 Task: Check the results of the 2023 Victory Lane Racing NASCAR Cup Series for the race "All-Star Race*" on the track "N". Wilkesboro".
Action: Mouse moved to (193, 346)
Screenshot: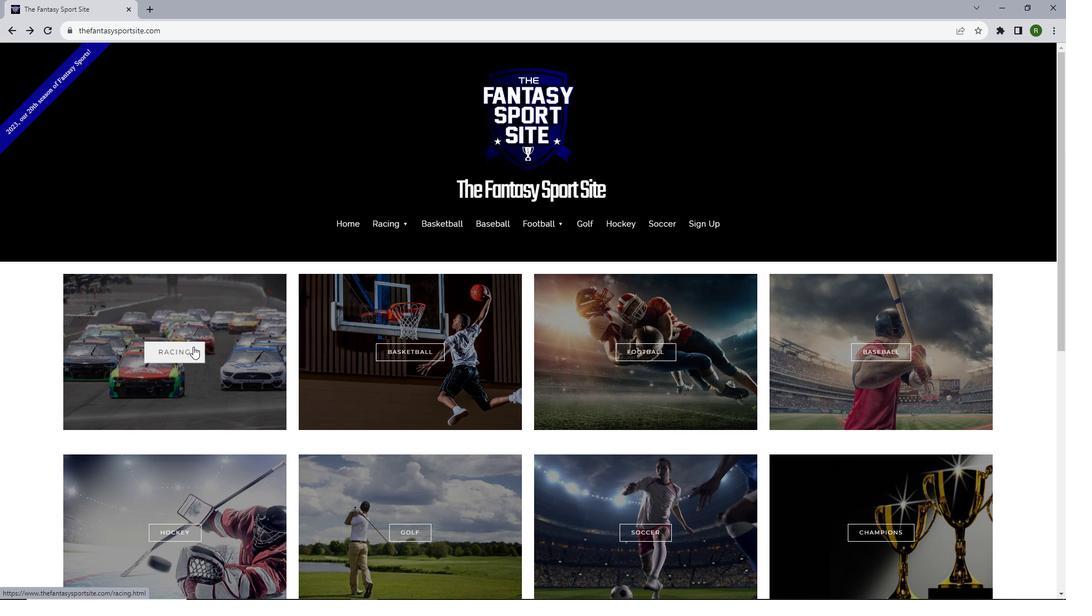 
Action: Mouse pressed left at (193, 346)
Screenshot: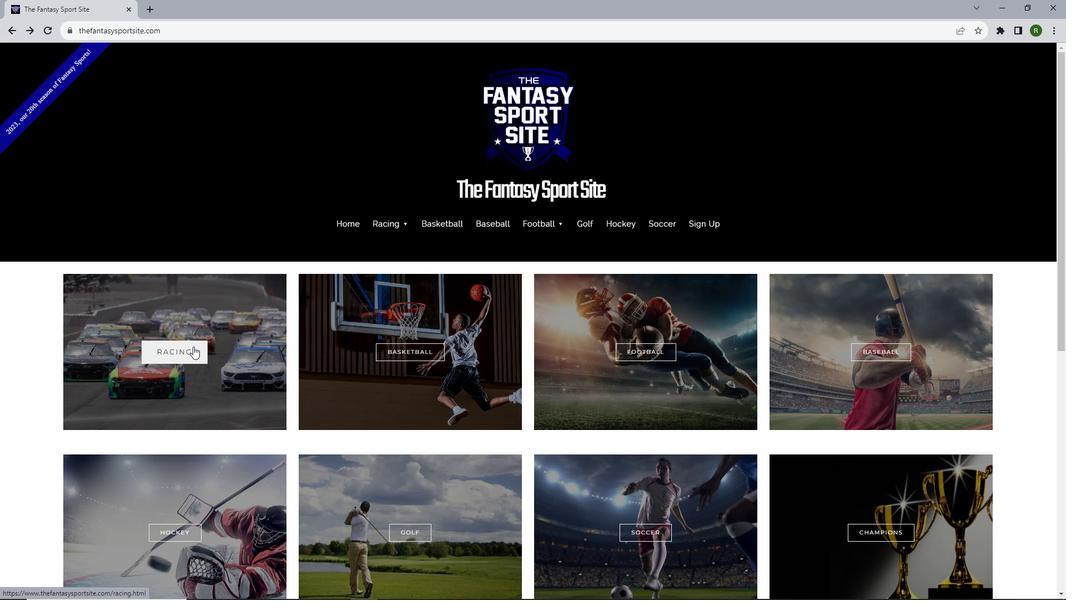 
Action: Mouse moved to (479, 309)
Screenshot: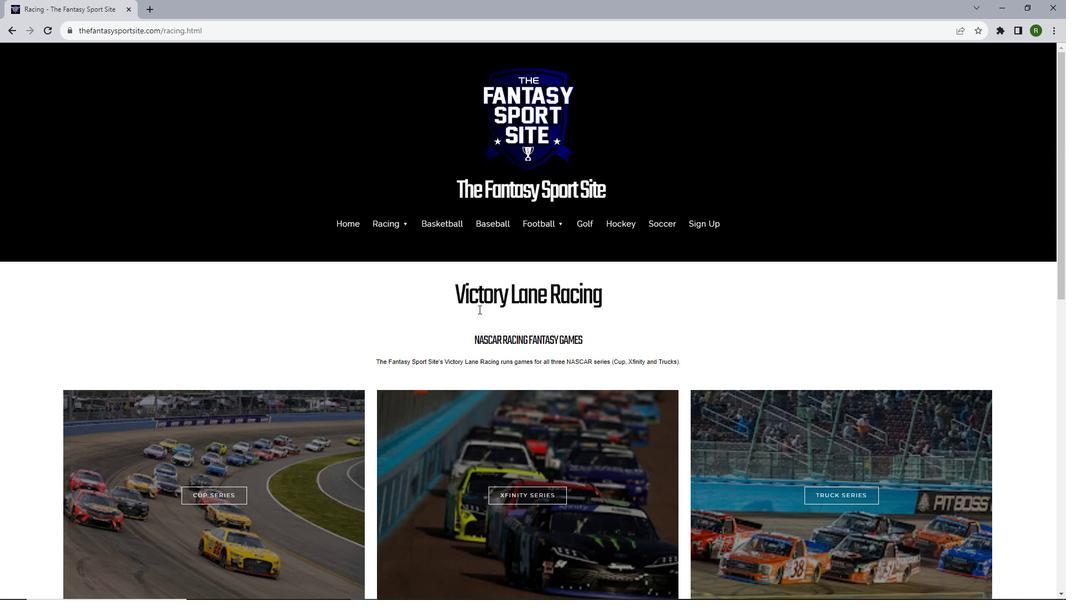 
Action: Mouse scrolled (479, 308) with delta (0, 0)
Screenshot: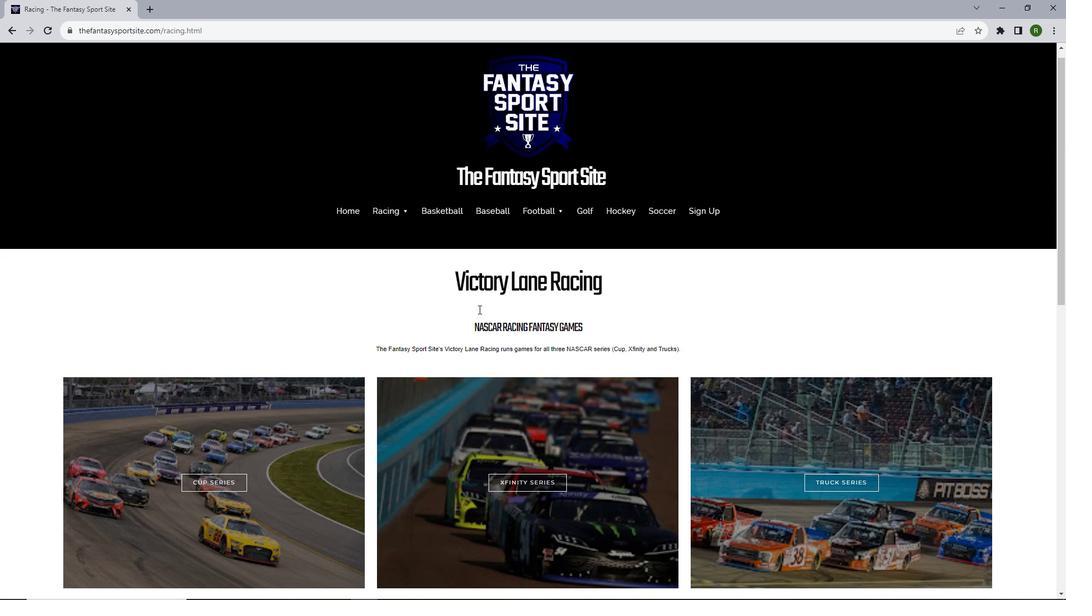 
Action: Mouse scrolled (479, 308) with delta (0, 0)
Screenshot: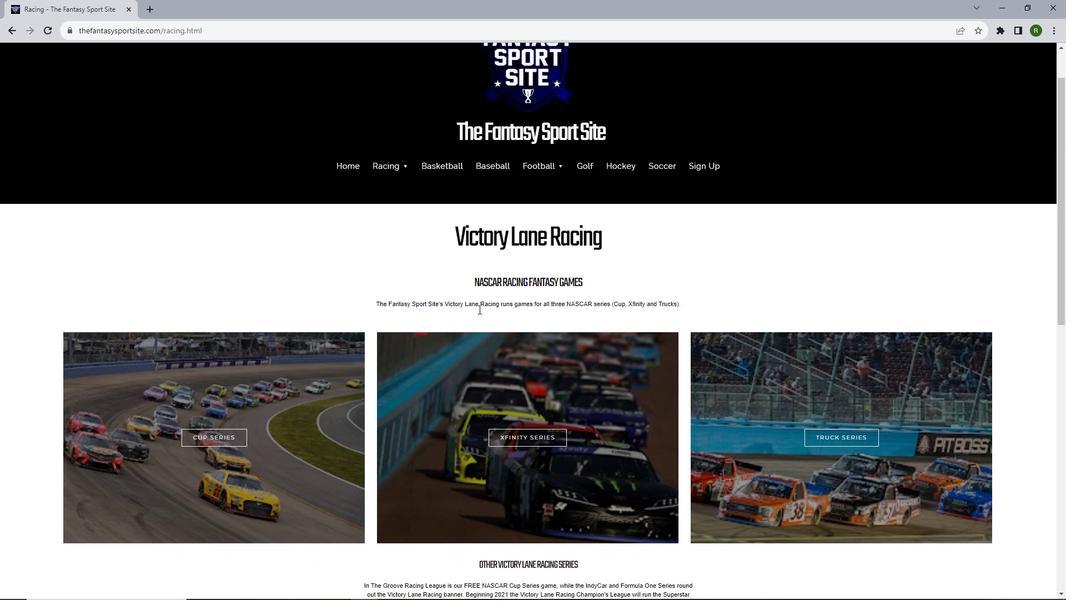 
Action: Mouse scrolled (479, 308) with delta (0, 0)
Screenshot: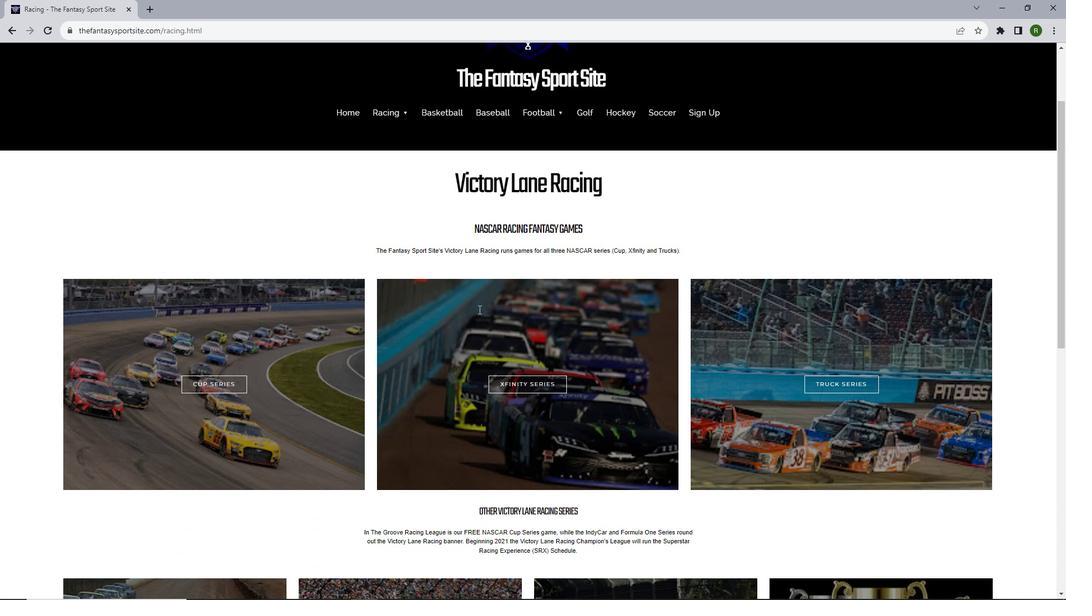 
Action: Mouse moved to (465, 307)
Screenshot: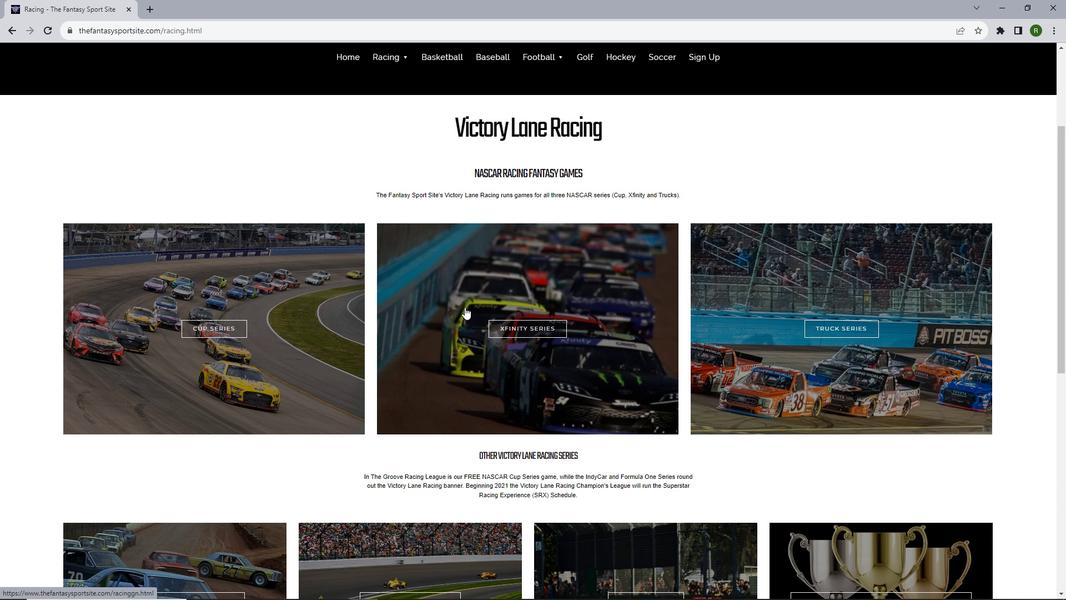 
Action: Mouse scrolled (465, 306) with delta (0, 0)
Screenshot: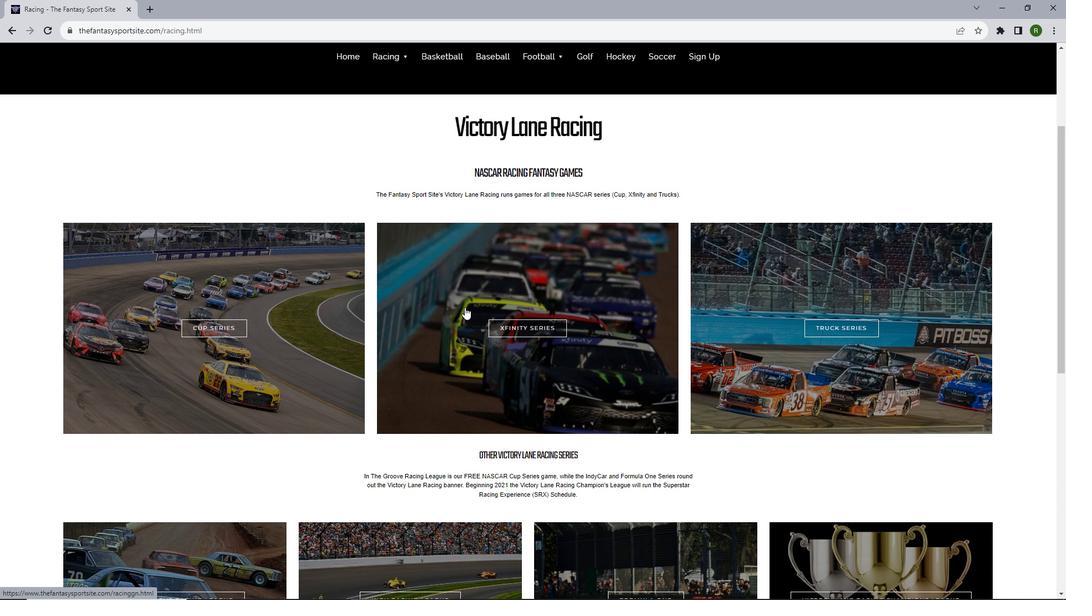 
Action: Mouse moved to (220, 273)
Screenshot: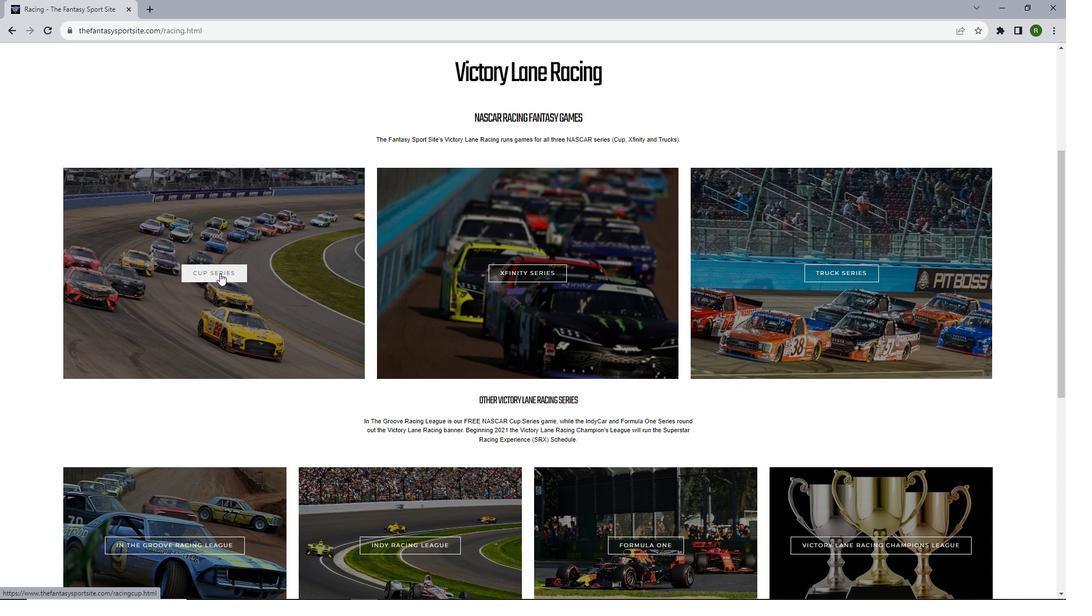 
Action: Mouse pressed left at (220, 273)
Screenshot: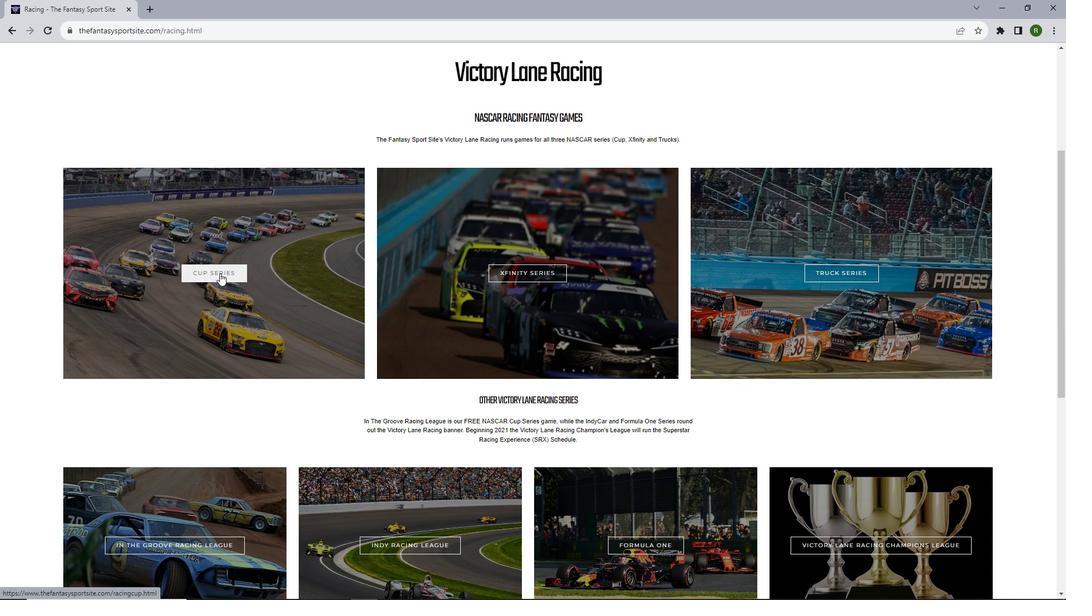 
Action: Mouse moved to (410, 350)
Screenshot: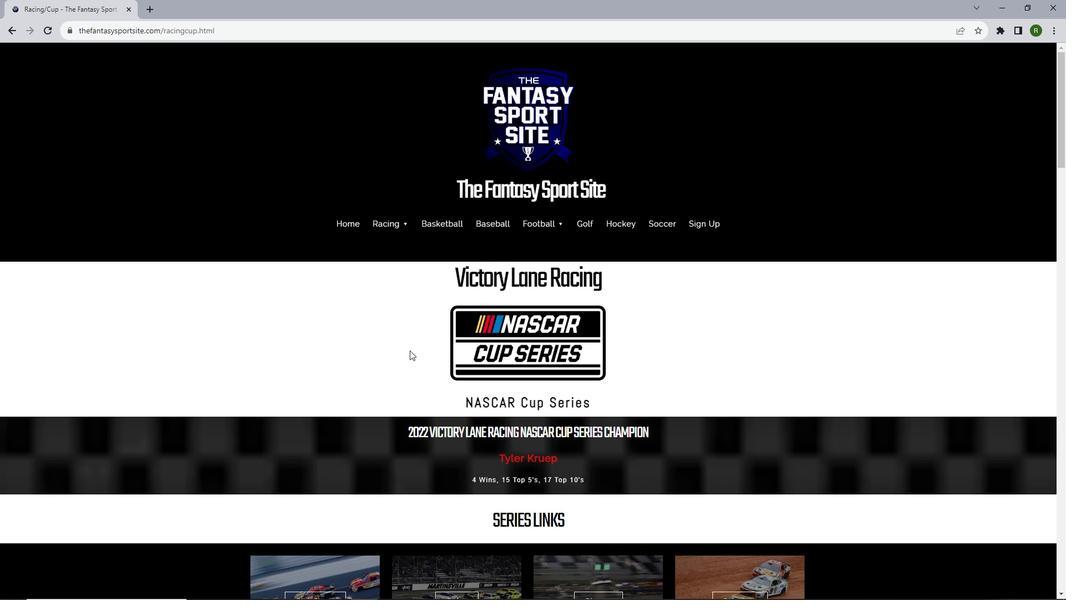 
Action: Mouse scrolled (410, 350) with delta (0, 0)
Screenshot: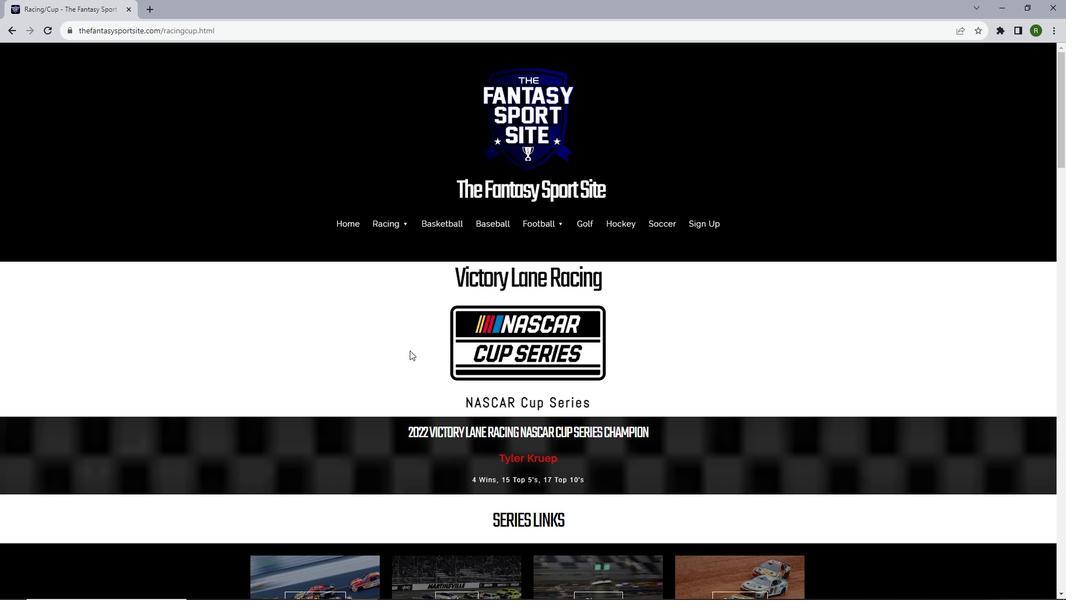 
Action: Mouse scrolled (410, 350) with delta (0, 0)
Screenshot: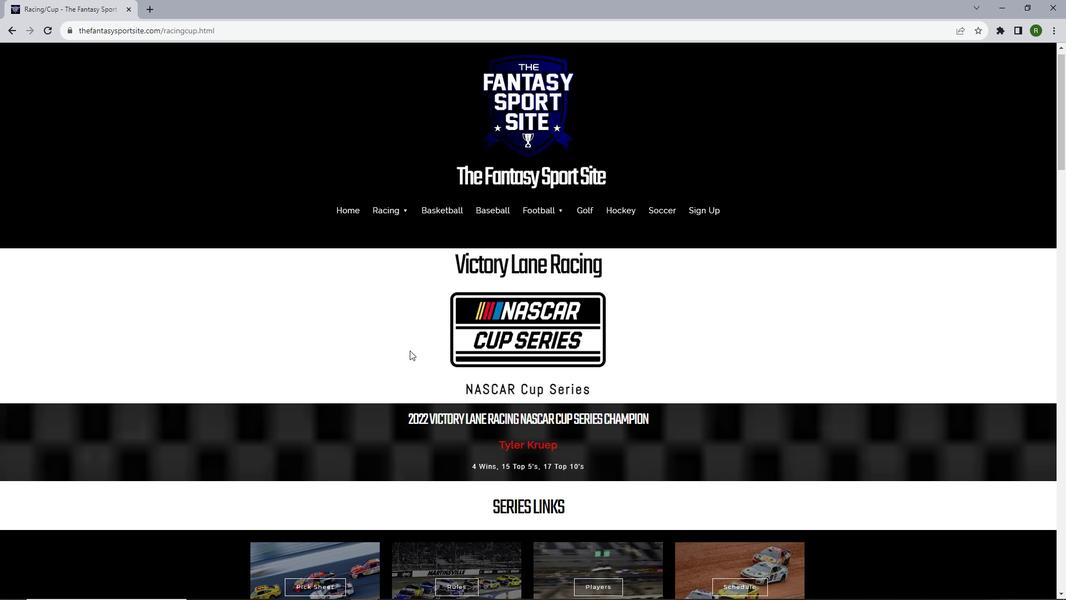 
Action: Mouse moved to (410, 350)
Screenshot: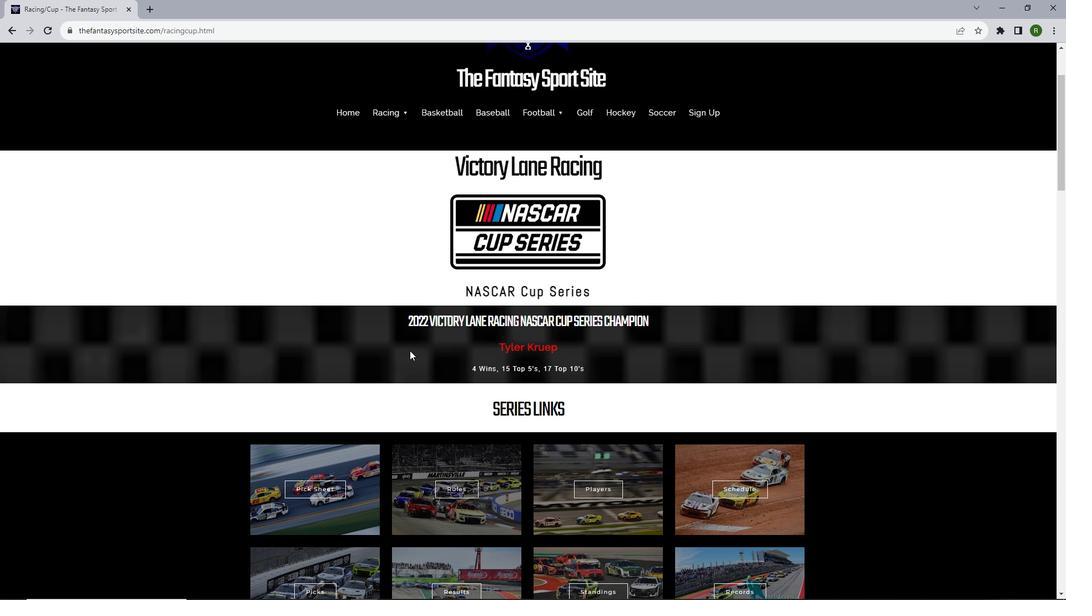 
Action: Mouse scrolled (410, 350) with delta (0, 0)
Screenshot: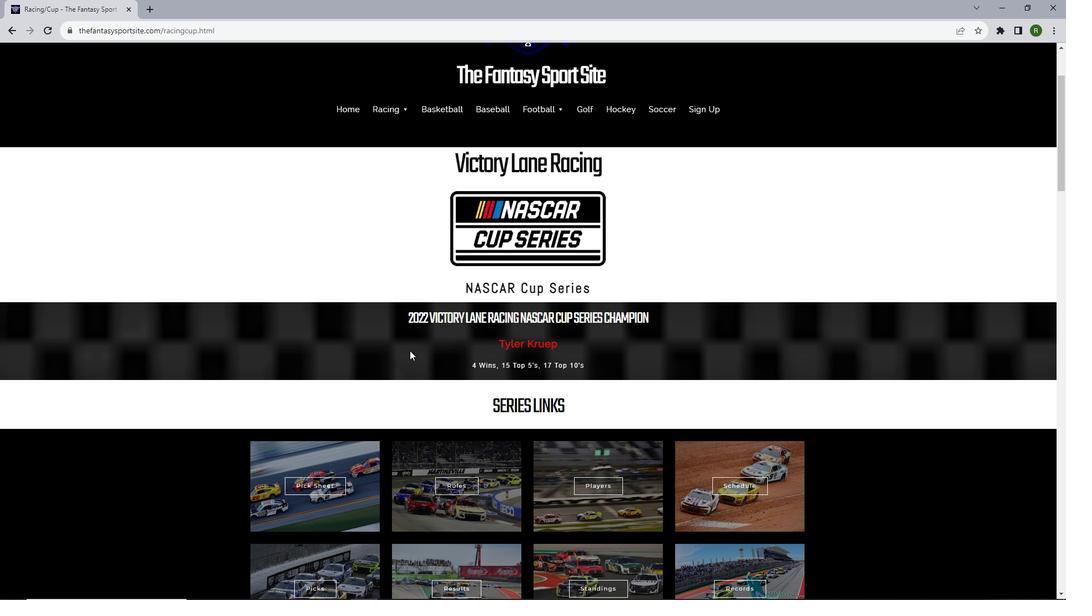 
Action: Mouse scrolled (410, 350) with delta (0, 0)
Screenshot: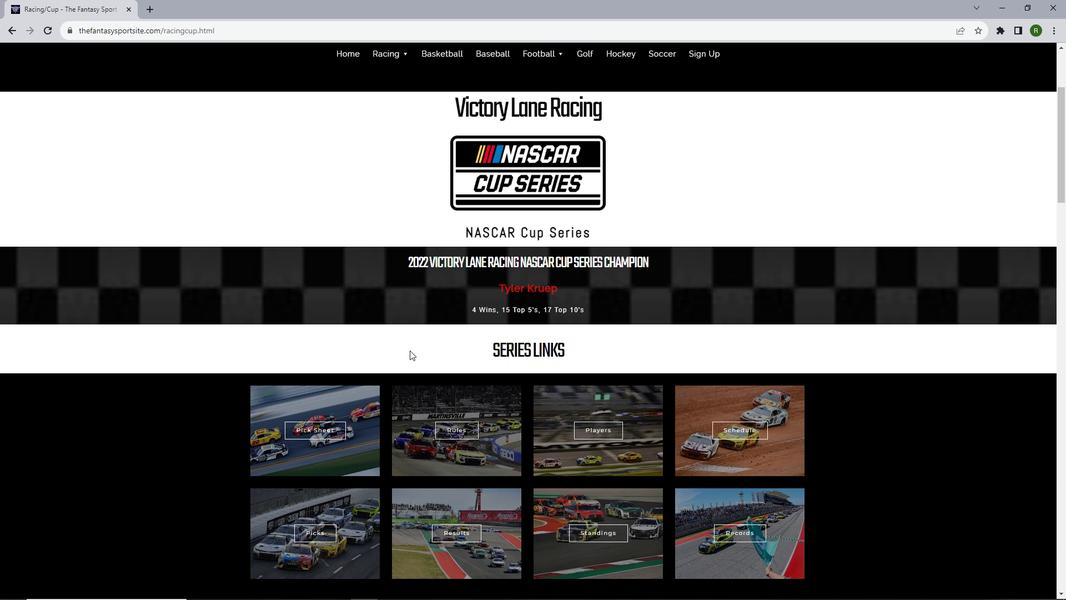 
Action: Mouse scrolled (410, 350) with delta (0, 0)
Screenshot: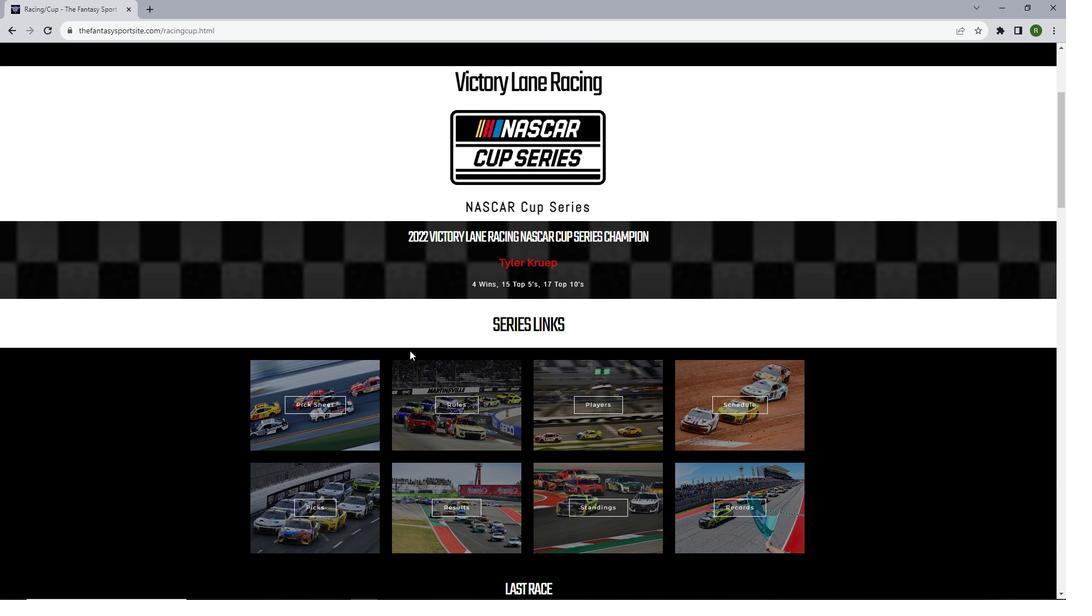 
Action: Mouse scrolled (410, 350) with delta (0, 0)
Screenshot: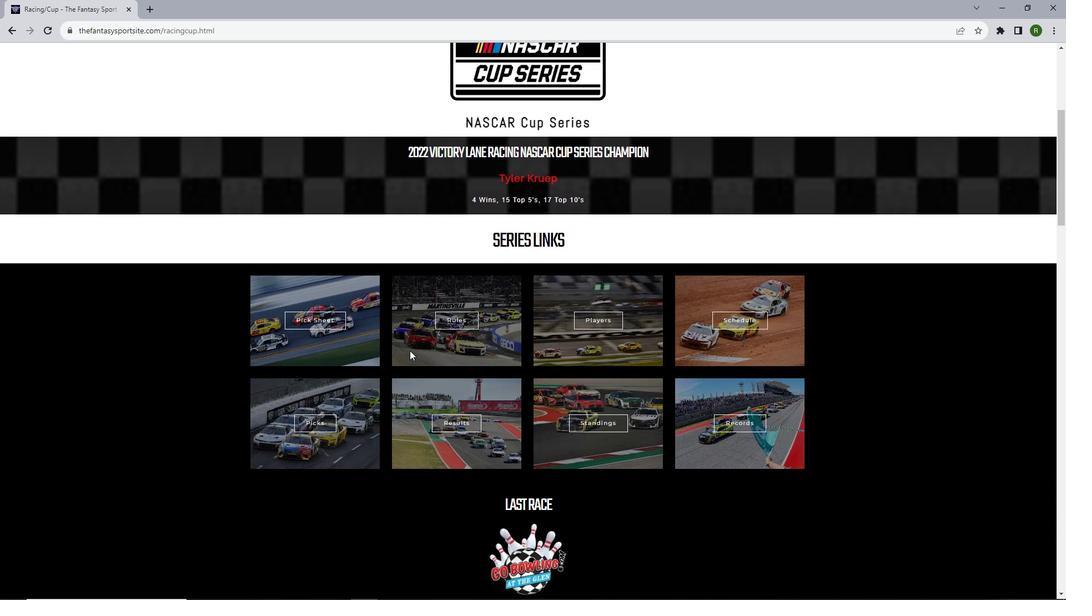 
Action: Mouse moved to (462, 372)
Screenshot: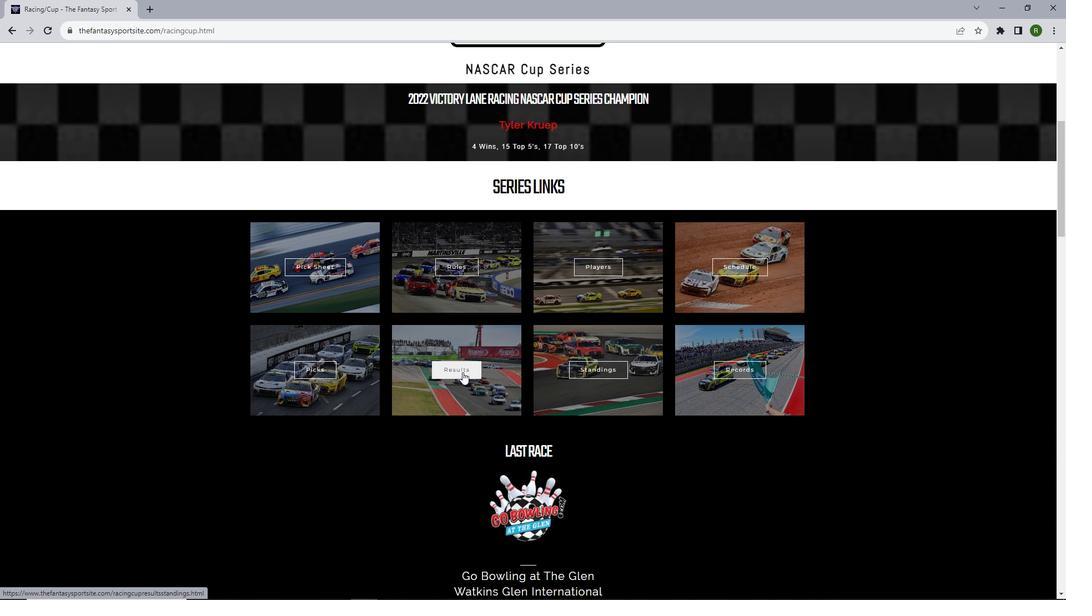 
Action: Mouse pressed left at (462, 372)
Screenshot: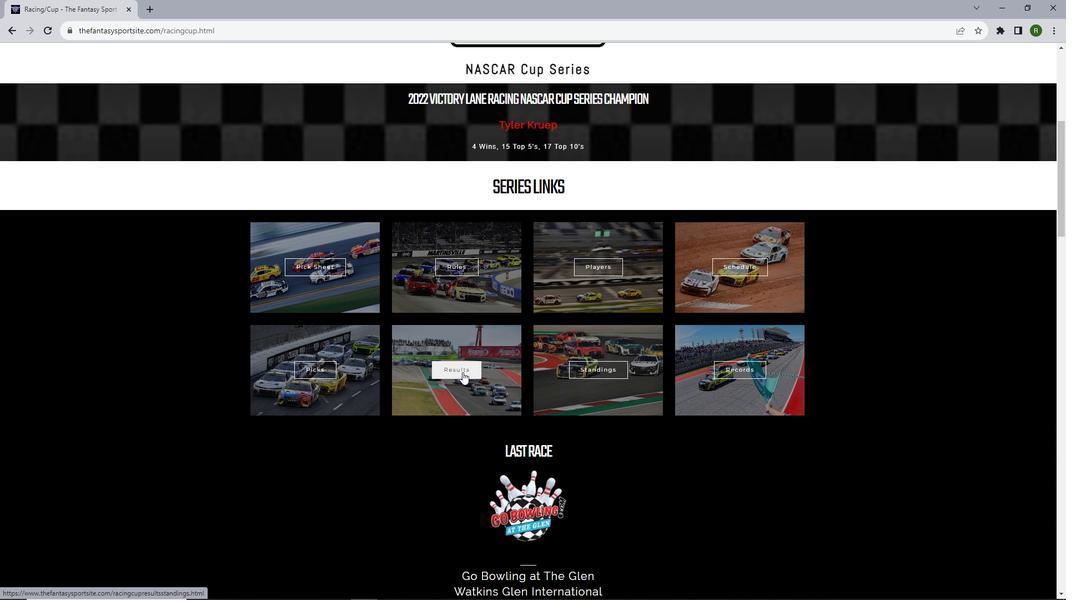 
Action: Mouse moved to (462, 372)
Screenshot: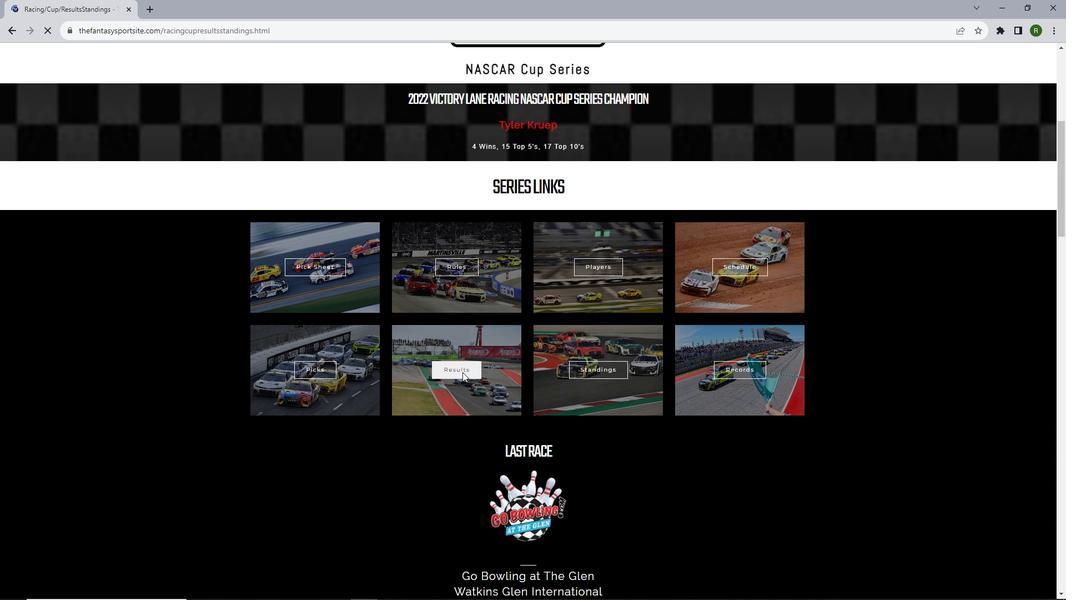 
Action: Mouse scrolled (462, 371) with delta (0, 0)
Screenshot: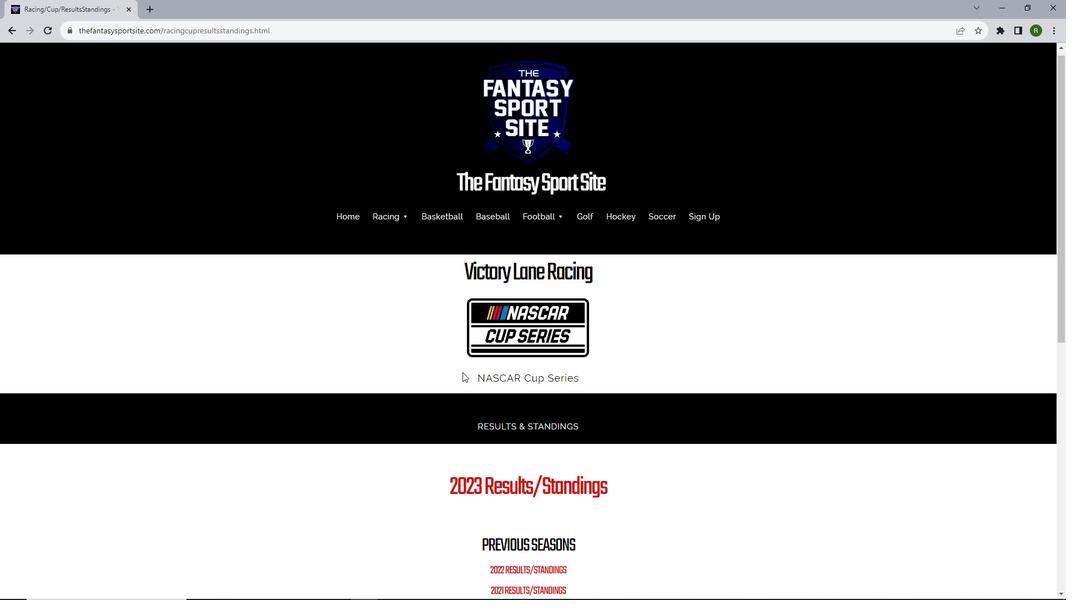 
Action: Mouse scrolled (462, 371) with delta (0, 0)
Screenshot: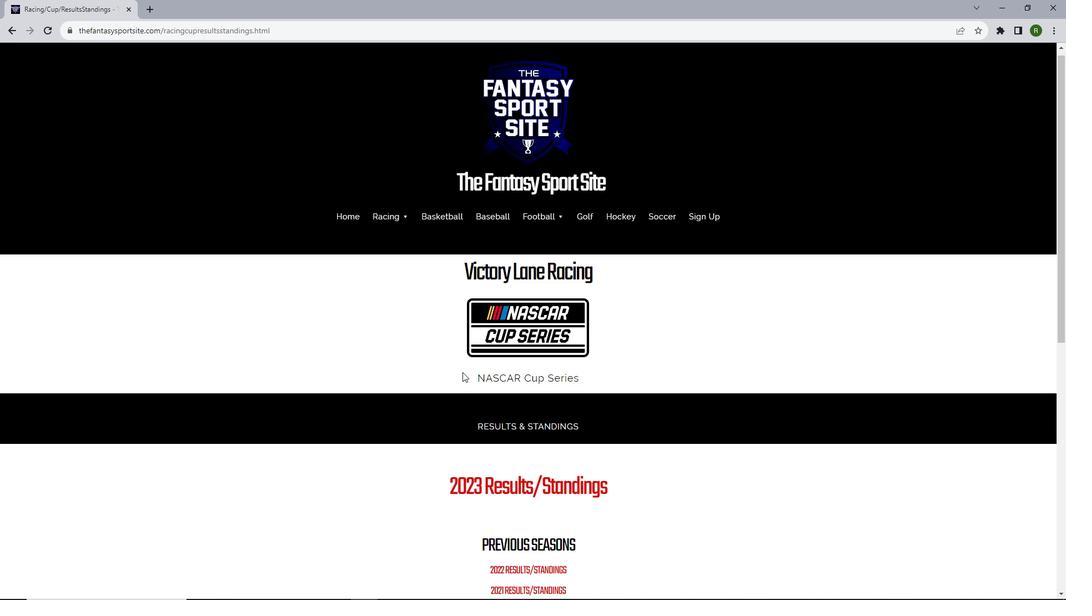 
Action: Mouse scrolled (462, 371) with delta (0, 0)
Screenshot: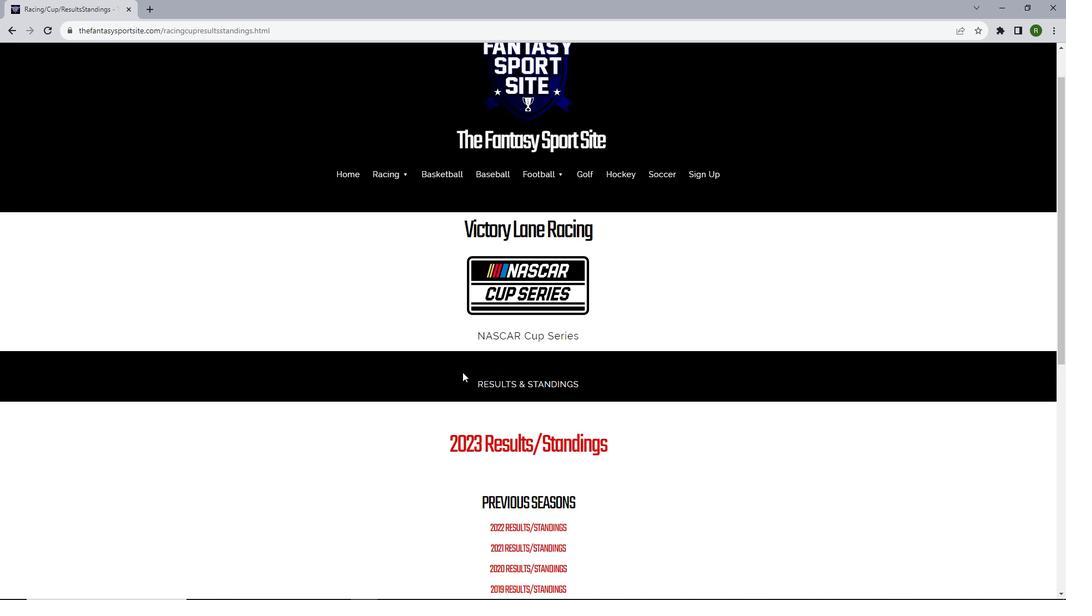 
Action: Mouse scrolled (462, 371) with delta (0, 0)
Screenshot: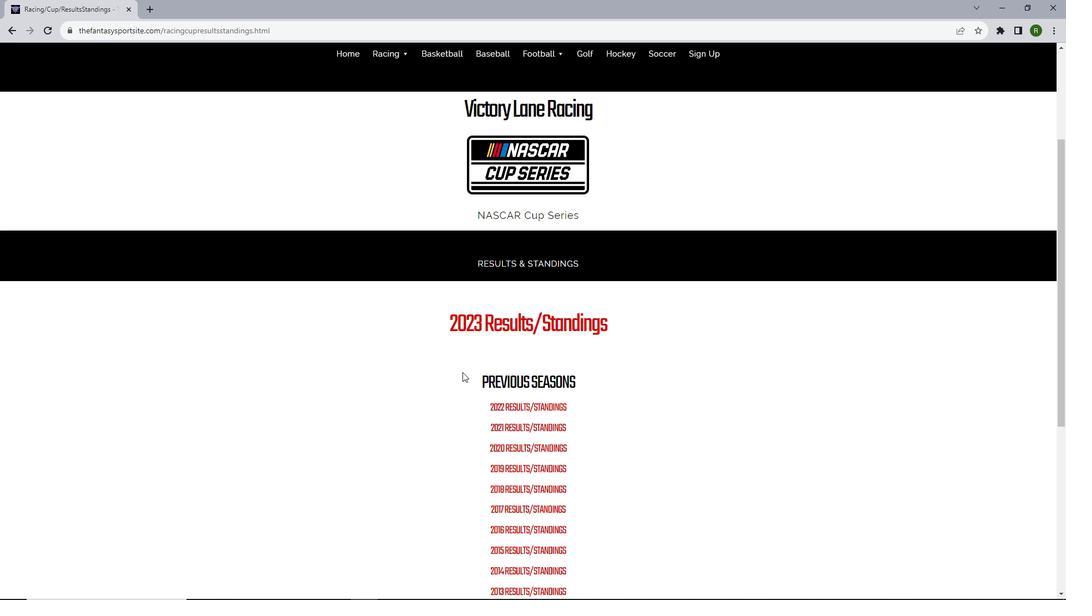
Action: Mouse scrolled (462, 371) with delta (0, 0)
Screenshot: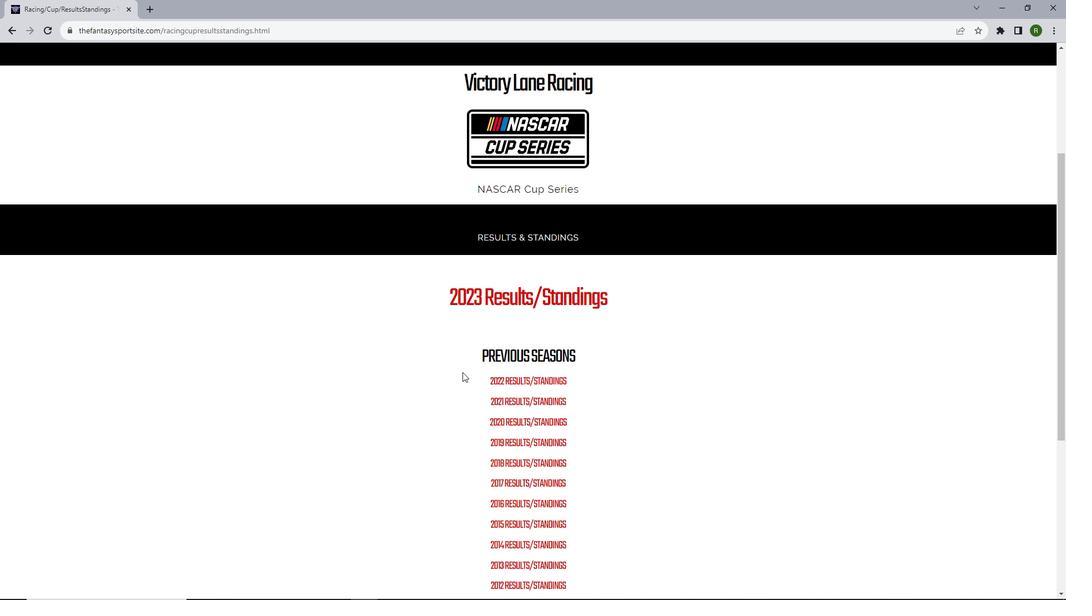 
Action: Mouse scrolled (462, 371) with delta (0, 0)
Screenshot: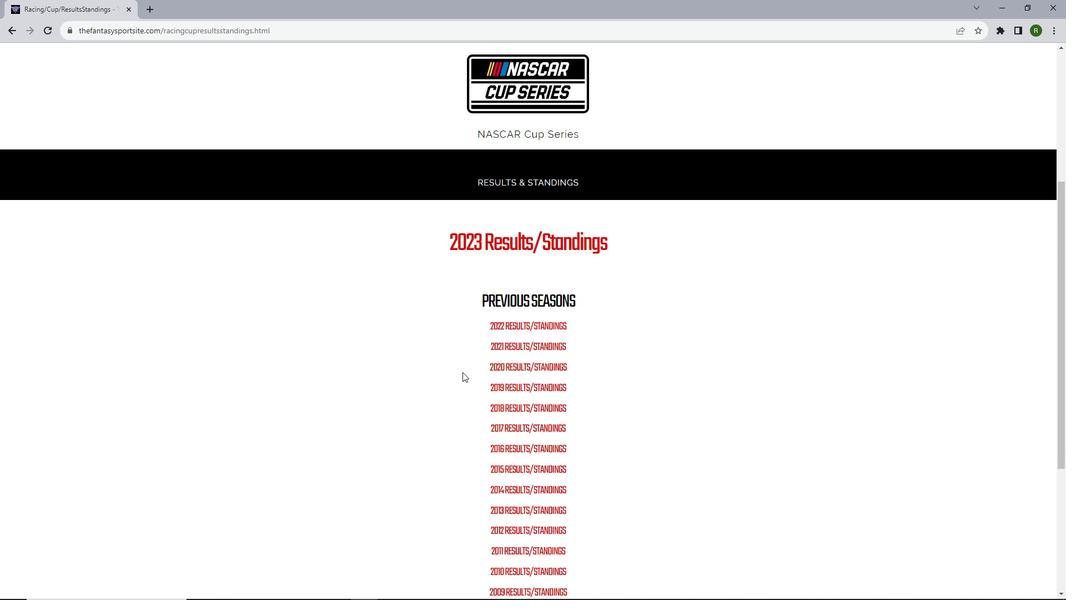 
Action: Mouse scrolled (462, 371) with delta (0, 0)
Screenshot: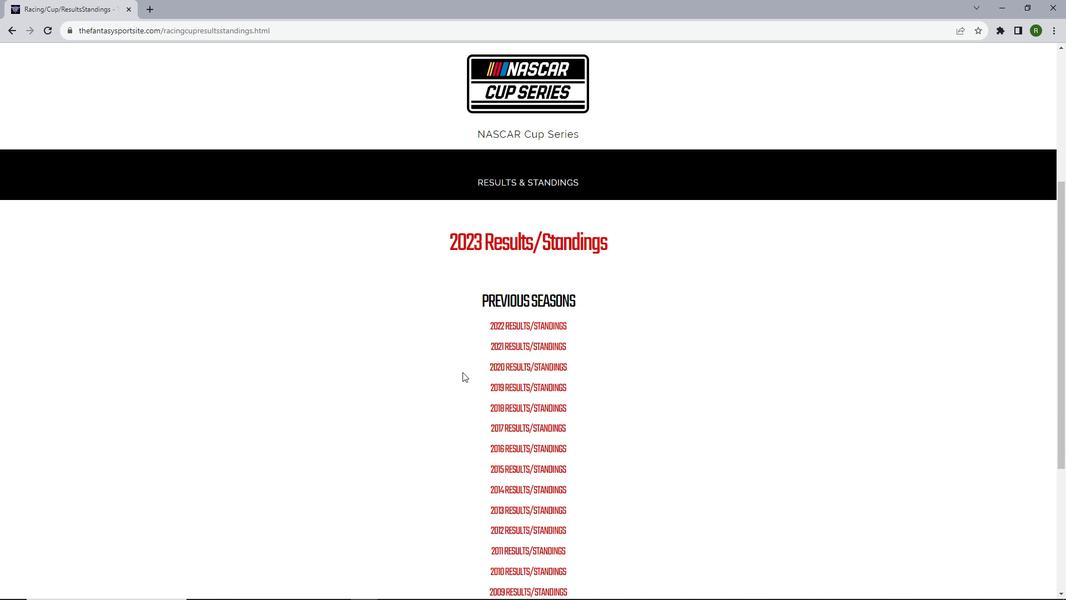 
Action: Mouse moved to (524, 107)
Screenshot: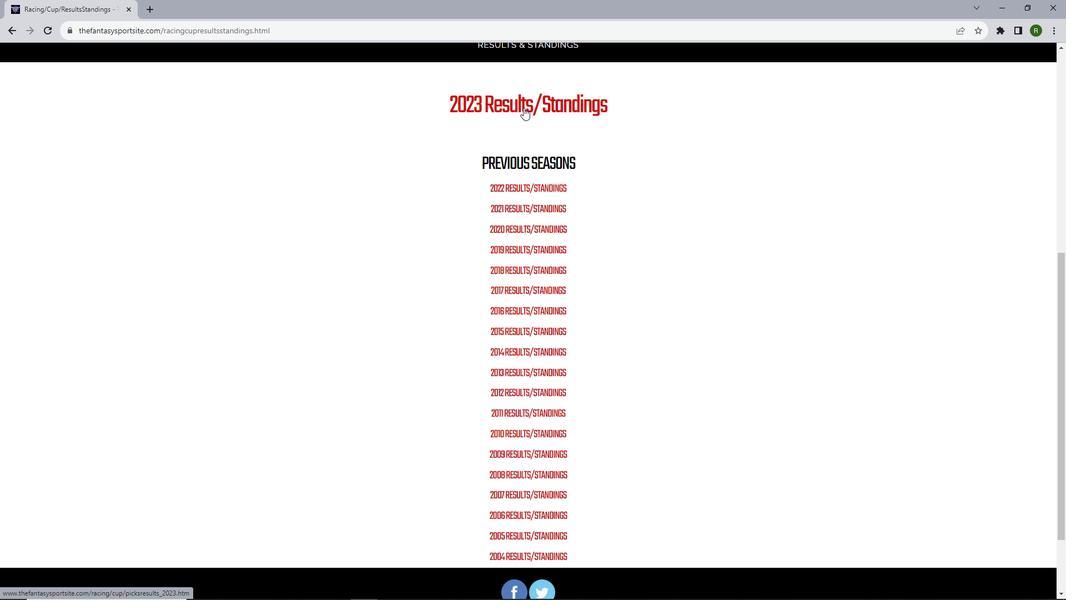 
Action: Mouse pressed left at (524, 107)
Screenshot: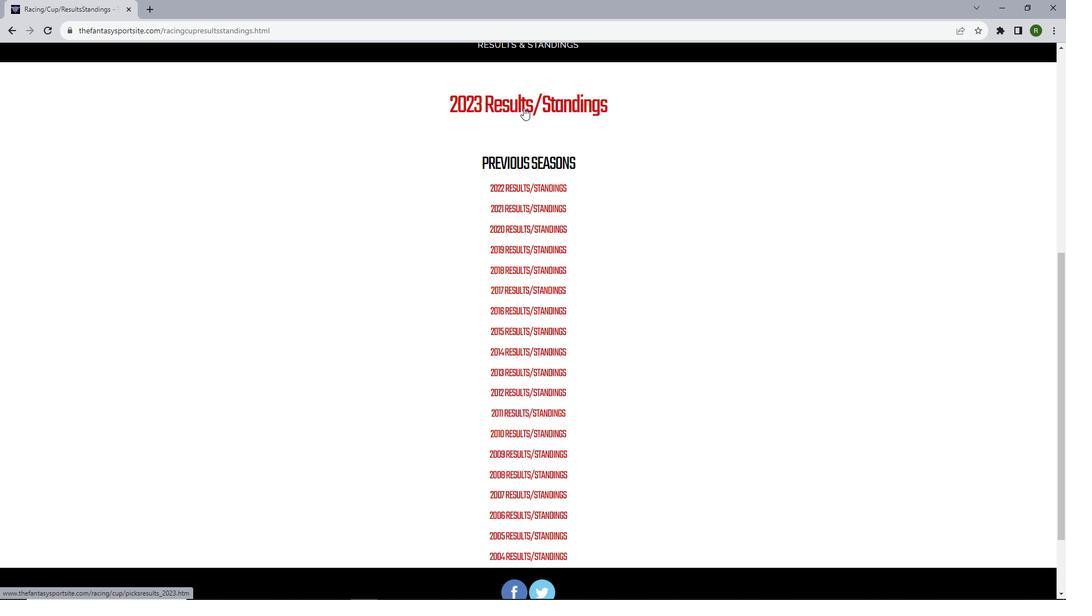 
Action: Mouse moved to (544, 141)
Screenshot: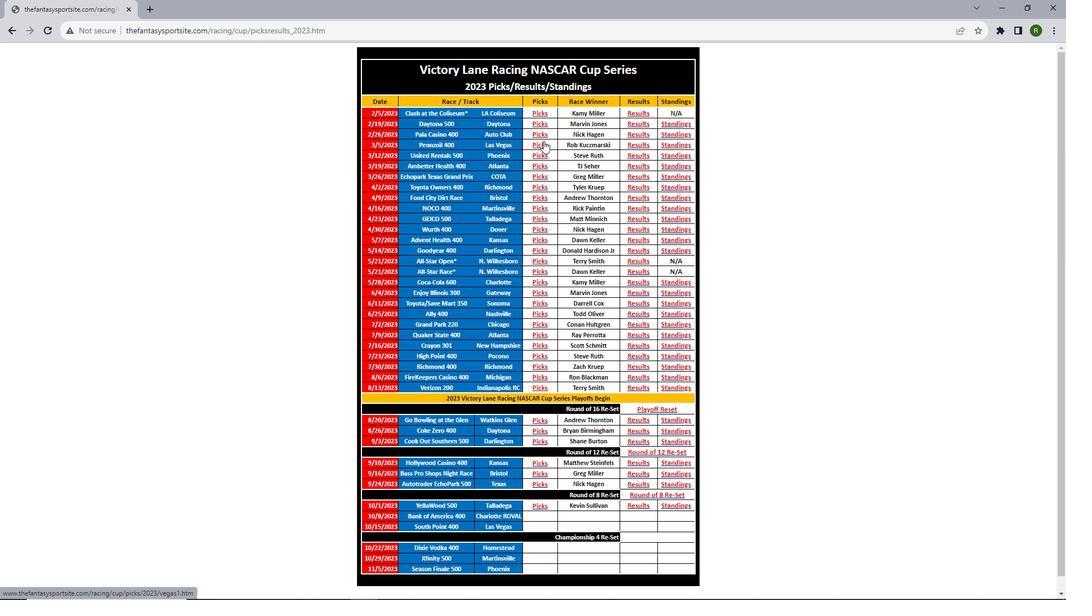 
Action: Mouse scrolled (544, 140) with delta (0, 0)
Screenshot: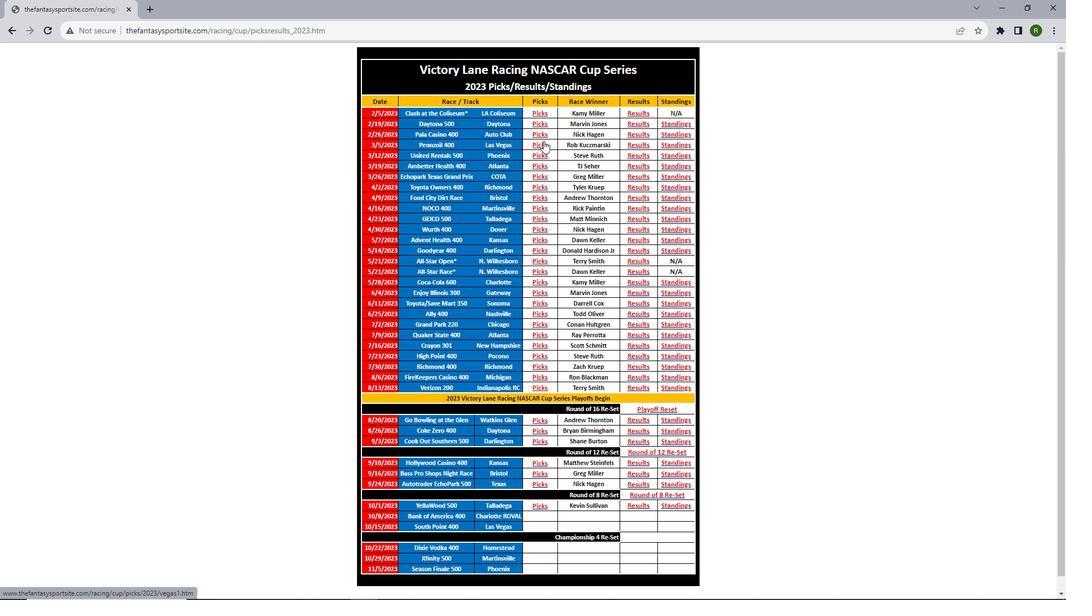 
Action: Mouse moved to (629, 257)
Screenshot: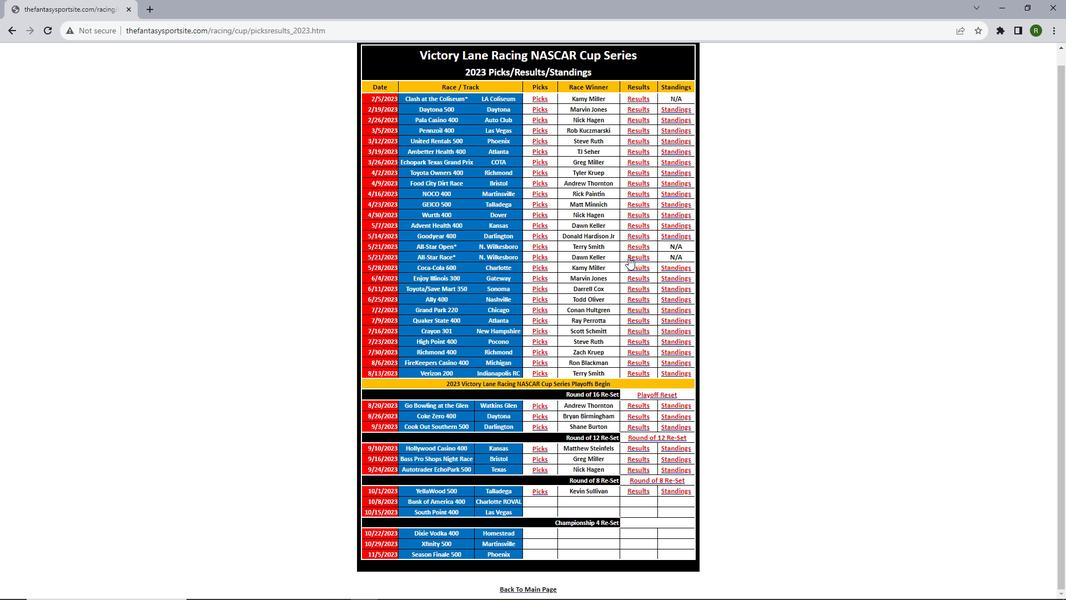 
Action: Mouse pressed left at (629, 257)
Screenshot: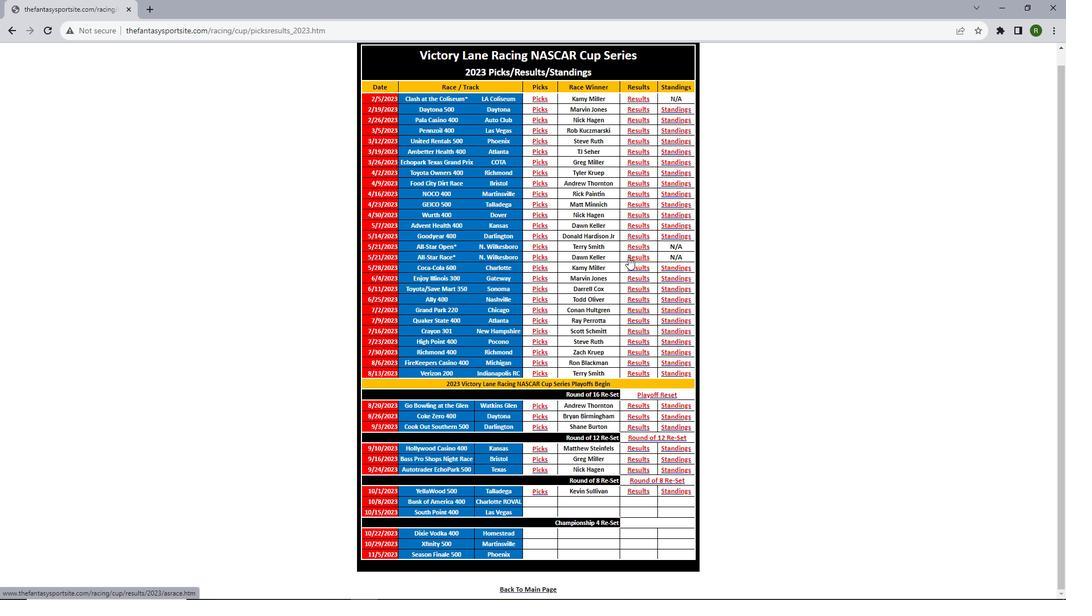 
Action: Mouse scrolled (629, 256) with delta (0, 0)
Screenshot: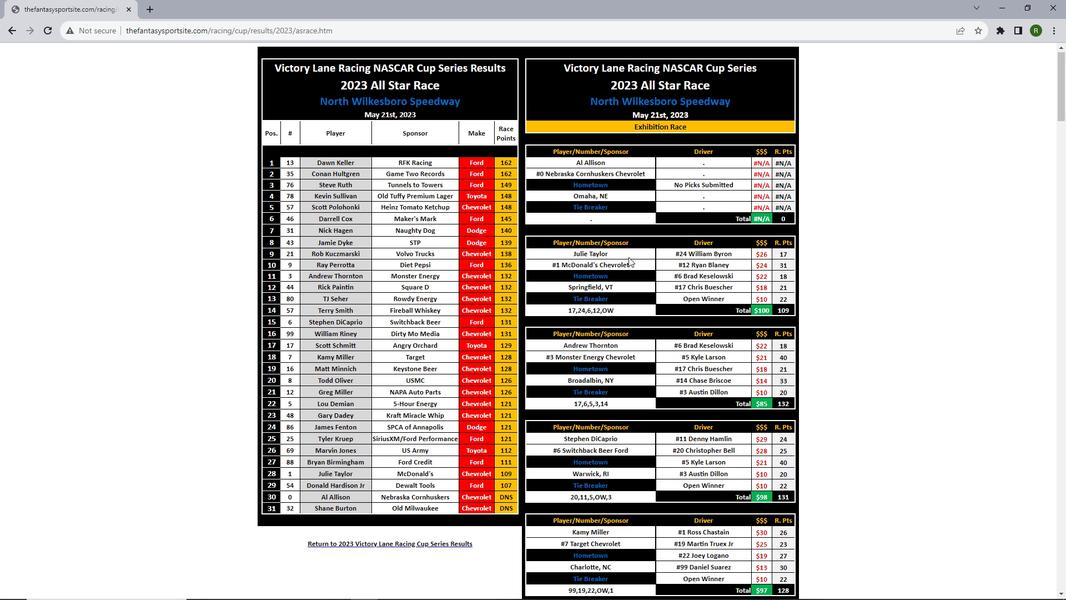 
Action: Mouse scrolled (629, 256) with delta (0, 0)
Screenshot: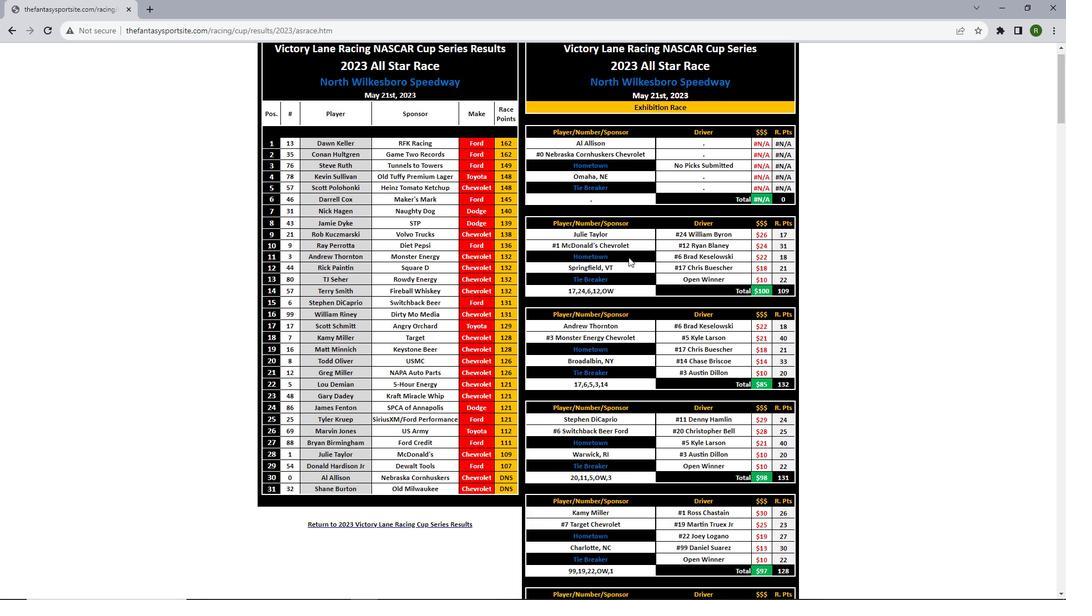 
Action: Mouse scrolled (629, 256) with delta (0, 0)
Screenshot: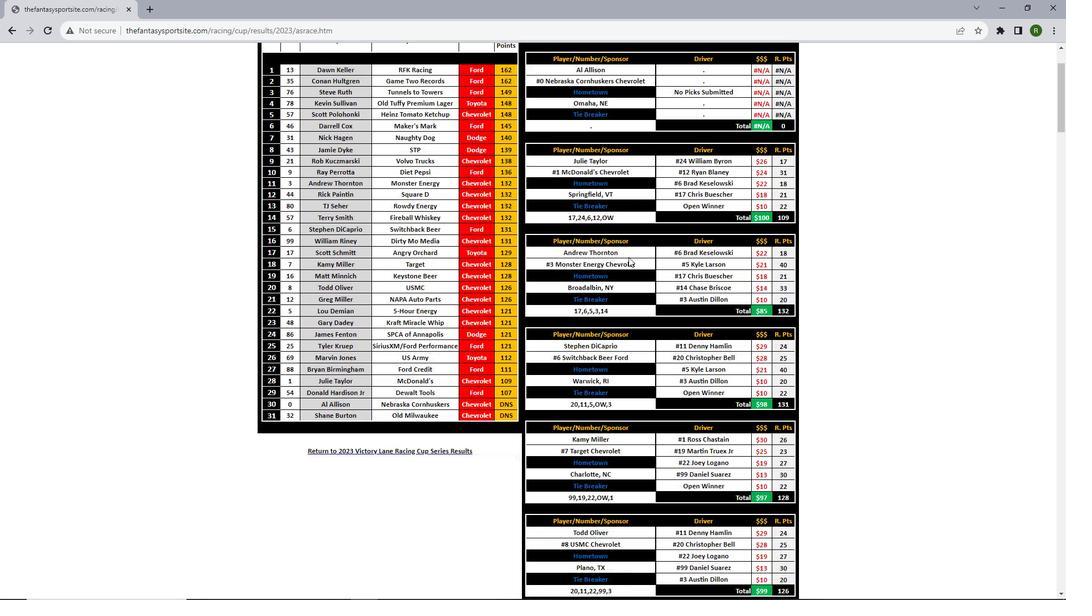 
Action: Mouse scrolled (629, 256) with delta (0, 0)
Screenshot: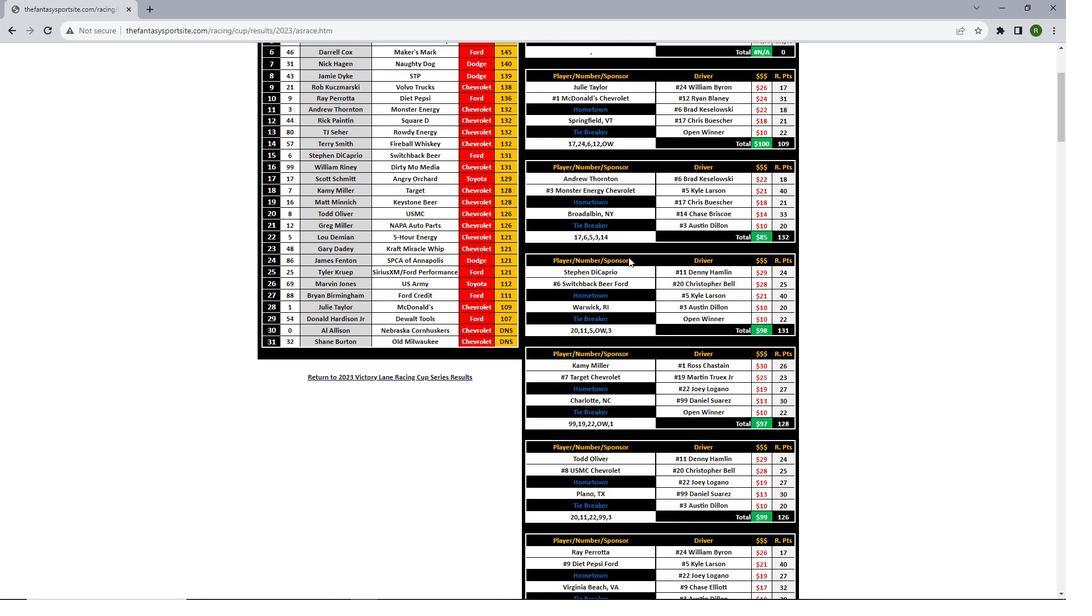 
Action: Mouse scrolled (629, 256) with delta (0, 0)
Screenshot: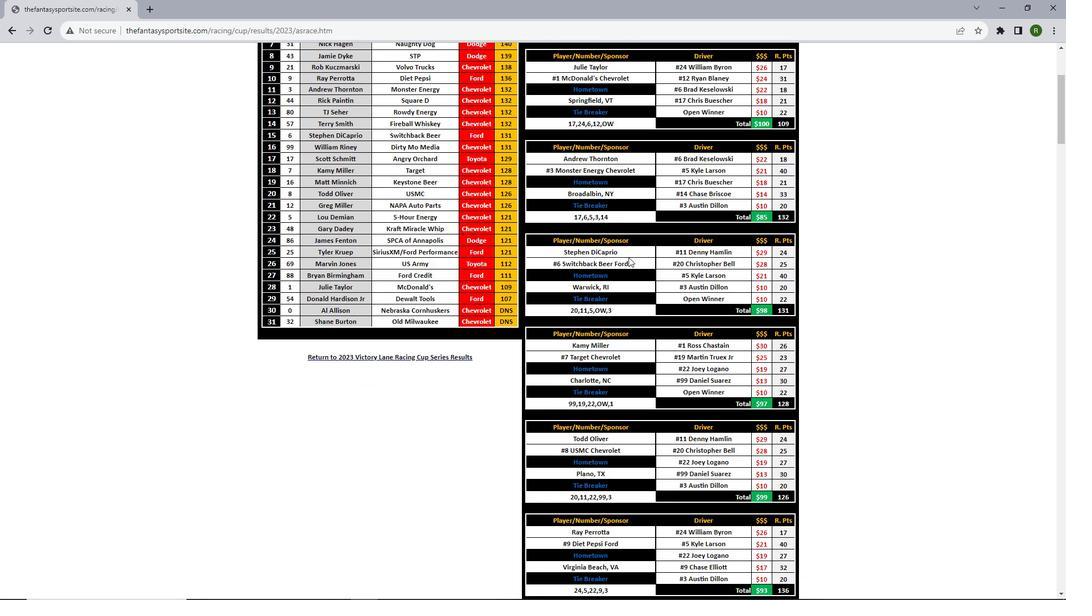 
Action: Mouse scrolled (629, 256) with delta (0, 0)
Screenshot: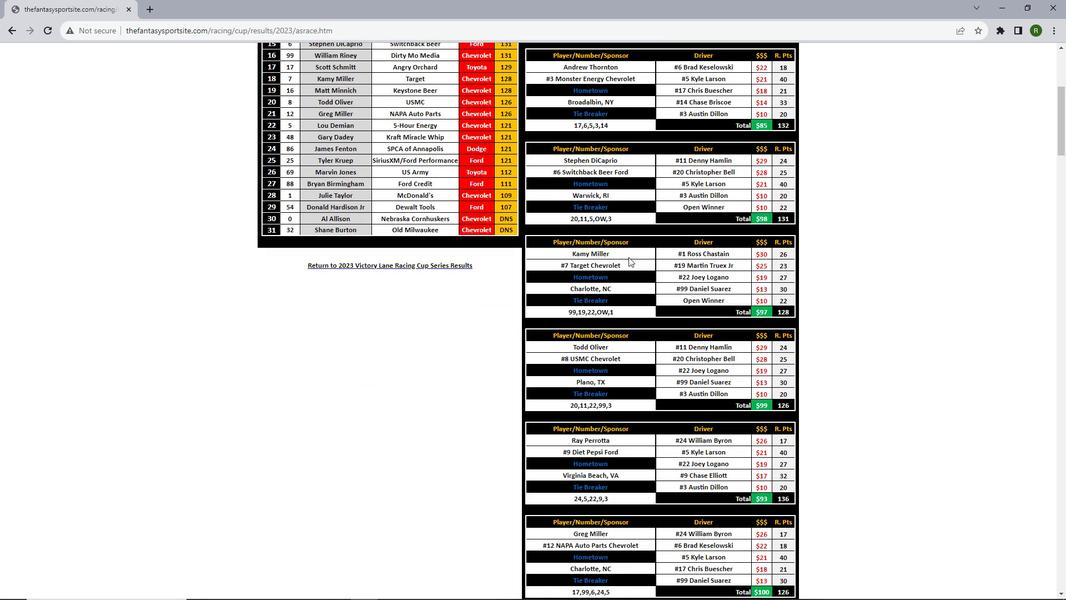 
Action: Mouse scrolled (629, 256) with delta (0, 0)
Screenshot: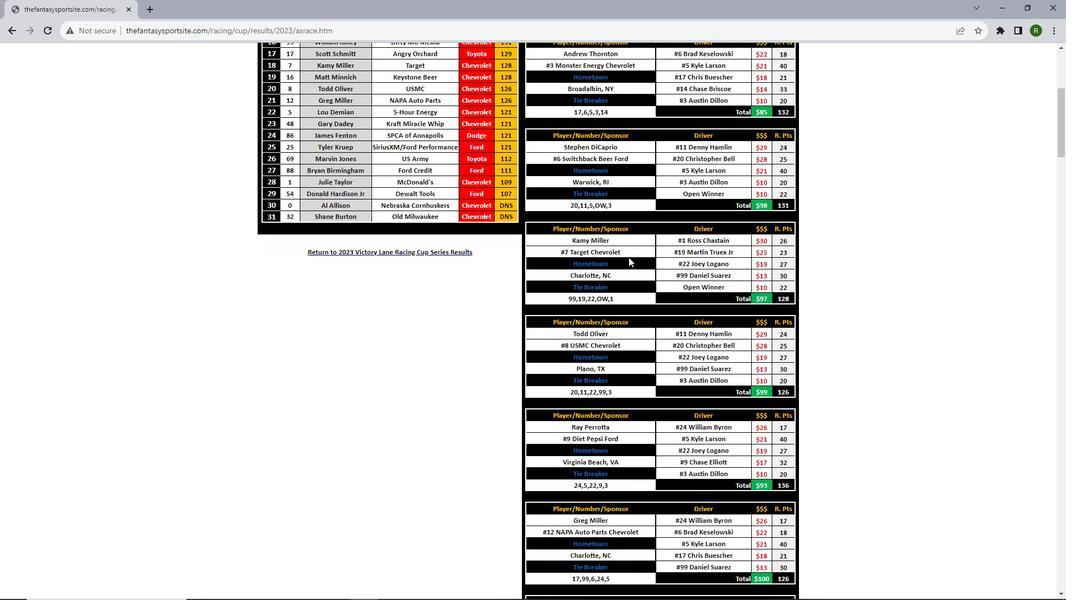 
Action: Mouse scrolled (629, 256) with delta (0, 0)
Screenshot: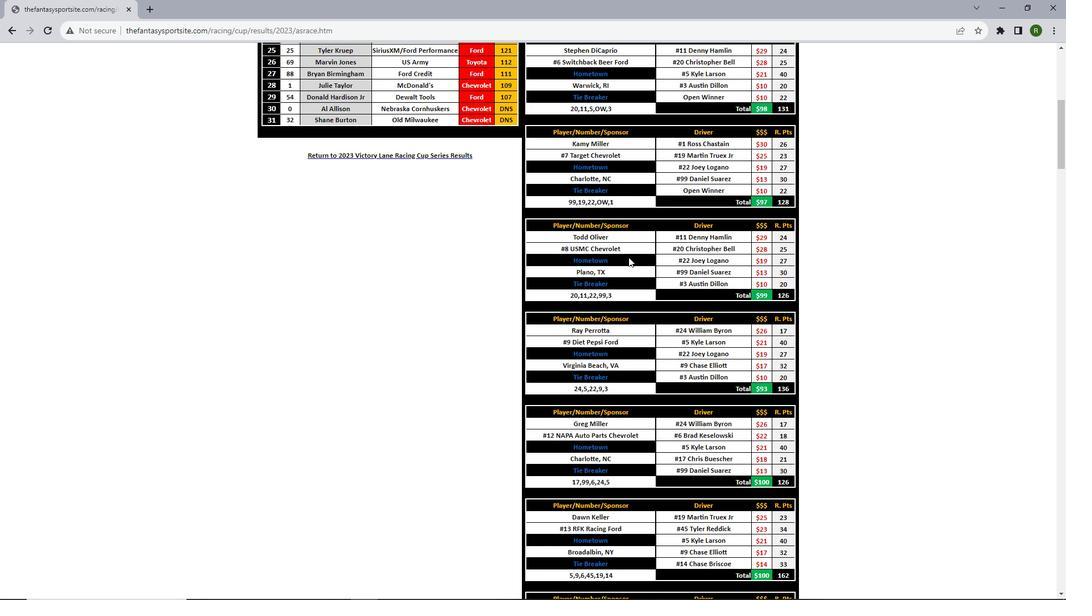 
Action: Mouse scrolled (629, 256) with delta (0, 0)
Screenshot: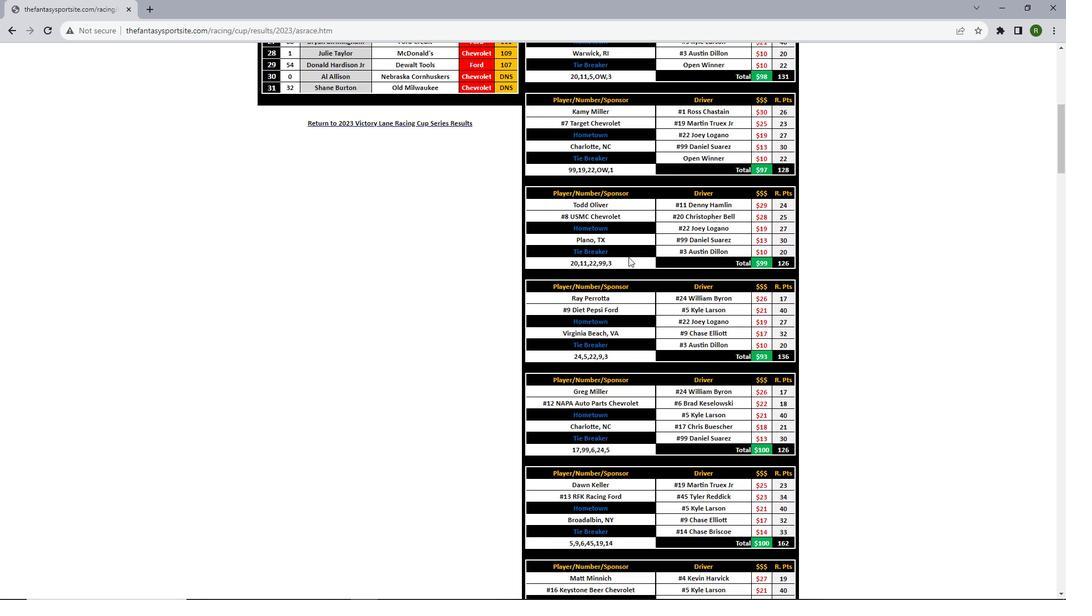 
Action: Mouse scrolled (629, 256) with delta (0, 0)
Screenshot: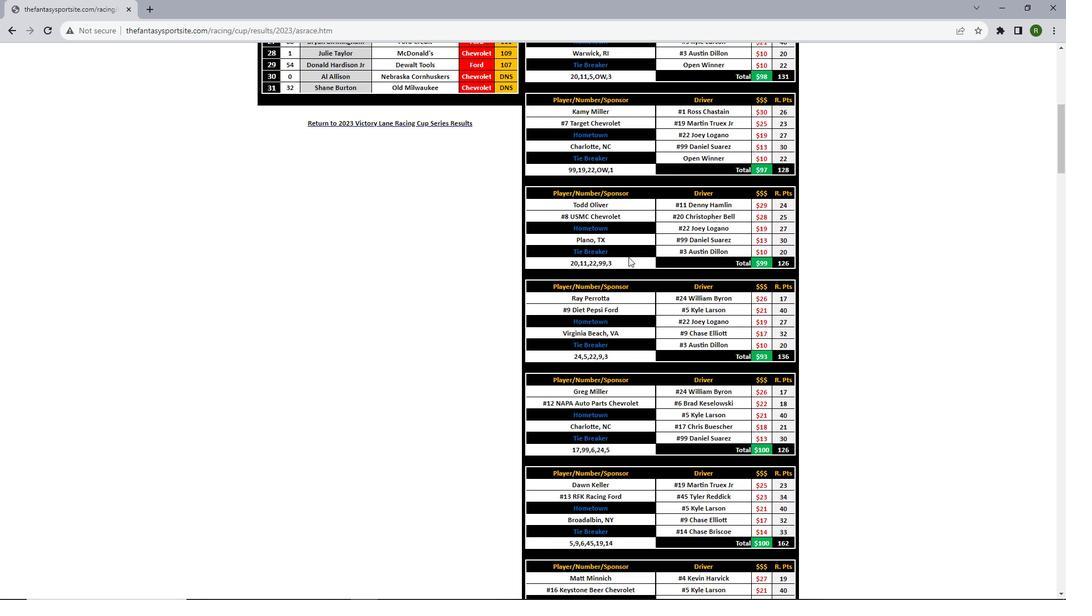 
Action: Mouse scrolled (629, 256) with delta (0, 0)
Screenshot: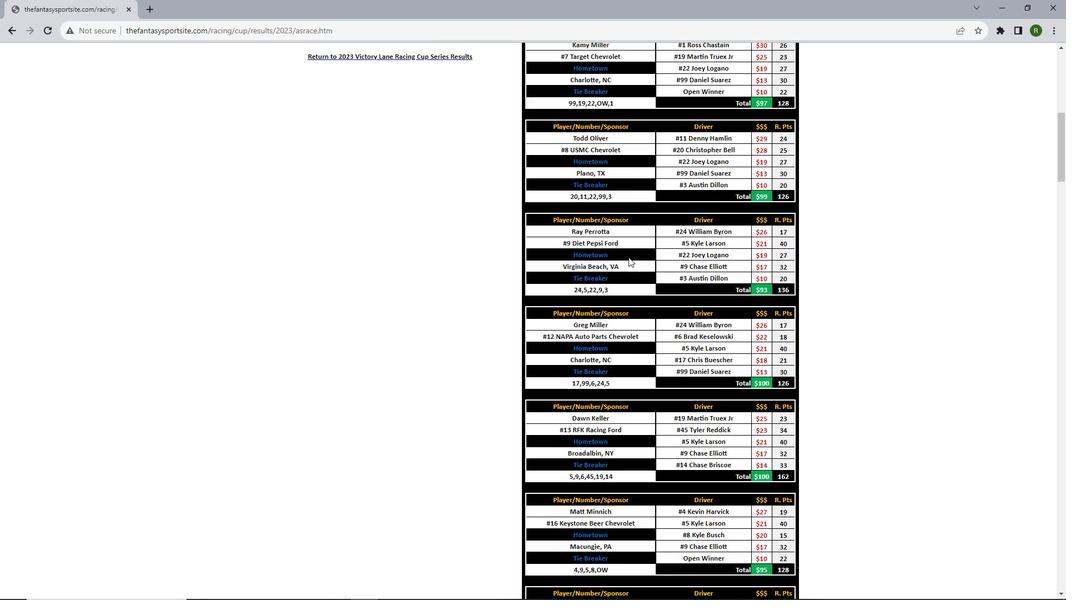
Action: Mouse scrolled (629, 256) with delta (0, 0)
Screenshot: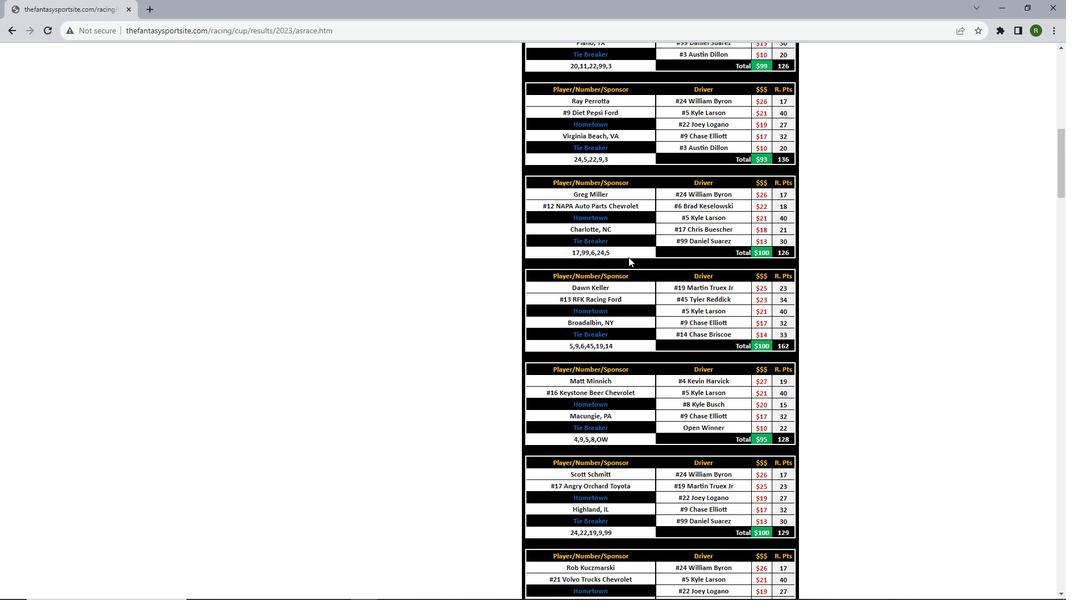 
Action: Mouse scrolled (629, 256) with delta (0, 0)
Screenshot: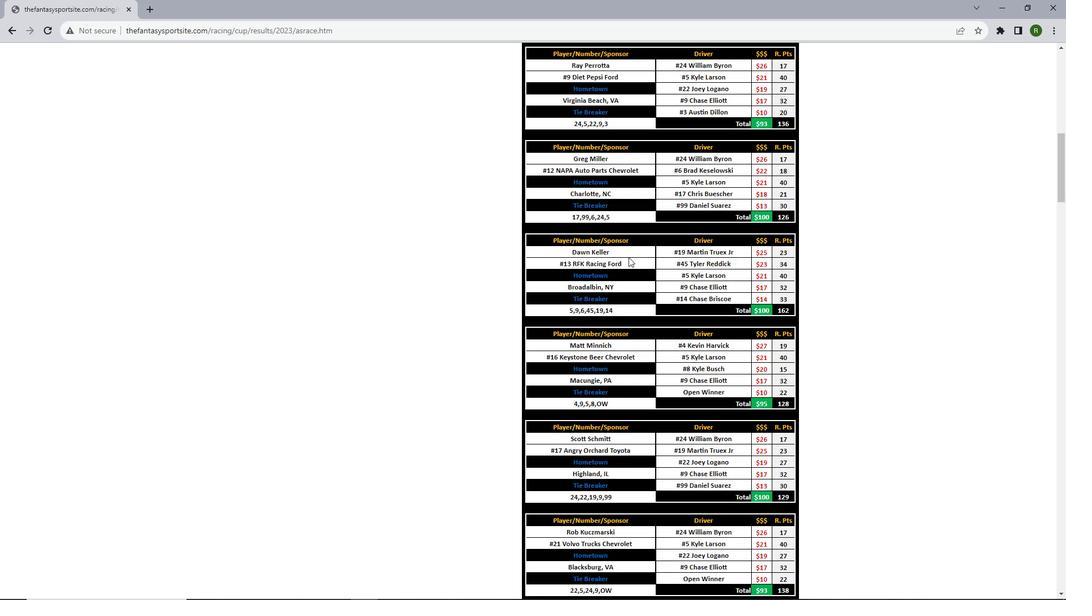 
Action: Mouse scrolled (629, 256) with delta (0, 0)
Screenshot: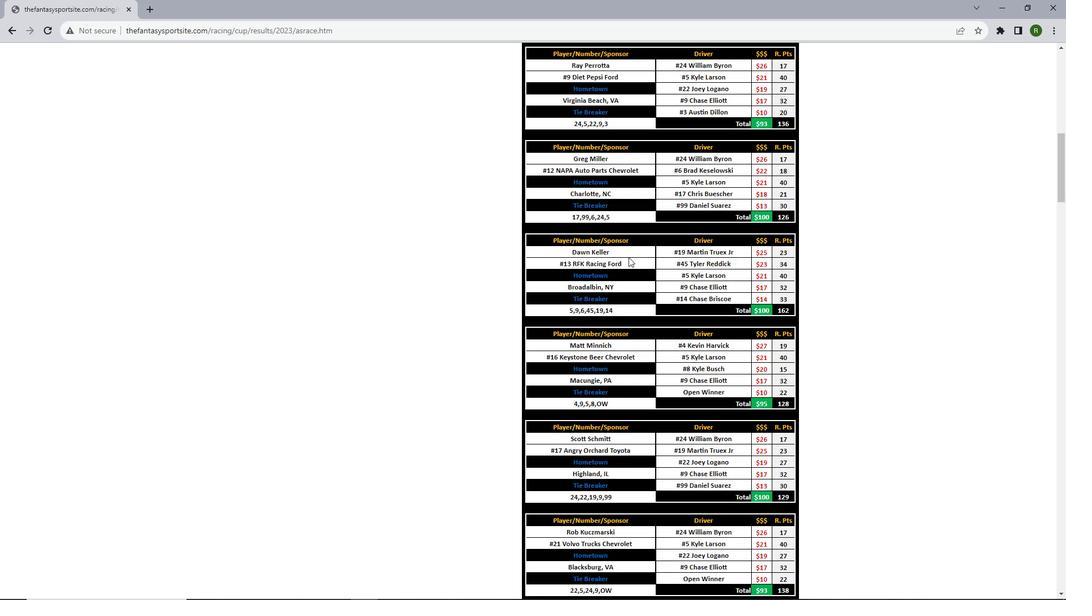 
Action: Mouse scrolled (629, 256) with delta (0, 0)
Screenshot: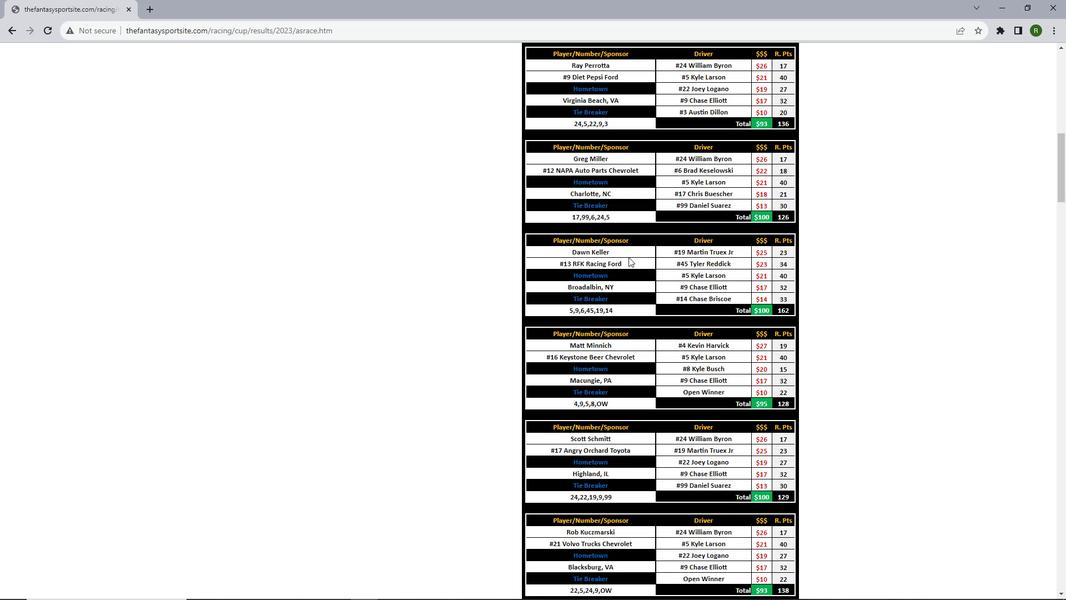 
Action: Mouse scrolled (629, 256) with delta (0, 0)
Screenshot: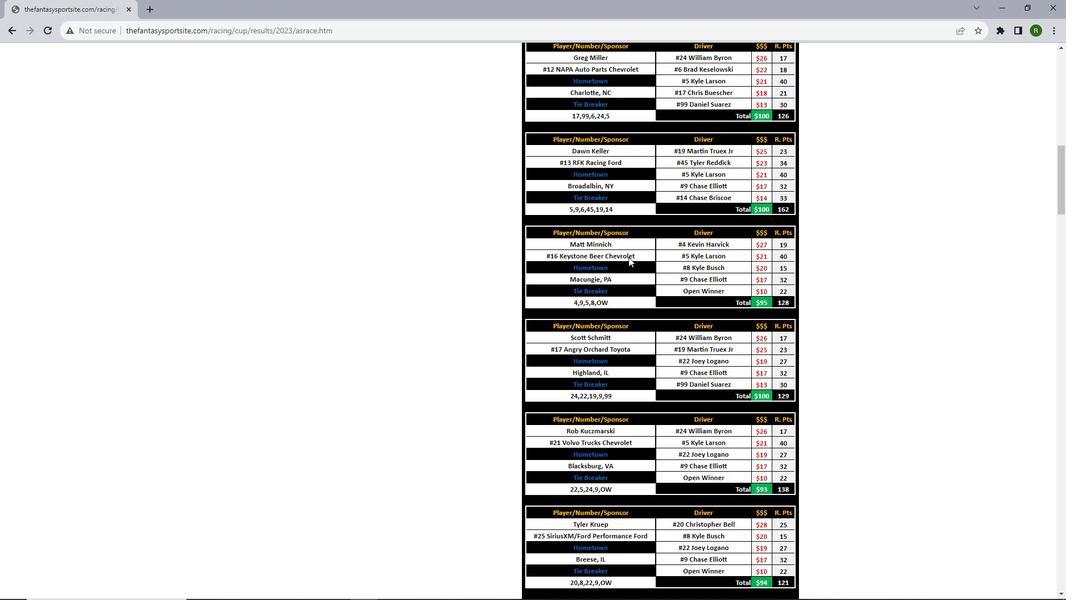 
Action: Mouse scrolled (629, 256) with delta (0, 0)
Screenshot: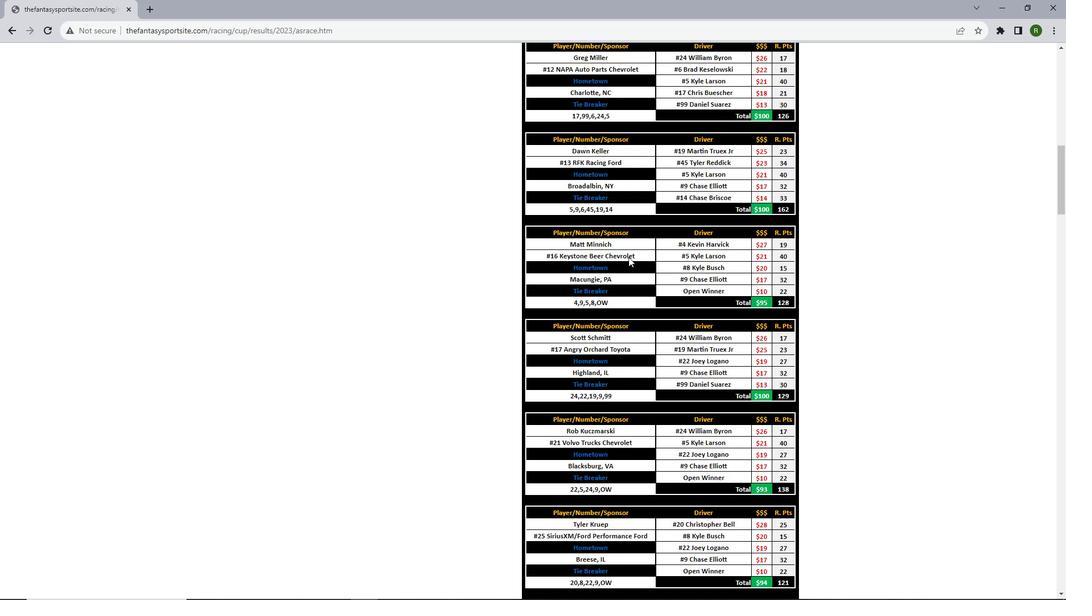 
Action: Mouse scrolled (629, 256) with delta (0, 0)
Screenshot: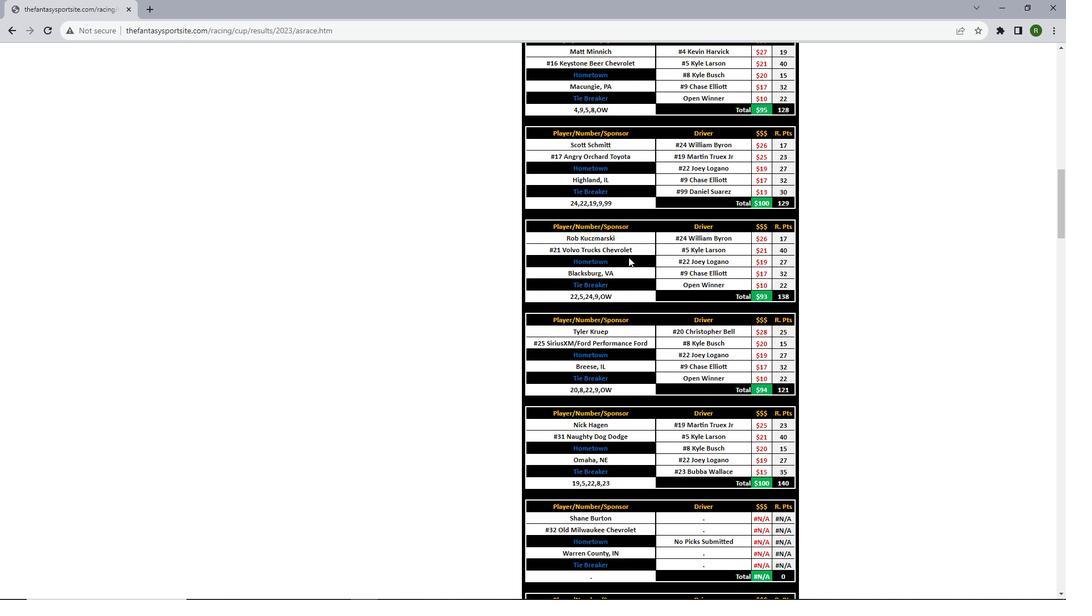 
Action: Mouse scrolled (629, 256) with delta (0, 0)
Screenshot: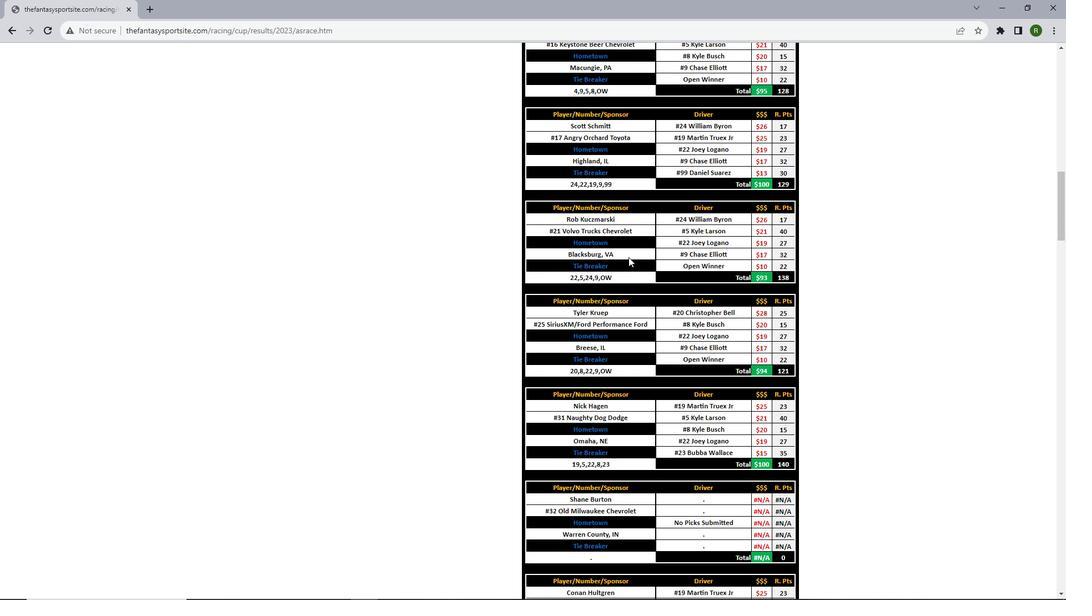 
Action: Mouse scrolled (629, 256) with delta (0, 0)
Screenshot: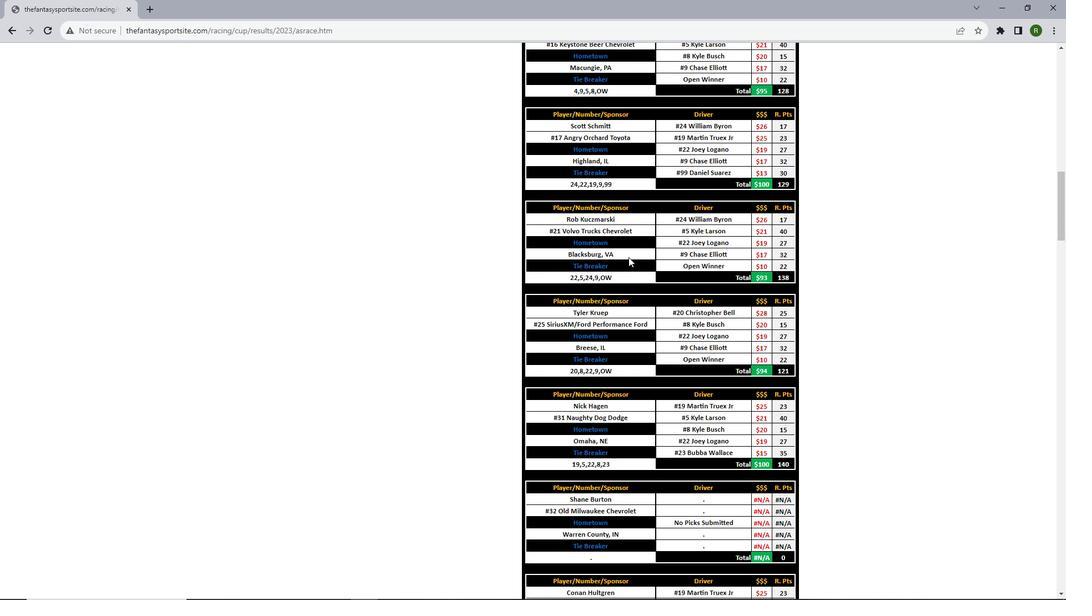 
Action: Mouse scrolled (629, 256) with delta (0, 0)
Screenshot: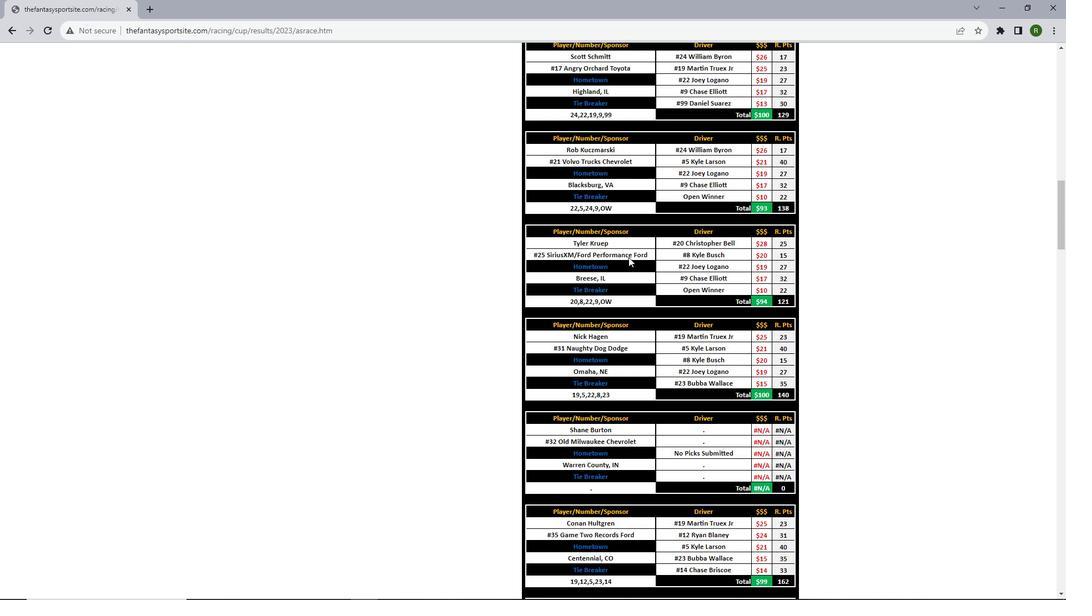 
Action: Mouse scrolled (629, 256) with delta (0, 0)
Screenshot: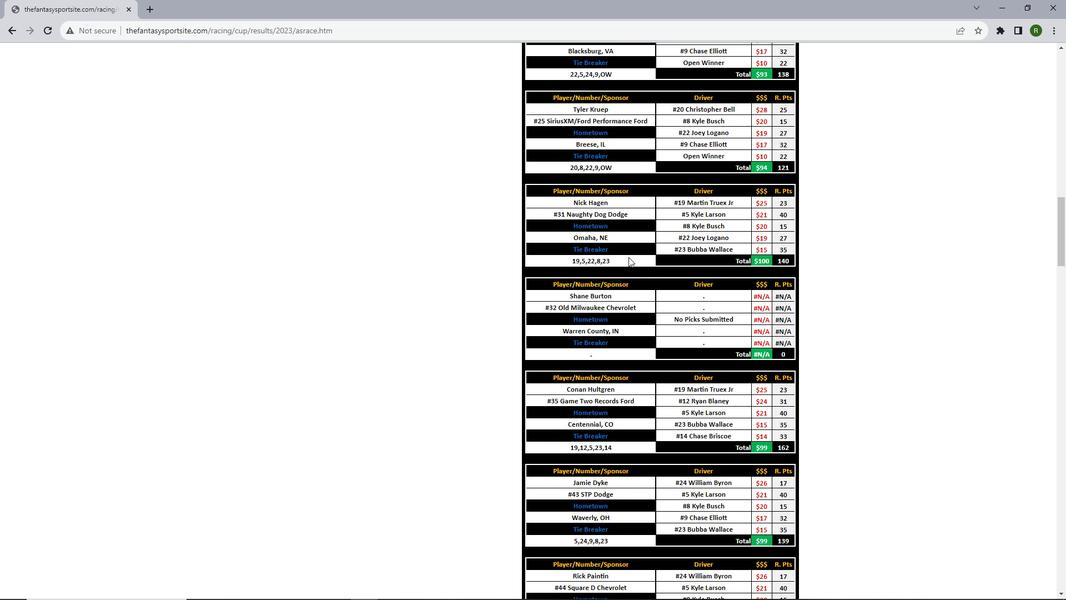 
Action: Mouse scrolled (629, 256) with delta (0, 0)
Screenshot: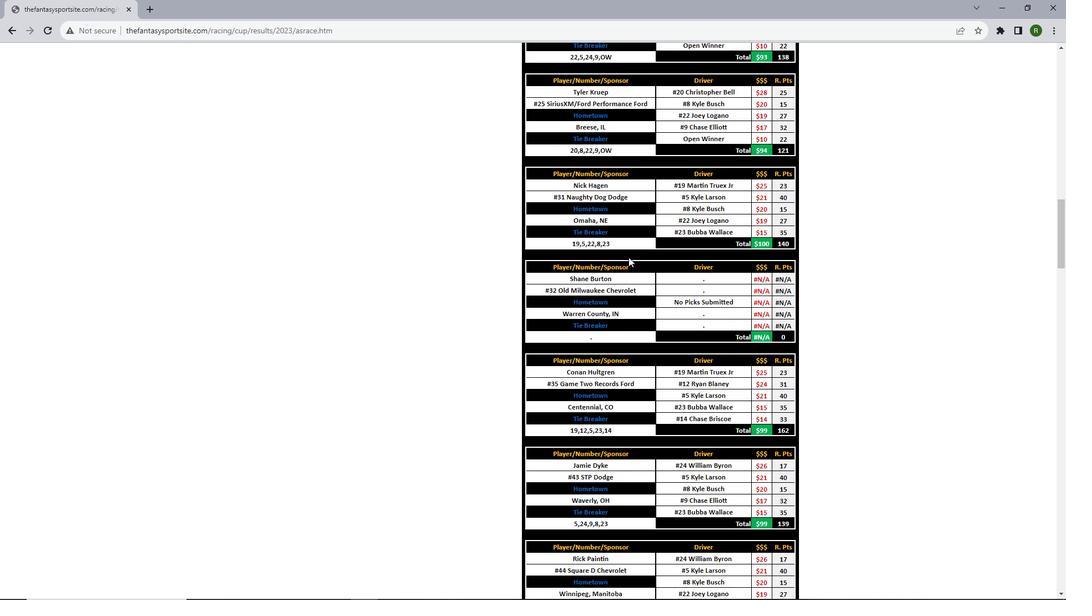 
Action: Mouse scrolled (629, 256) with delta (0, 0)
Screenshot: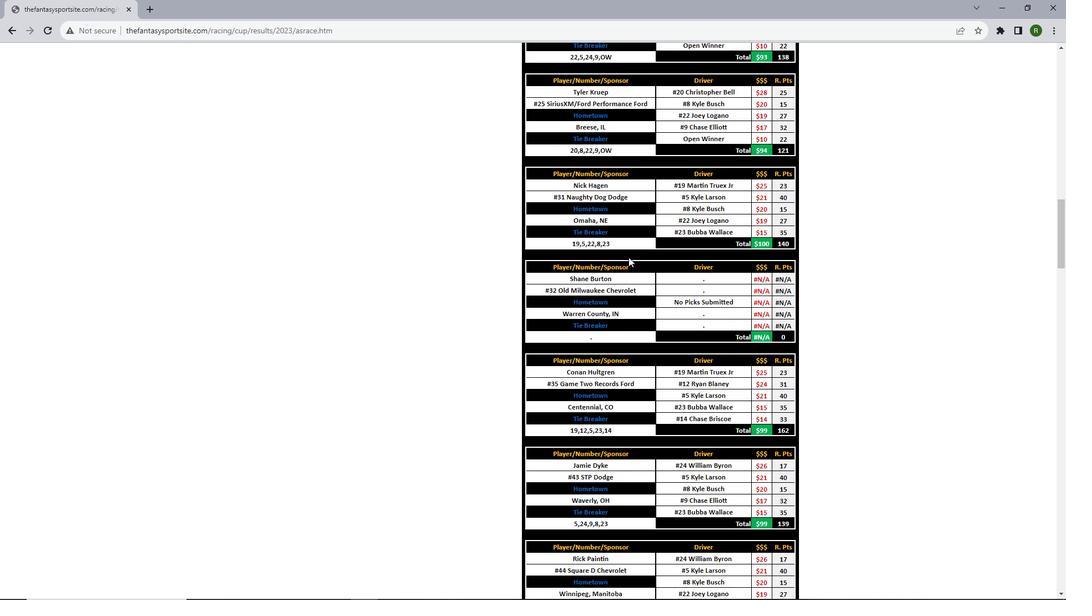 
Action: Mouse scrolled (629, 256) with delta (0, 0)
Screenshot: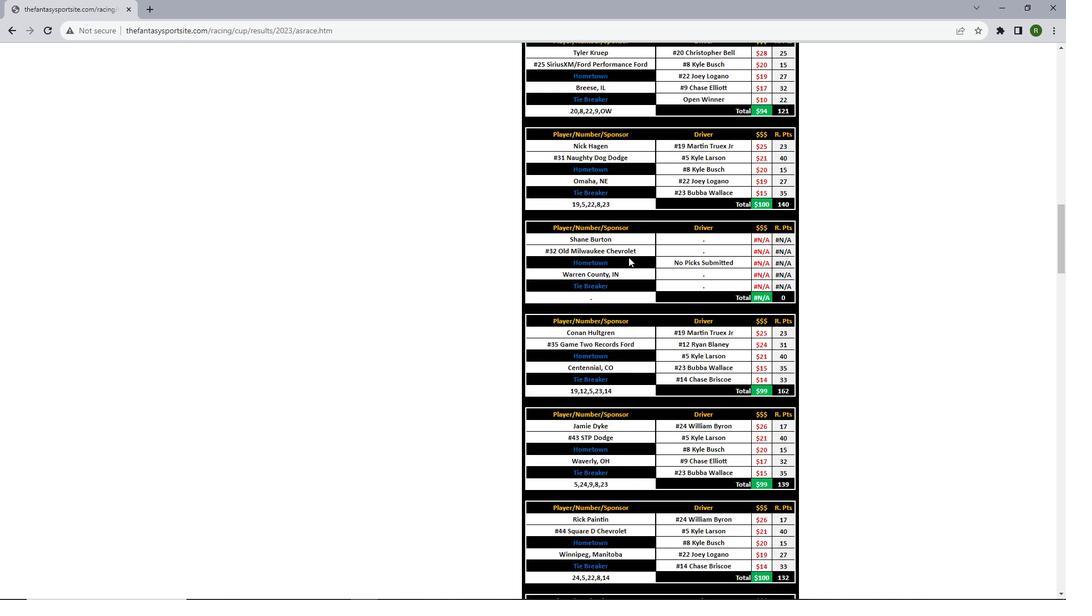 
Action: Mouse scrolled (629, 256) with delta (0, 0)
Screenshot: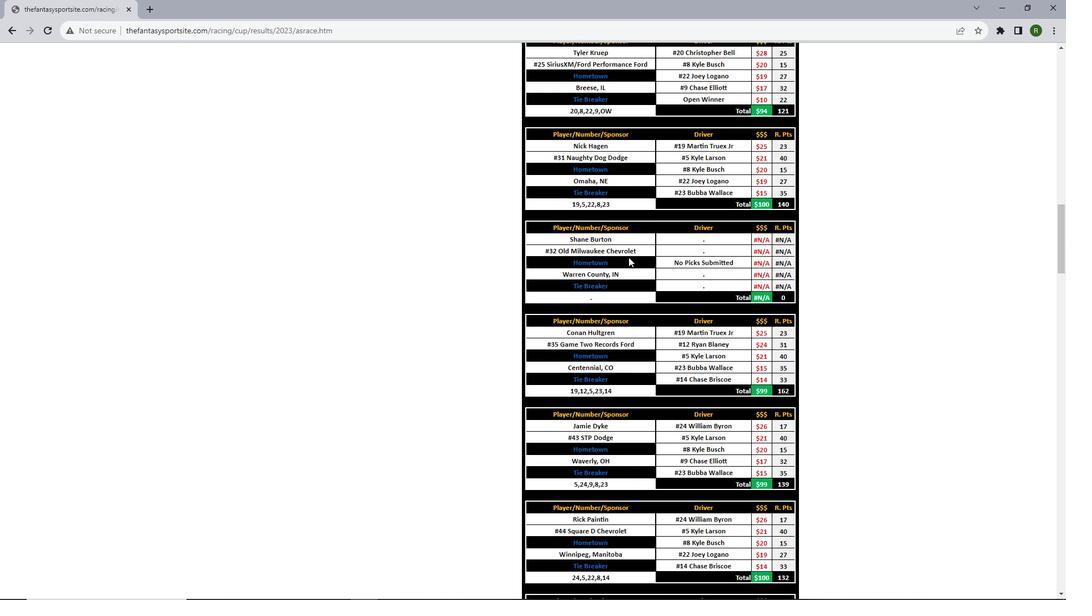
Action: Mouse scrolled (629, 256) with delta (0, 0)
Screenshot: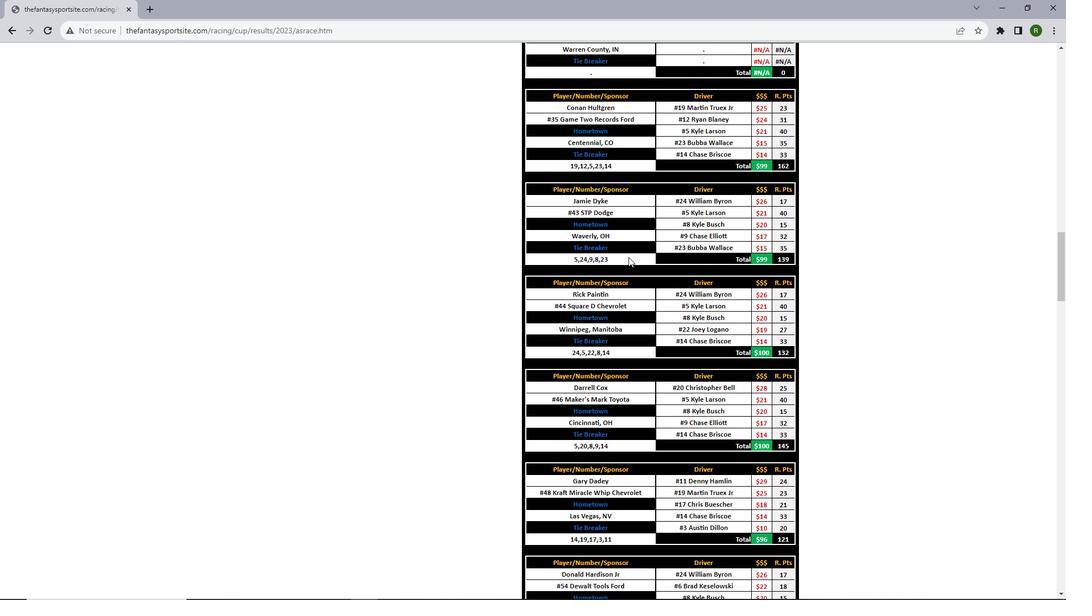 
Action: Mouse scrolled (629, 256) with delta (0, 0)
Screenshot: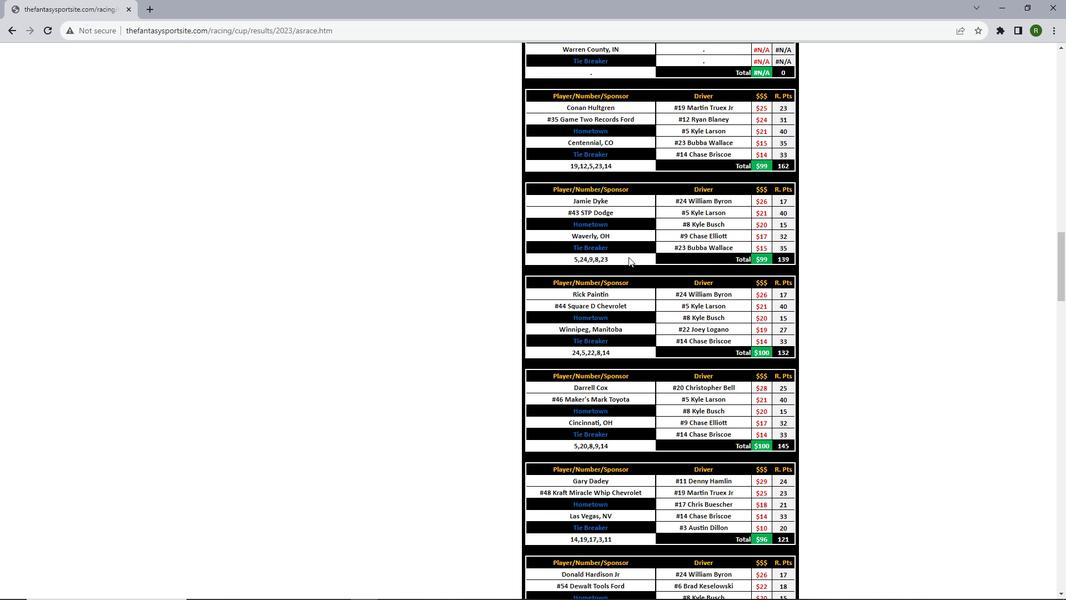 
Action: Mouse scrolled (629, 256) with delta (0, 0)
Screenshot: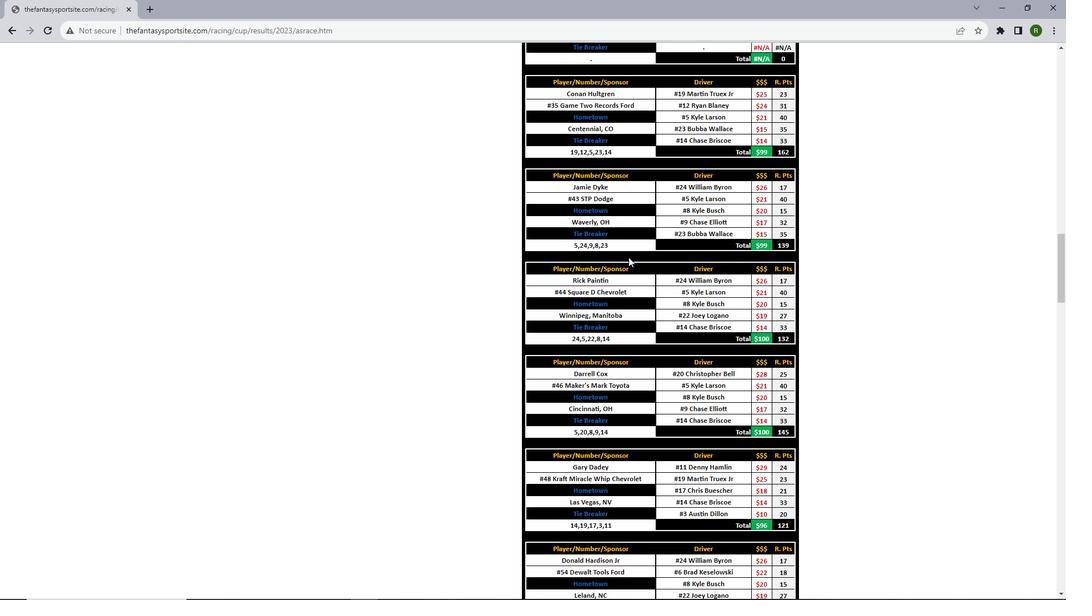 
Action: Mouse scrolled (629, 256) with delta (0, 0)
Screenshot: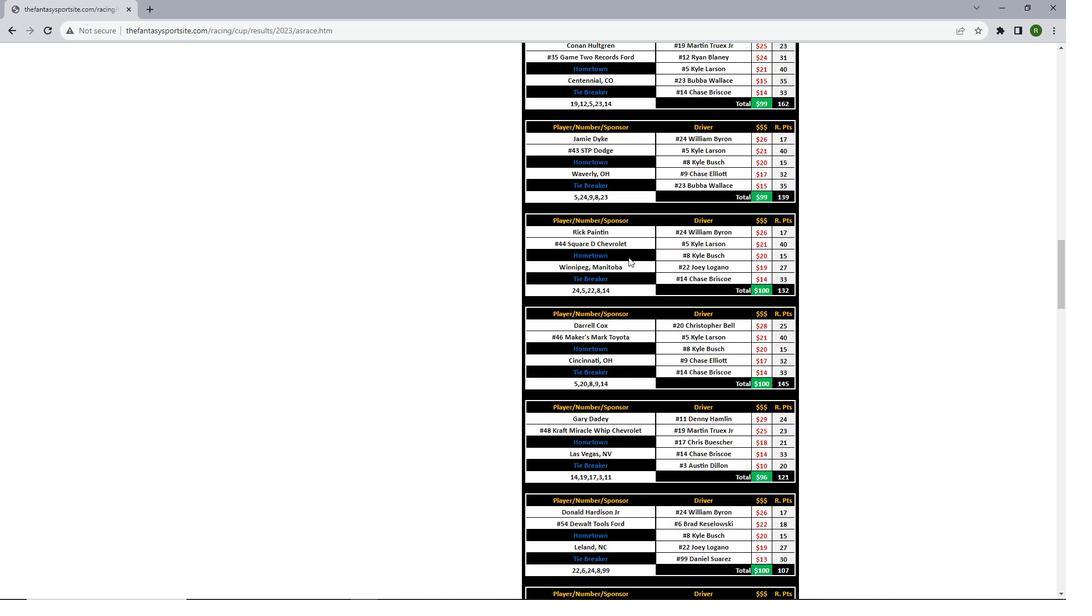 
Action: Mouse scrolled (629, 256) with delta (0, 0)
Screenshot: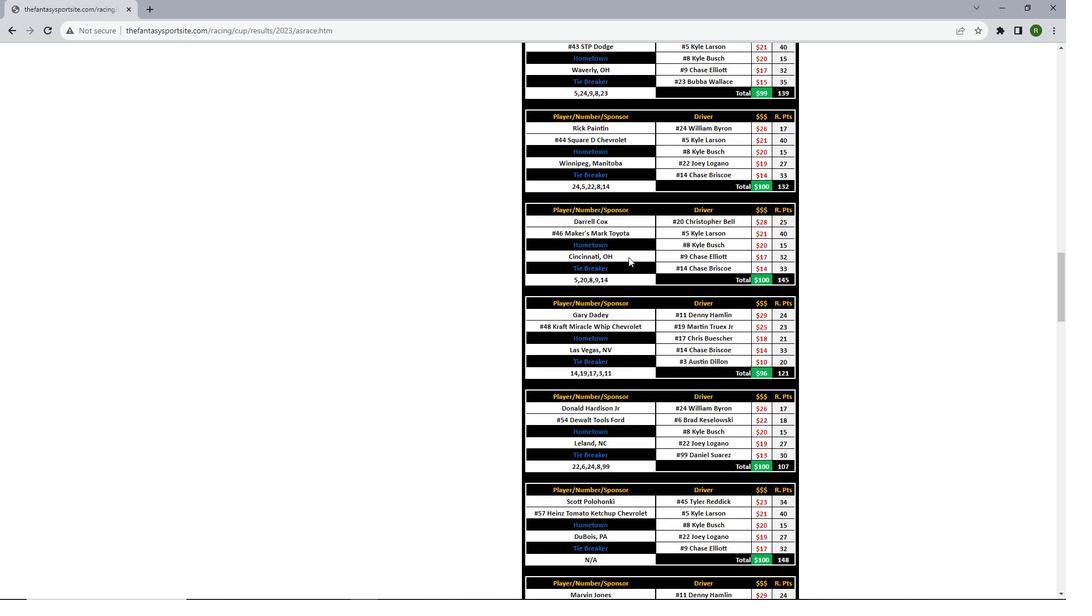 
Action: Mouse scrolled (629, 256) with delta (0, 0)
Screenshot: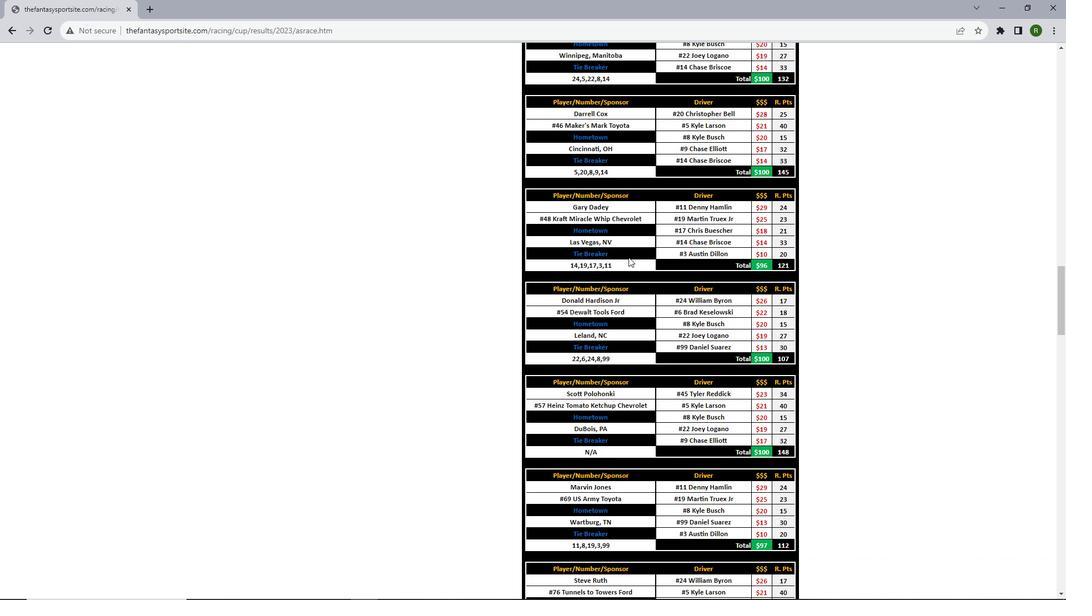 
Action: Mouse scrolled (629, 256) with delta (0, 0)
Screenshot: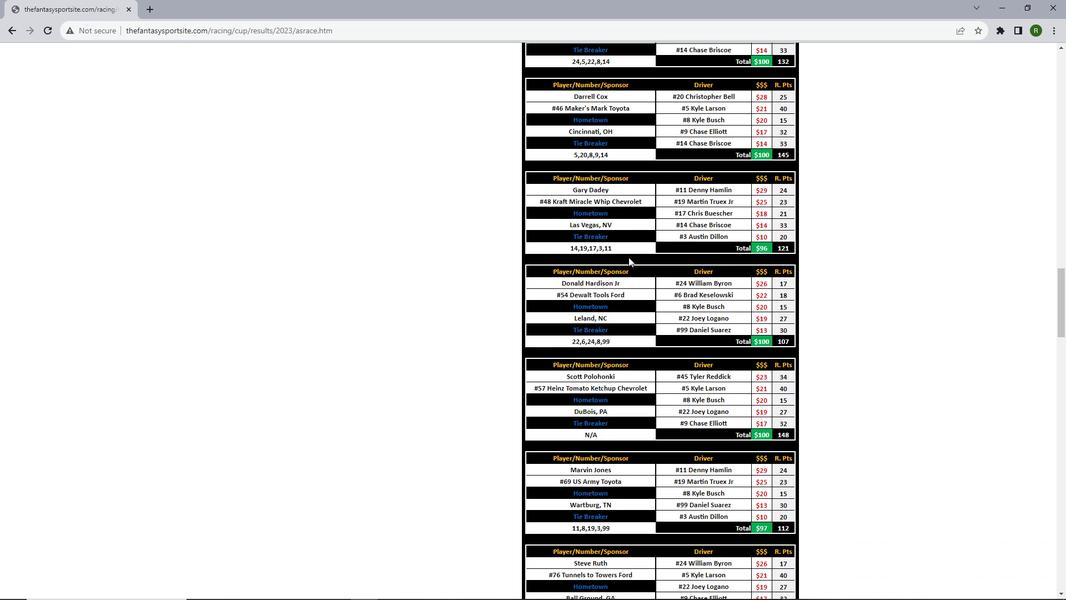 
Action: Mouse scrolled (629, 256) with delta (0, 0)
Screenshot: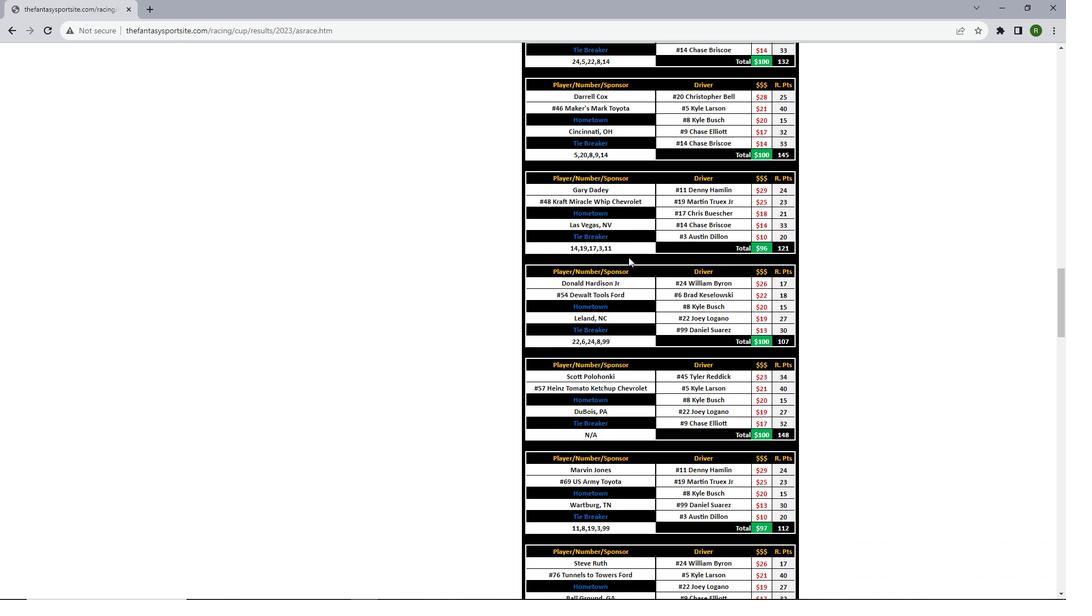 
Action: Mouse scrolled (629, 256) with delta (0, 0)
Screenshot: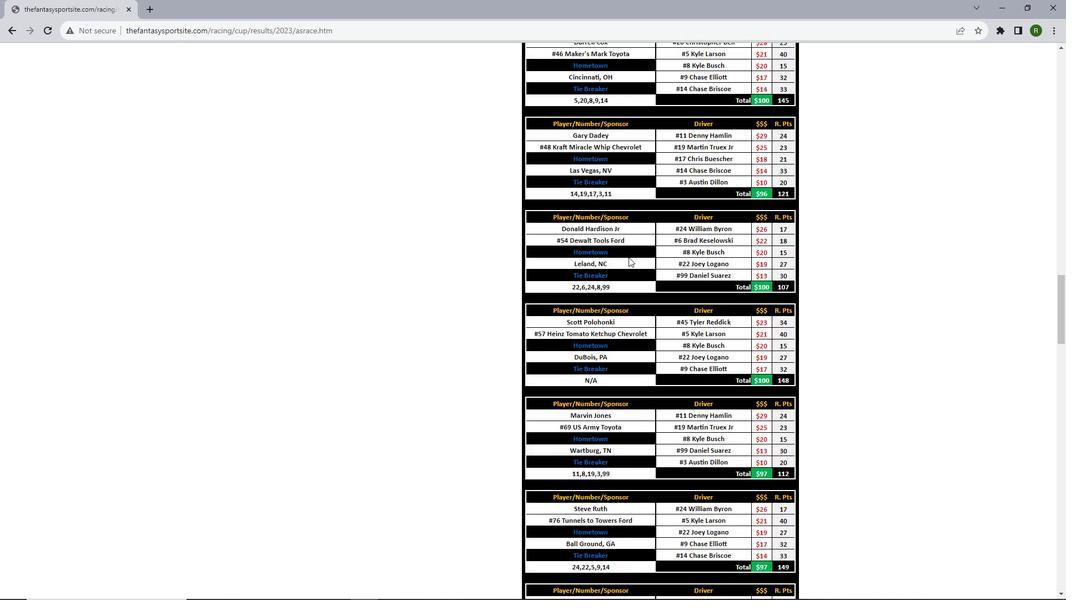 
Action: Mouse scrolled (629, 256) with delta (0, 0)
Screenshot: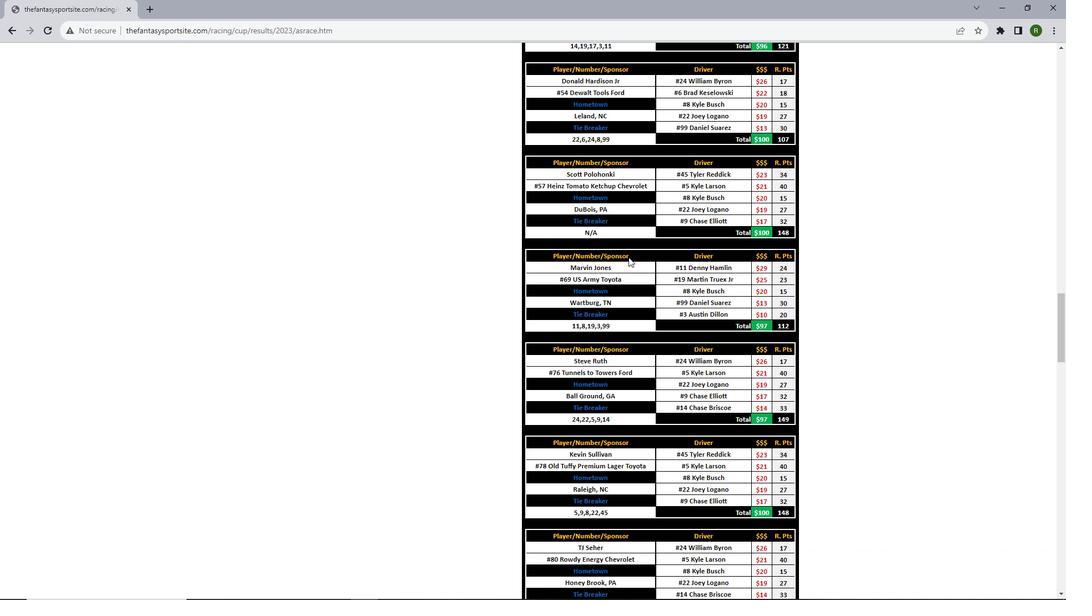 
Action: Mouse scrolled (629, 256) with delta (0, 0)
Screenshot: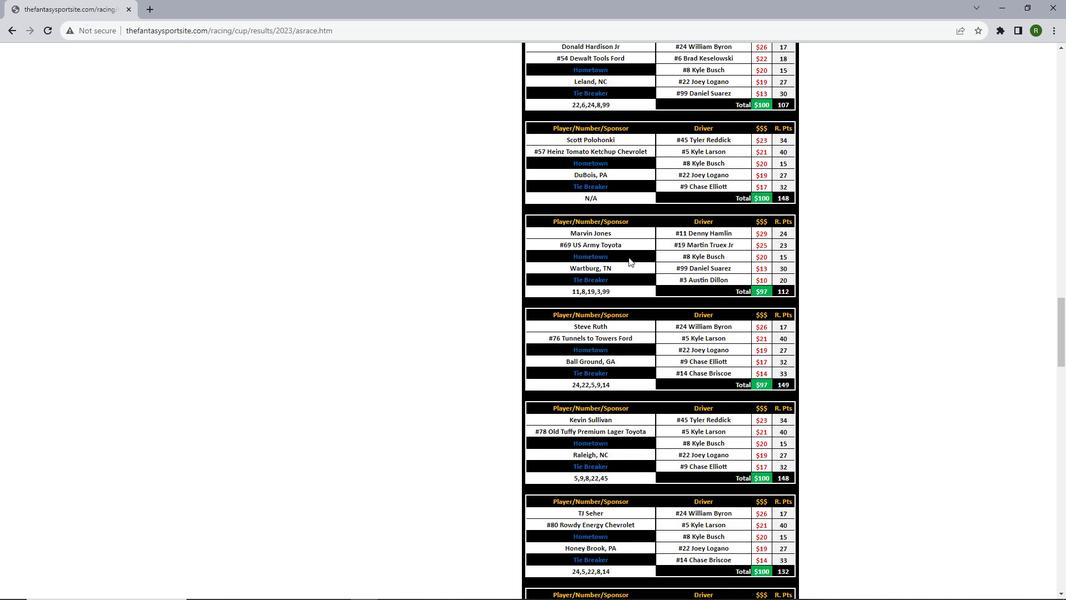 
Action: Mouse scrolled (629, 256) with delta (0, 0)
Screenshot: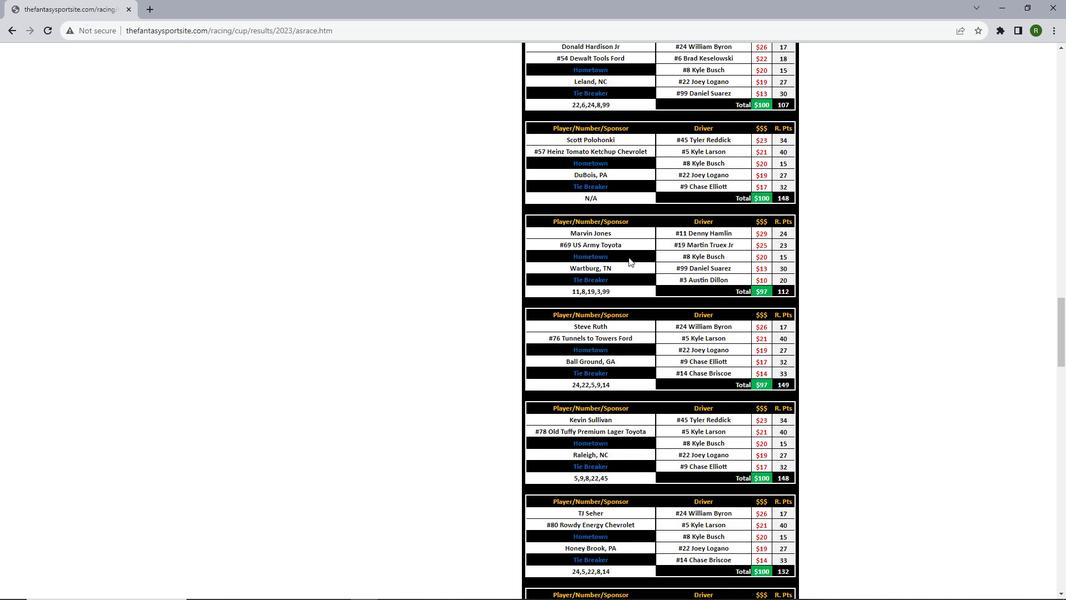 
Action: Mouse scrolled (629, 256) with delta (0, 0)
Screenshot: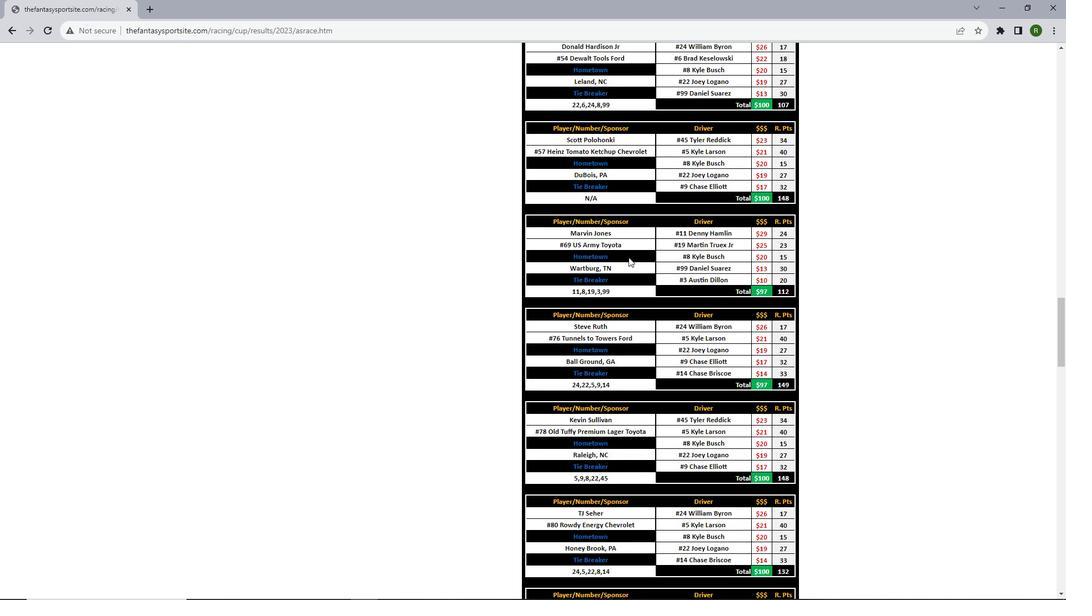 
Action: Mouse scrolled (629, 256) with delta (0, 0)
Screenshot: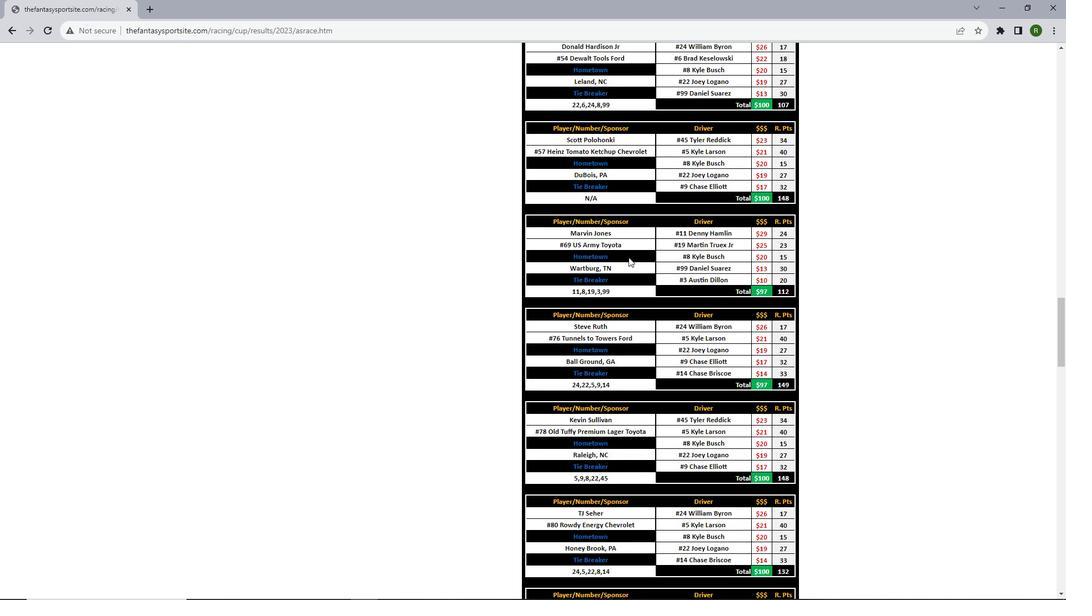 
Action: Mouse scrolled (629, 256) with delta (0, 0)
Screenshot: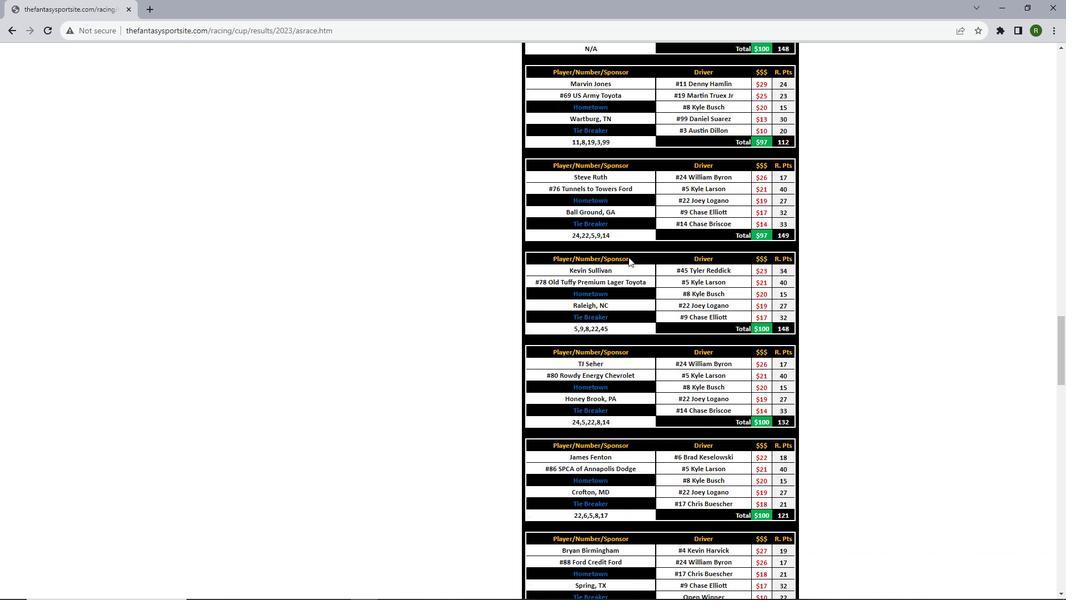 
Action: Mouse scrolled (629, 256) with delta (0, 0)
Screenshot: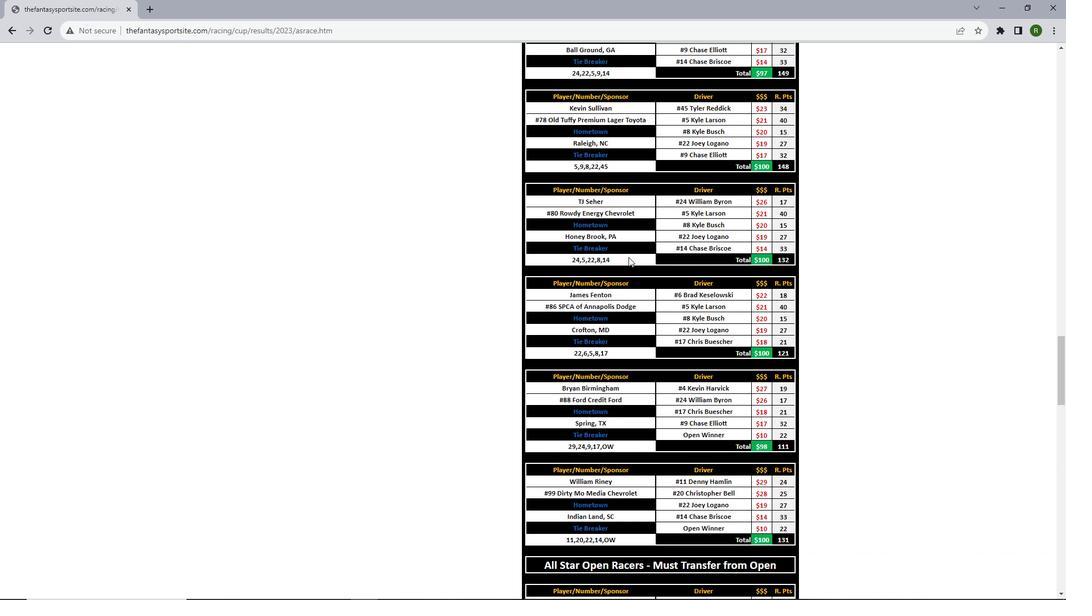 
Action: Mouse scrolled (629, 256) with delta (0, 0)
Screenshot: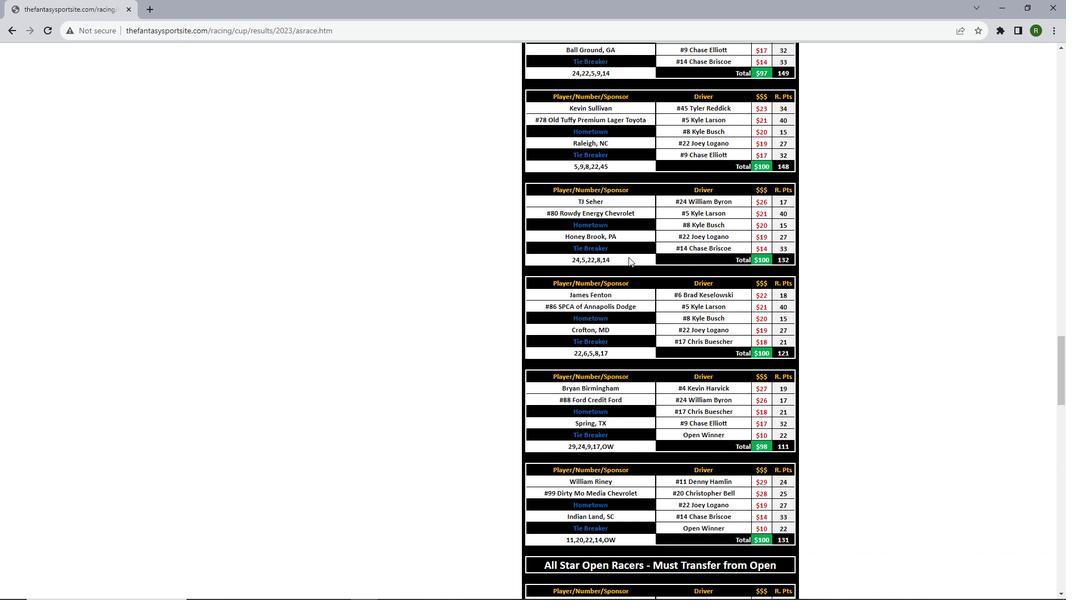 
Action: Mouse scrolled (629, 256) with delta (0, 0)
Screenshot: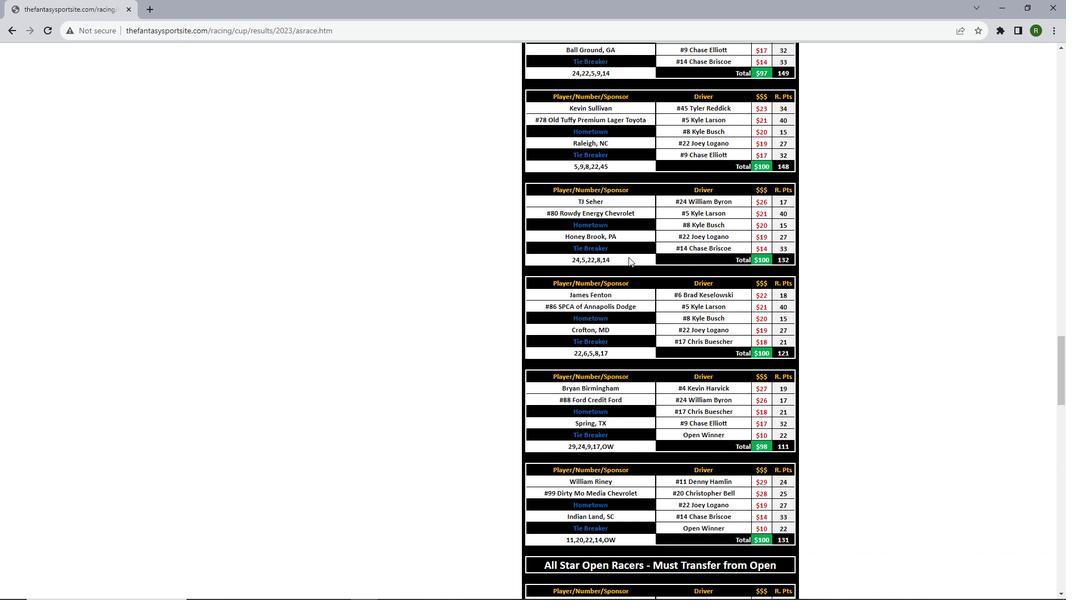 
Action: Mouse scrolled (629, 256) with delta (0, 0)
Screenshot: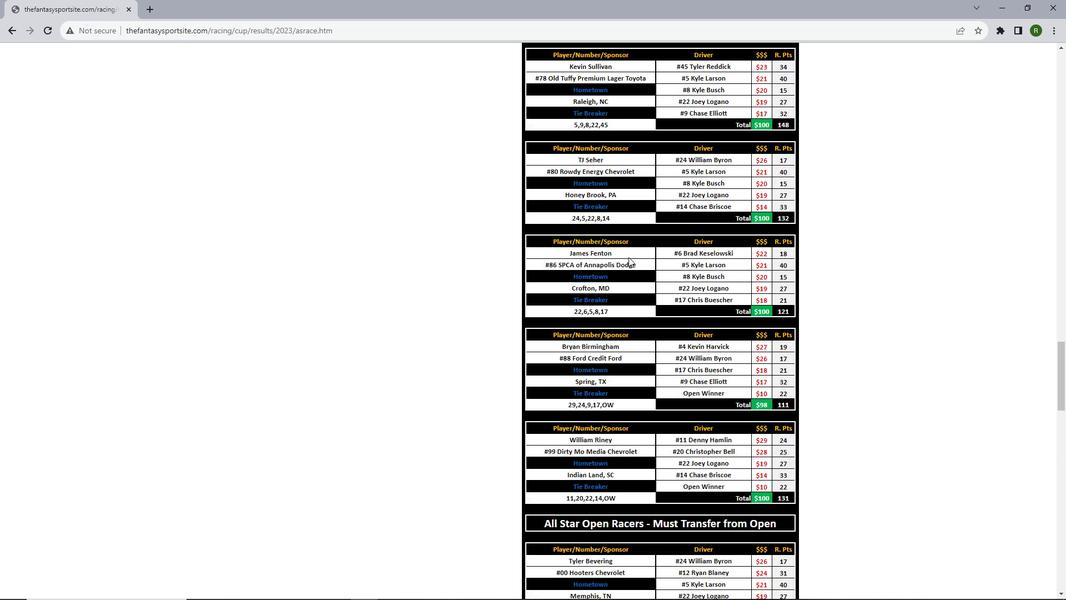 
Action: Mouse scrolled (629, 256) with delta (0, 0)
Screenshot: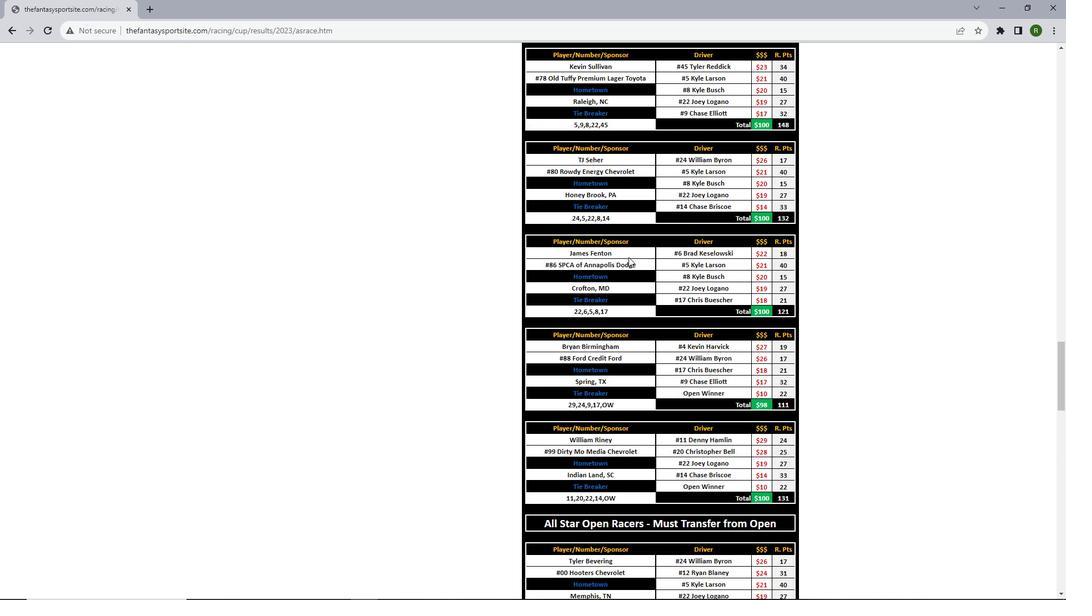 
Action: Mouse scrolled (629, 256) with delta (0, 0)
Screenshot: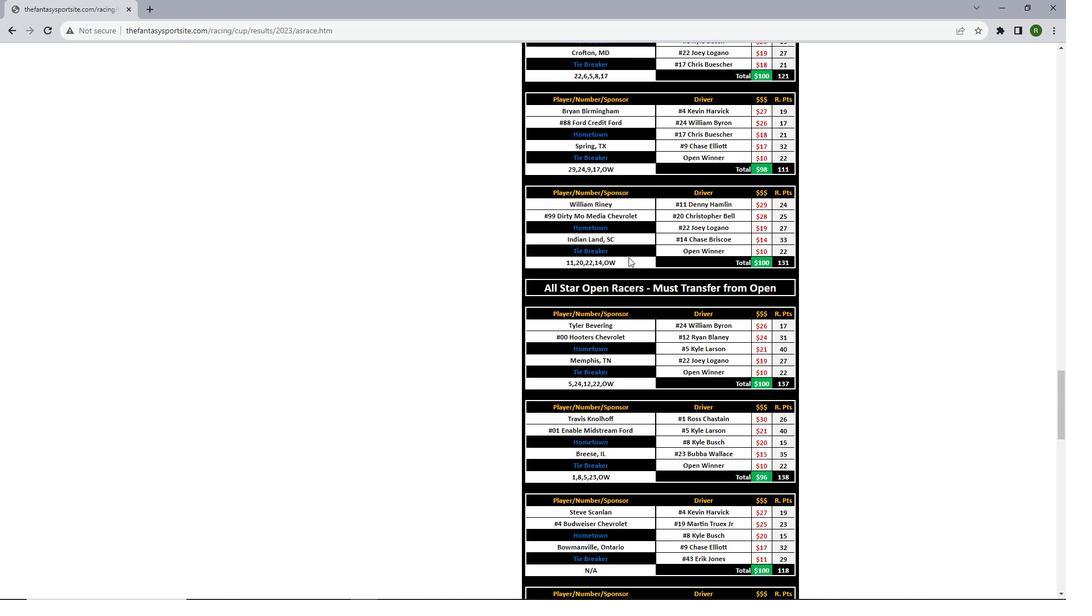 
Action: Mouse scrolled (629, 256) with delta (0, 0)
Screenshot: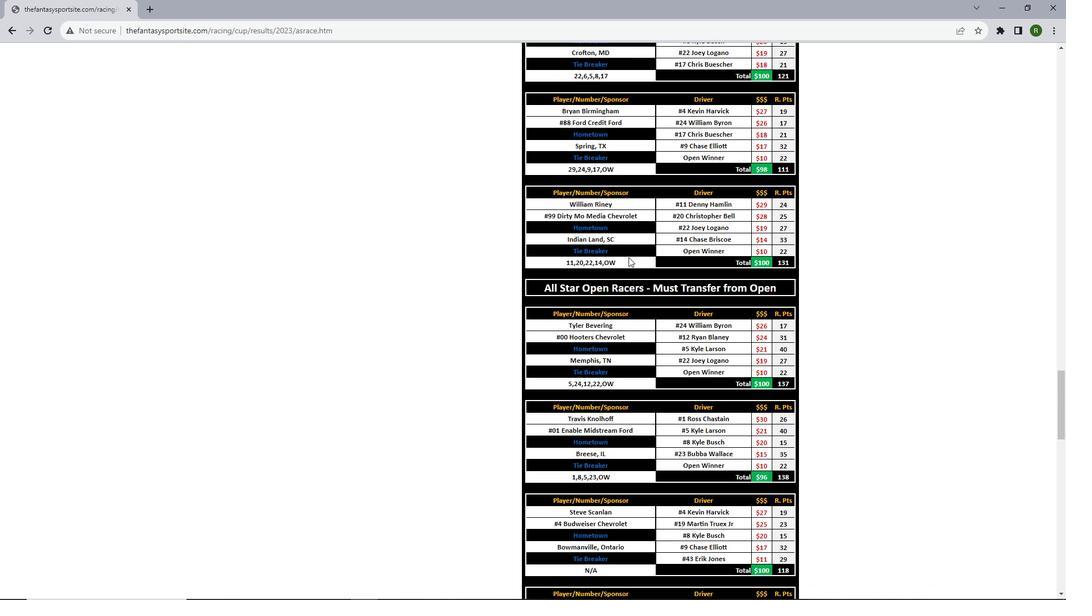 
Action: Mouse scrolled (629, 256) with delta (0, 0)
Screenshot: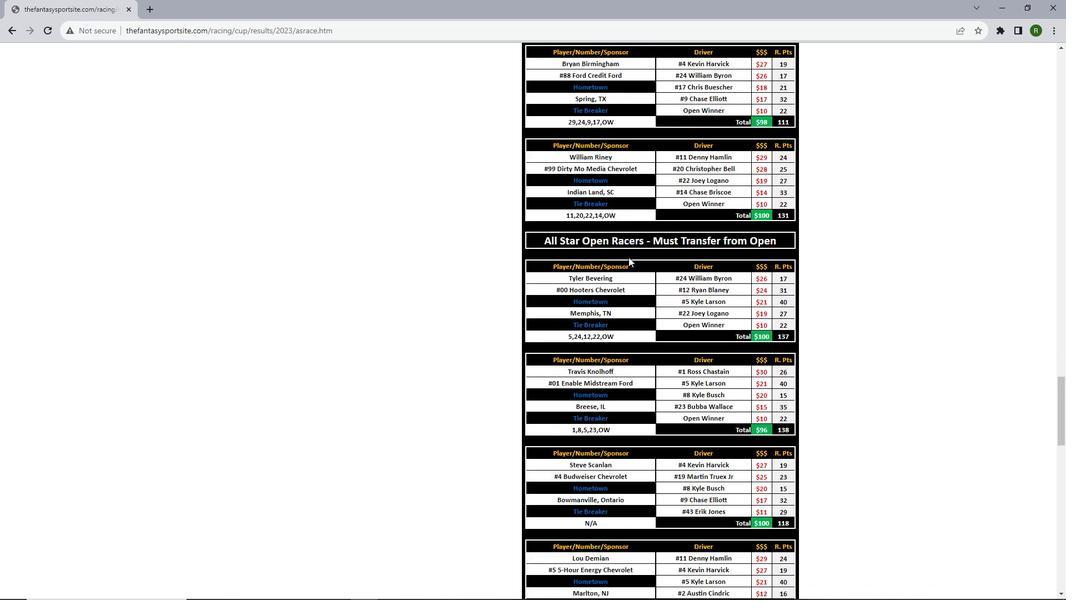
Action: Mouse scrolled (629, 256) with delta (0, 0)
Screenshot: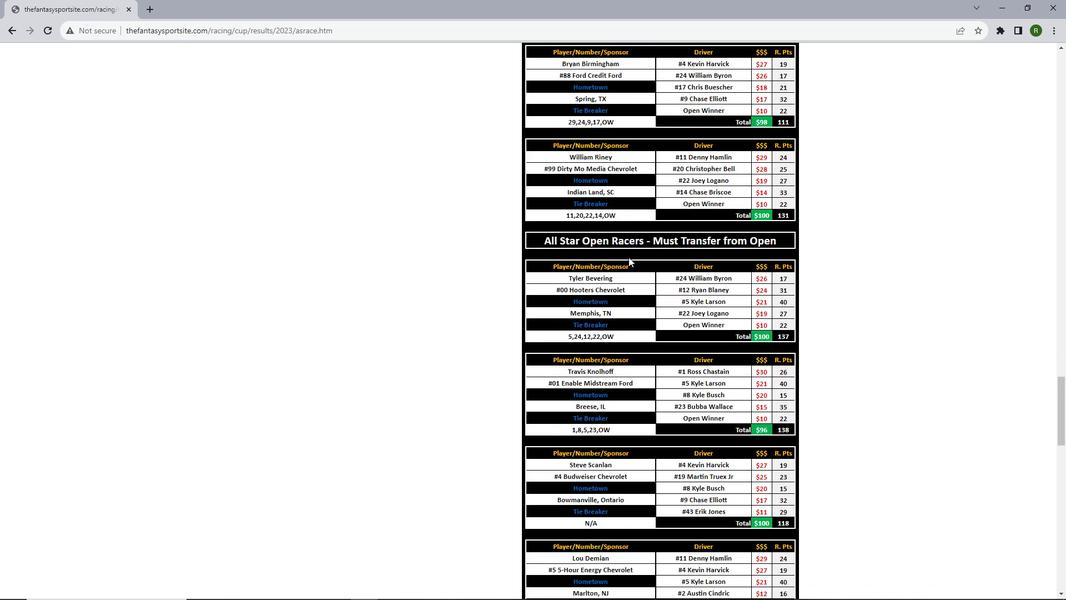 
Action: Mouse scrolled (629, 256) with delta (0, 0)
Screenshot: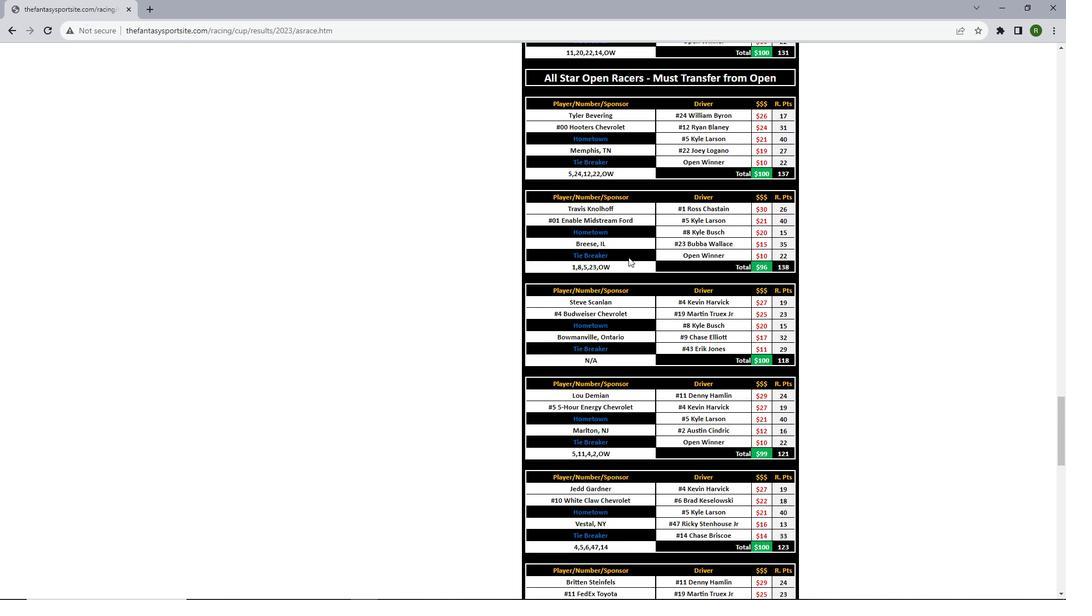 
Action: Mouse scrolled (629, 256) with delta (0, 0)
Screenshot: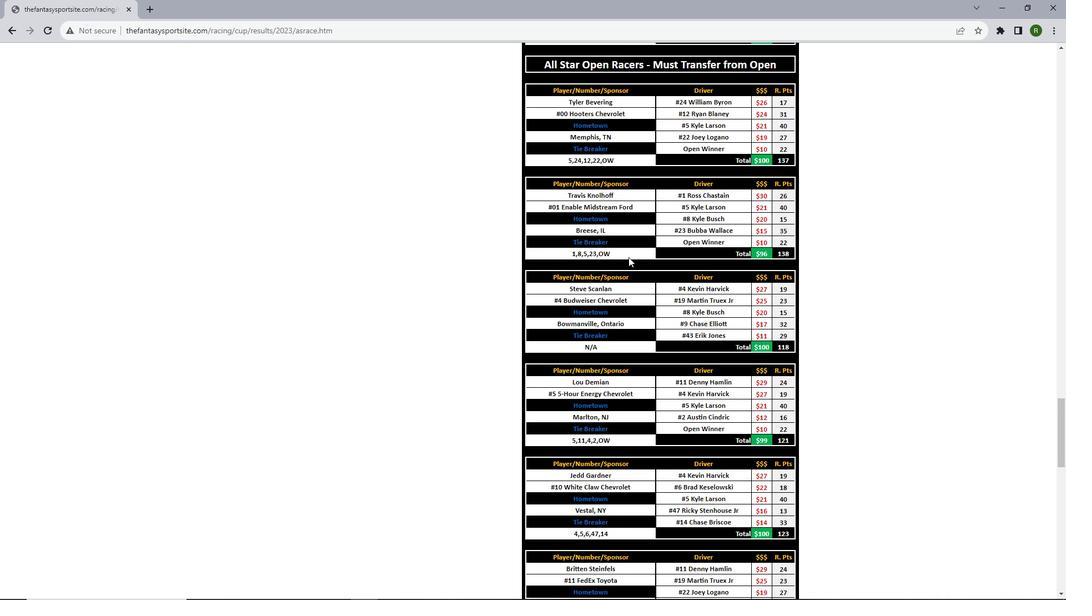 
Action: Mouse scrolled (629, 256) with delta (0, 0)
Screenshot: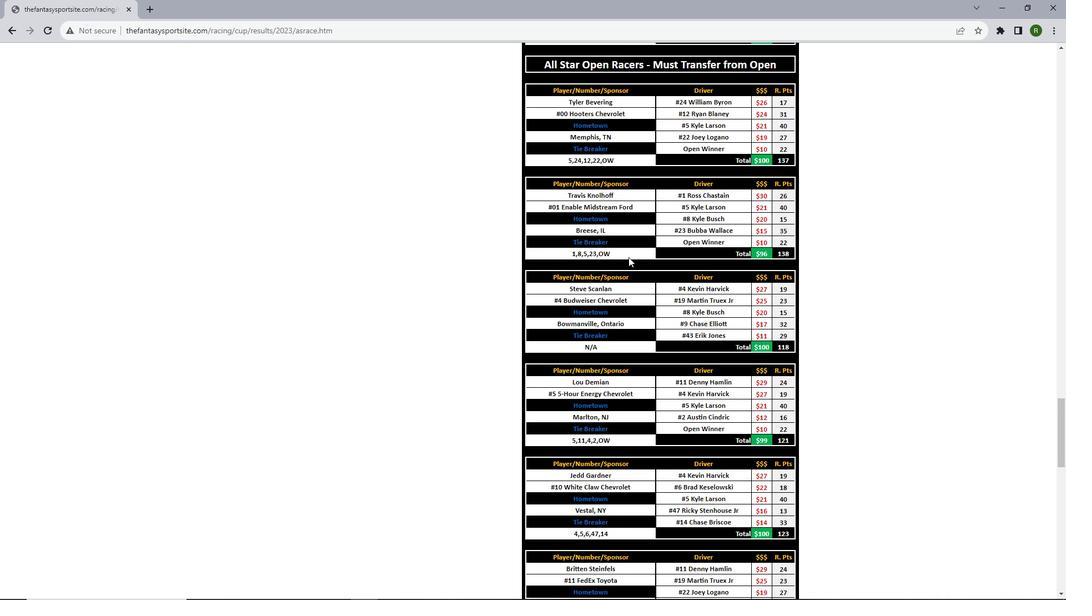 
Action: Mouse scrolled (629, 256) with delta (0, 0)
Screenshot: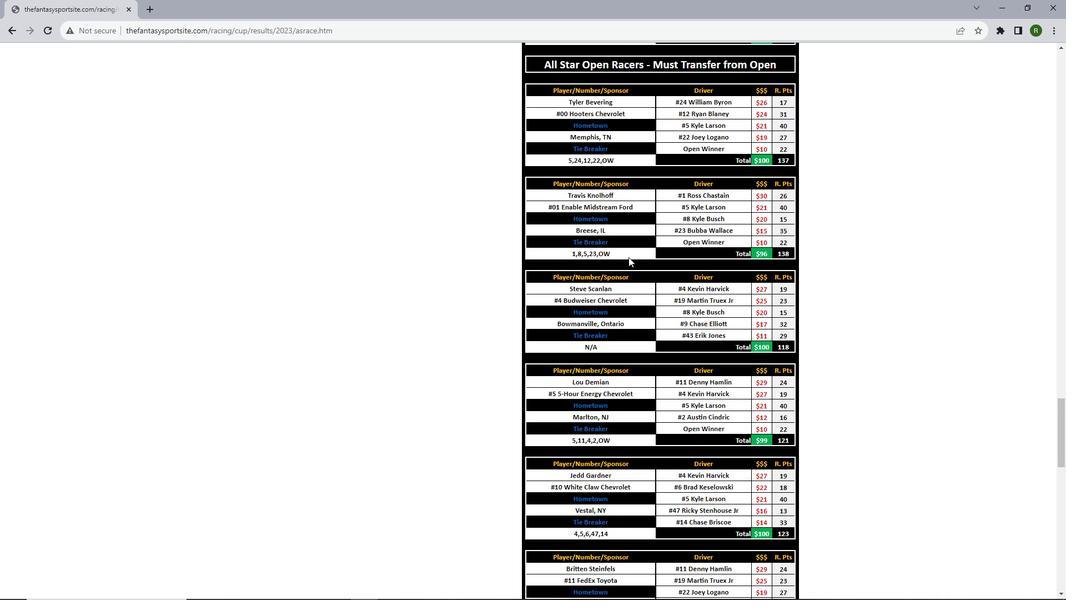 
Action: Mouse scrolled (629, 256) with delta (0, 0)
Screenshot: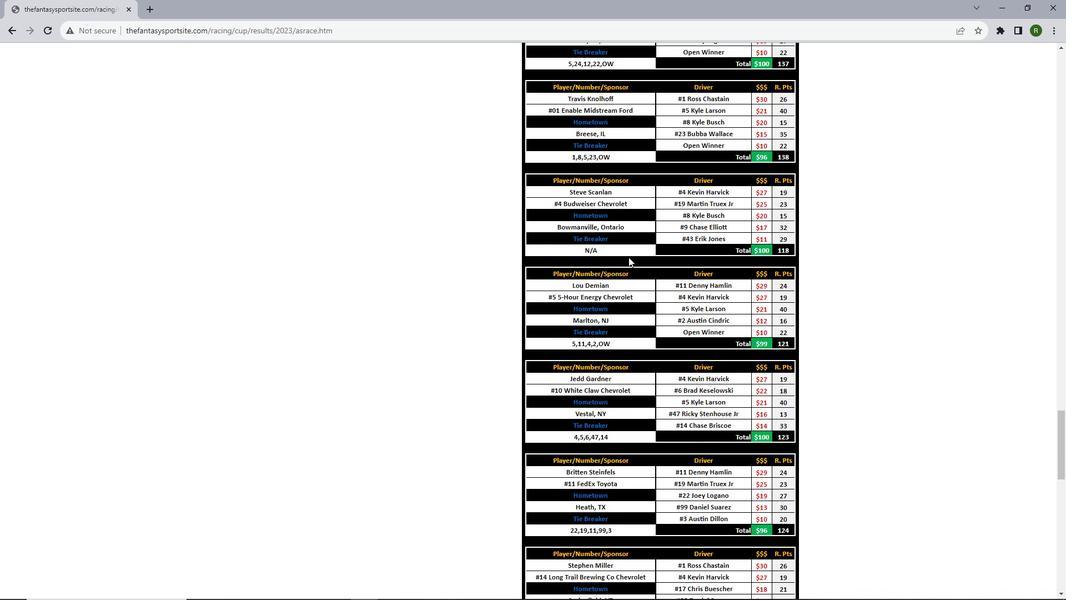 
Action: Mouse scrolled (629, 256) with delta (0, 0)
Screenshot: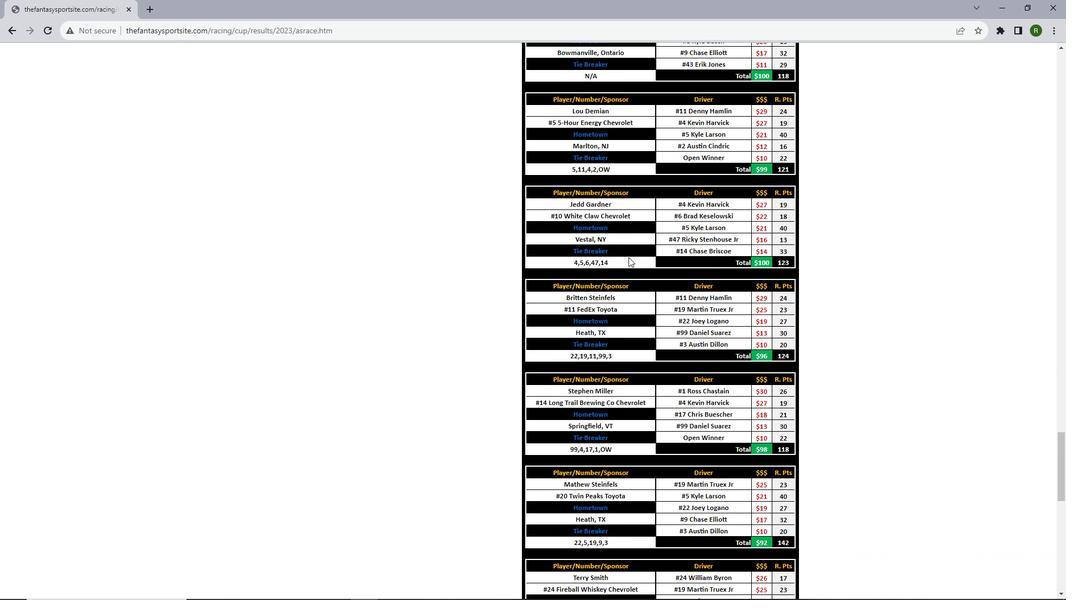 
Action: Mouse scrolled (629, 256) with delta (0, 0)
Screenshot: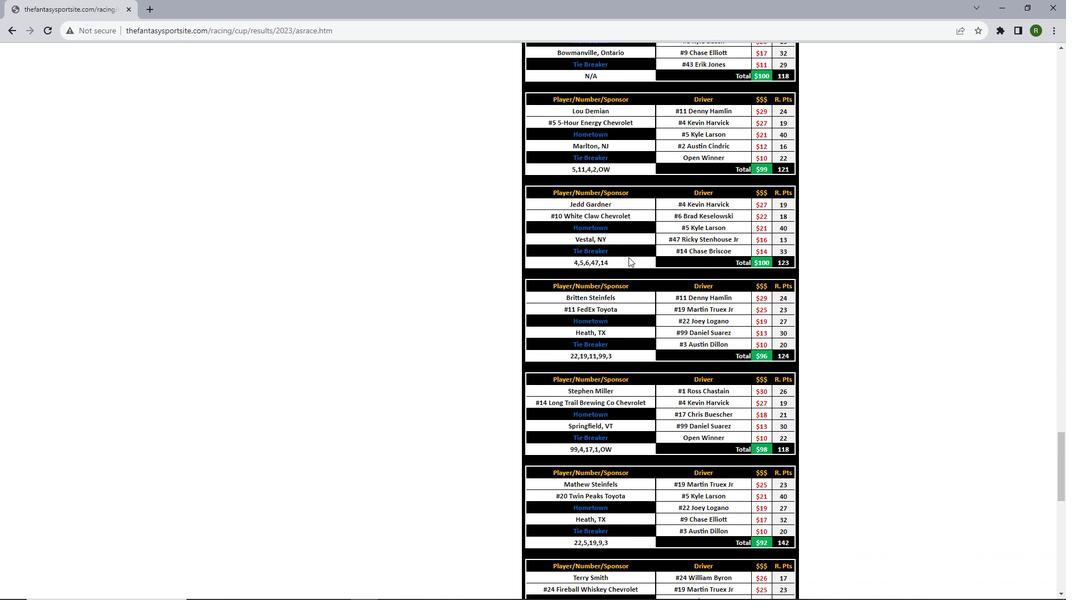 
Action: Mouse scrolled (629, 256) with delta (0, 0)
Screenshot: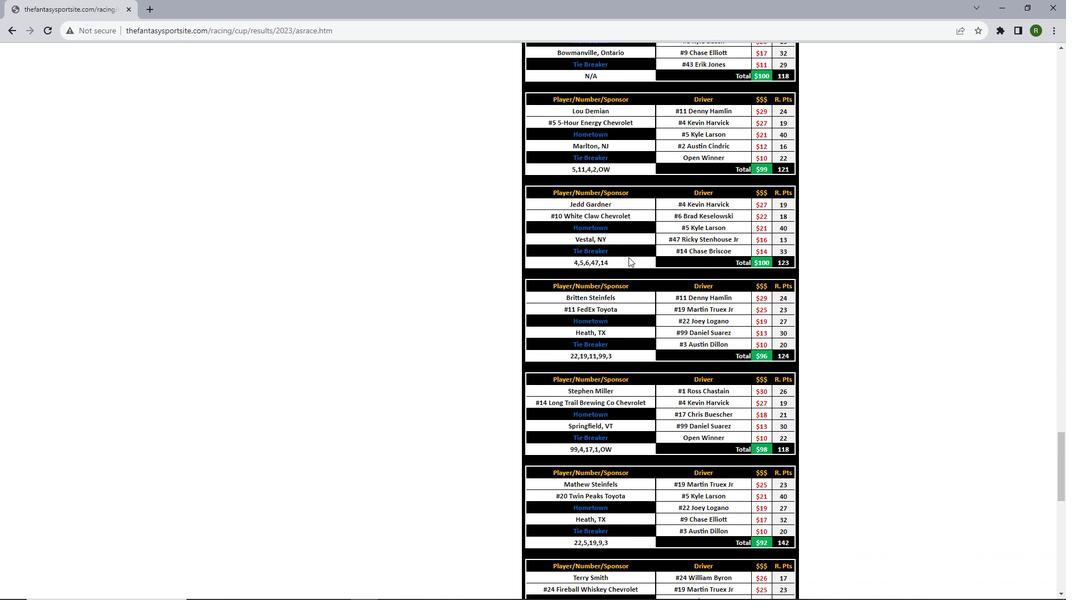 
Action: Mouse scrolled (629, 256) with delta (0, 0)
Screenshot: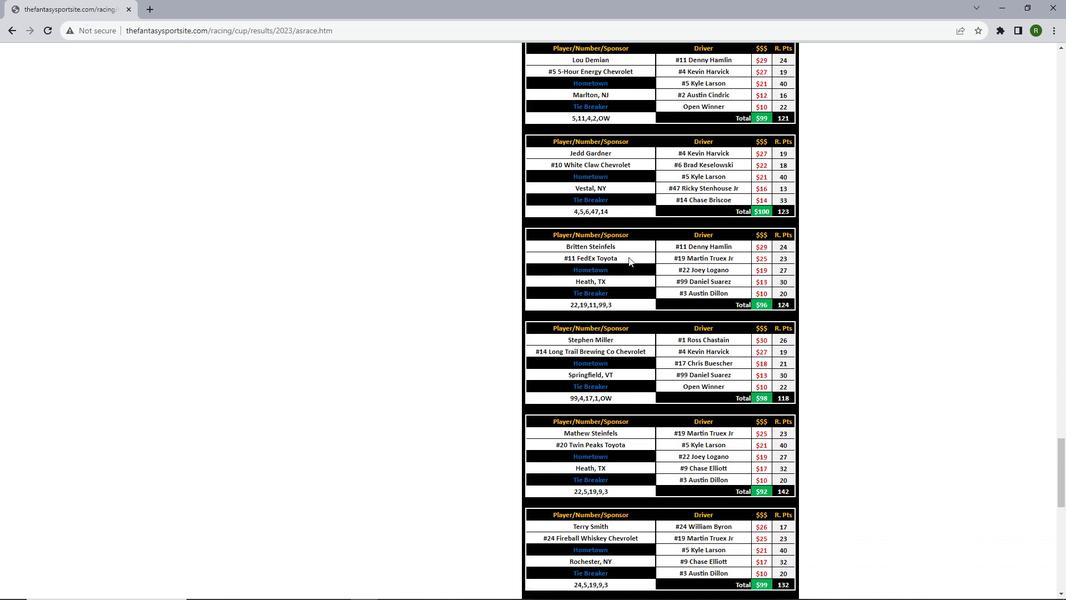 
Action: Mouse scrolled (629, 256) with delta (0, 0)
Screenshot: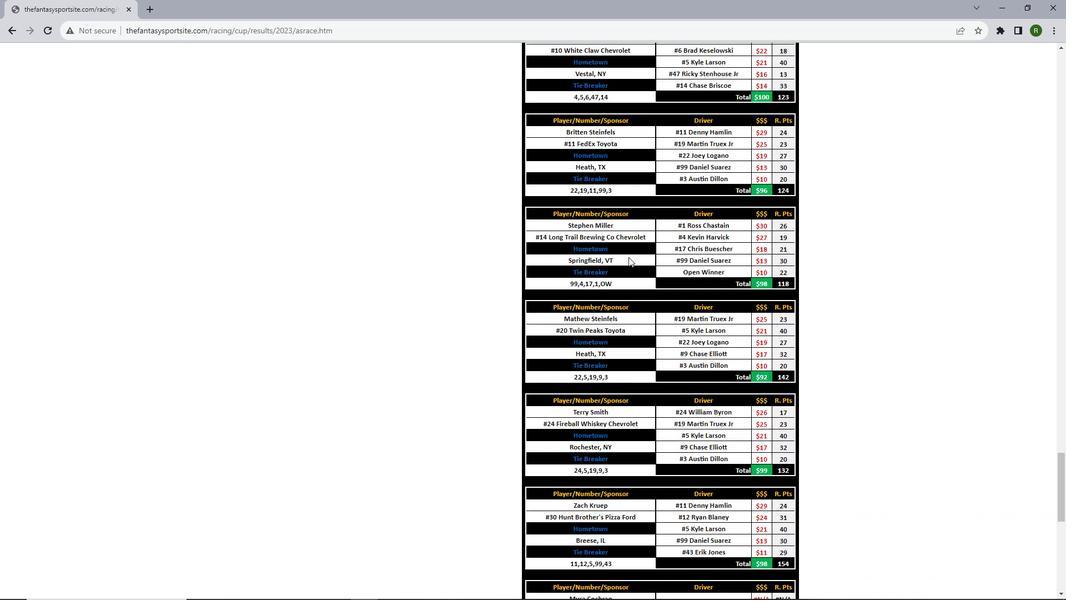 
Action: Mouse scrolled (629, 256) with delta (0, 0)
Screenshot: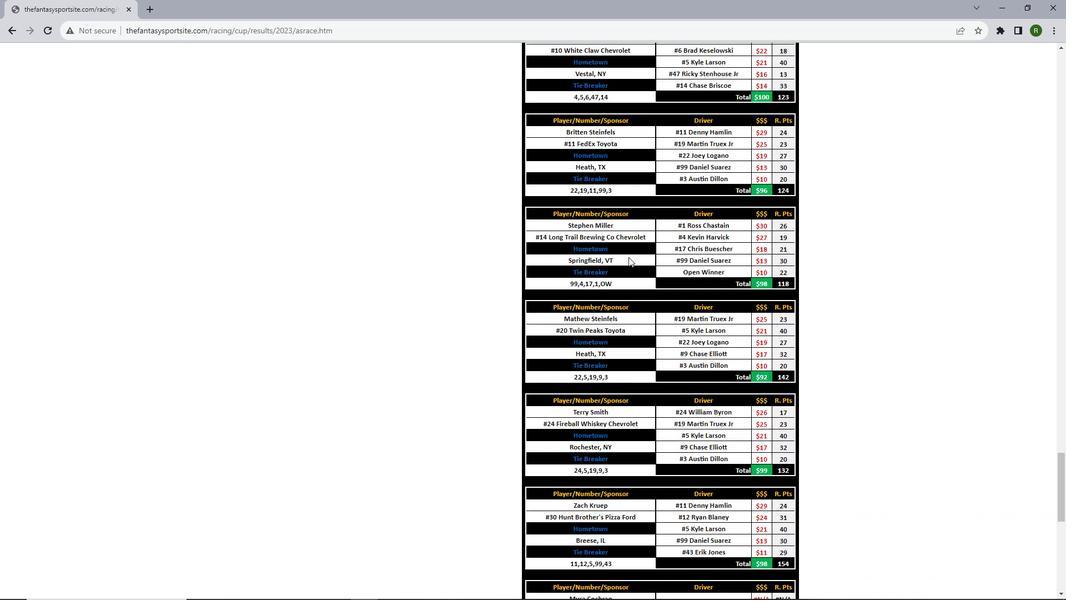 
Action: Mouse scrolled (629, 256) with delta (0, 0)
Screenshot: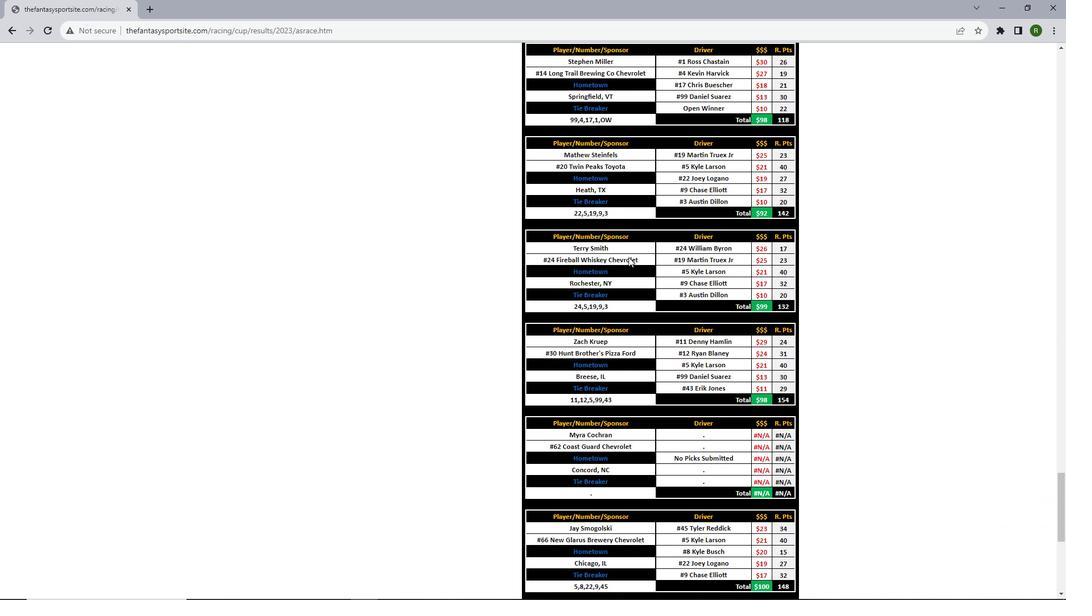 
Action: Mouse scrolled (629, 256) with delta (0, 0)
Screenshot: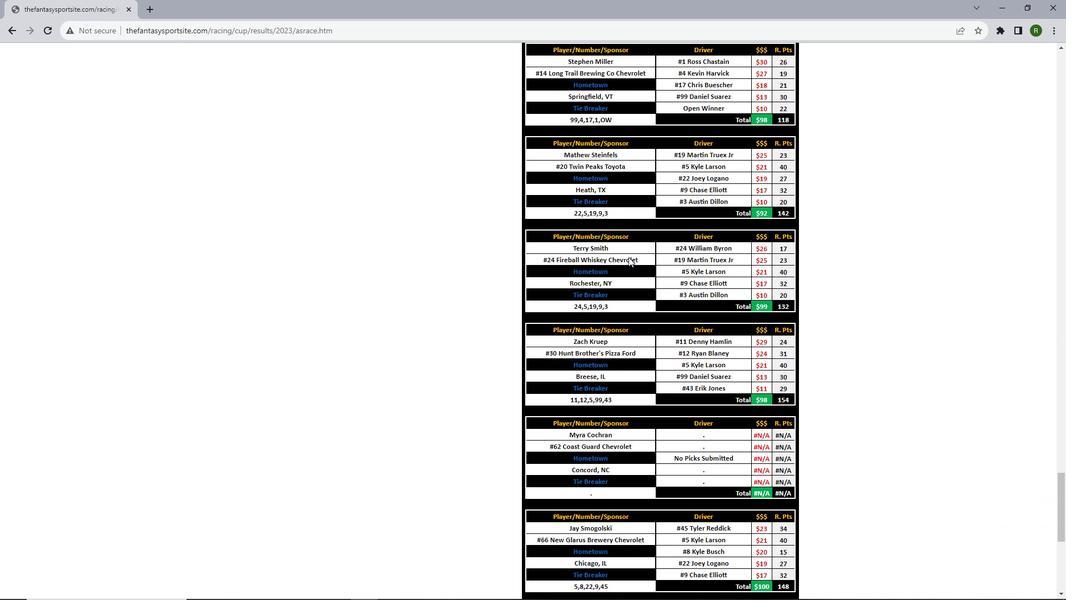 
Action: Mouse scrolled (629, 256) with delta (0, 0)
Screenshot: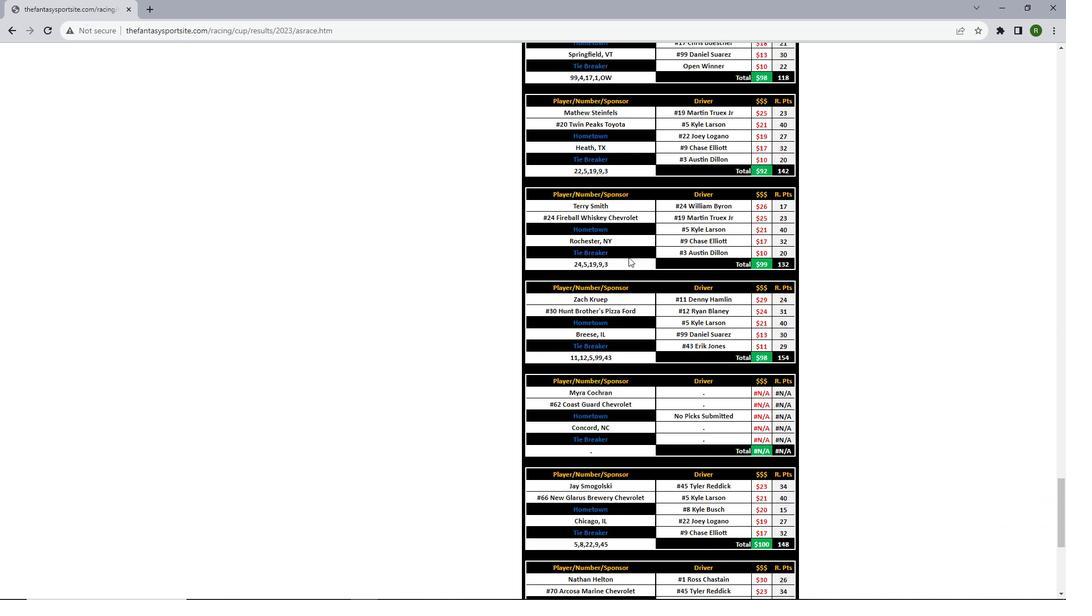 
Action: Mouse scrolled (629, 256) with delta (0, 0)
Screenshot: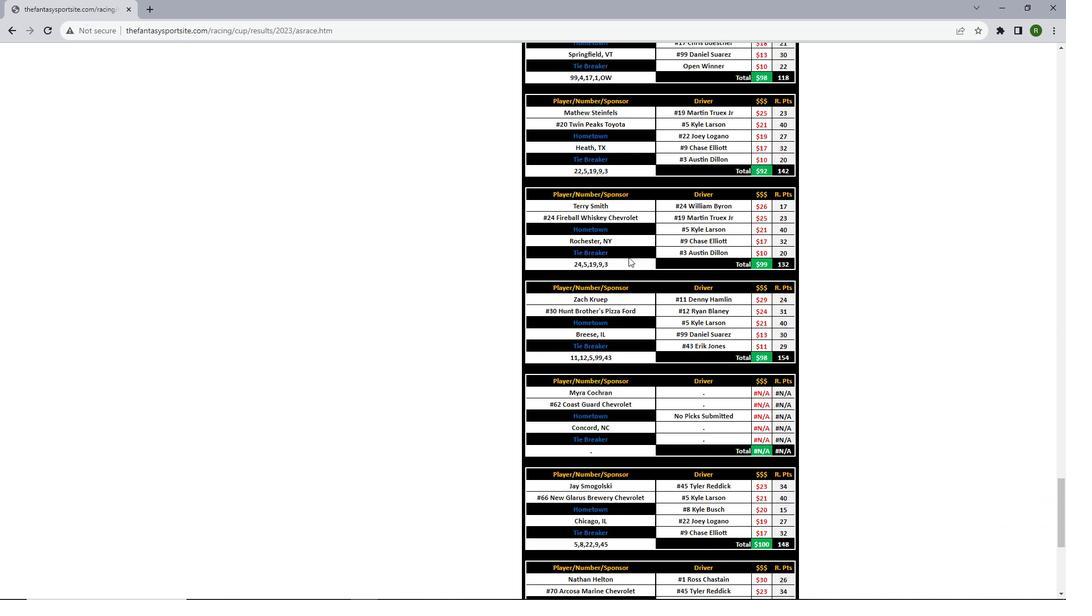 
Action: Mouse scrolled (629, 256) with delta (0, 0)
Screenshot: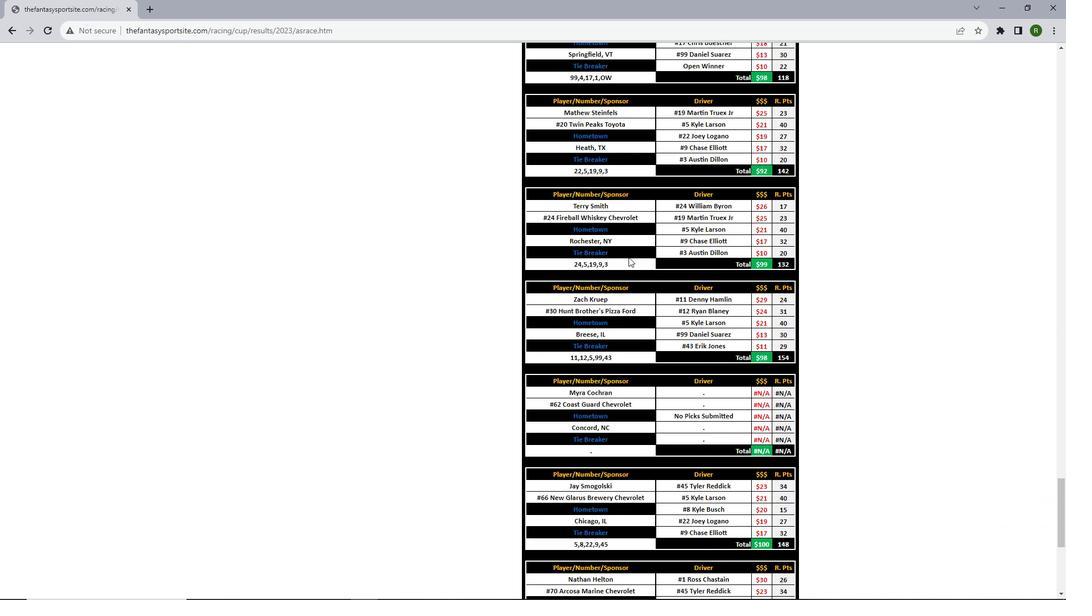 
Action: Mouse scrolled (629, 256) with delta (0, 0)
Screenshot: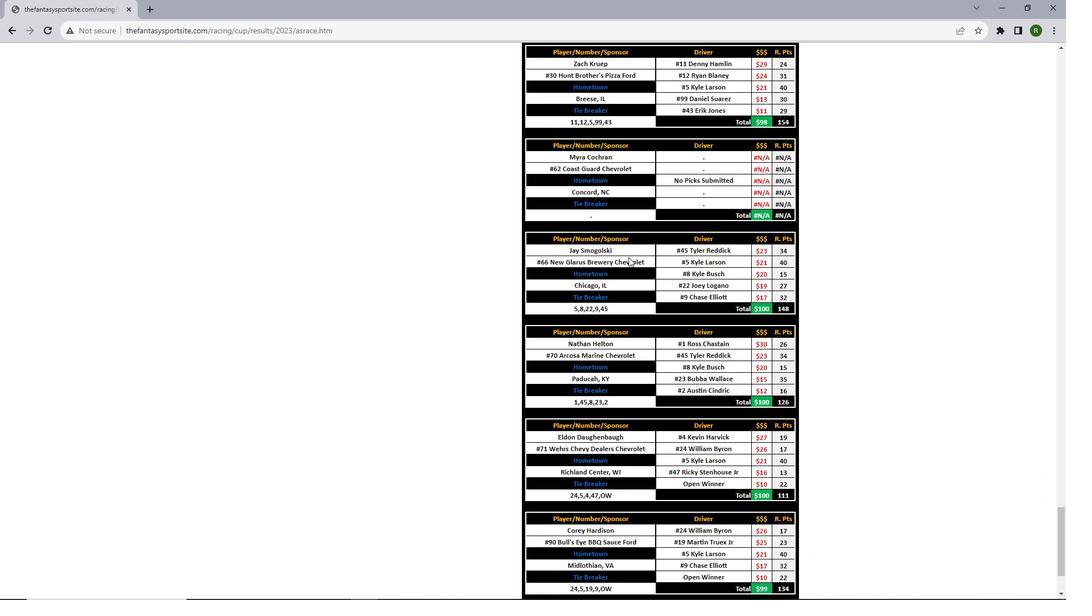 
Action: Mouse scrolled (629, 256) with delta (0, 0)
Screenshot: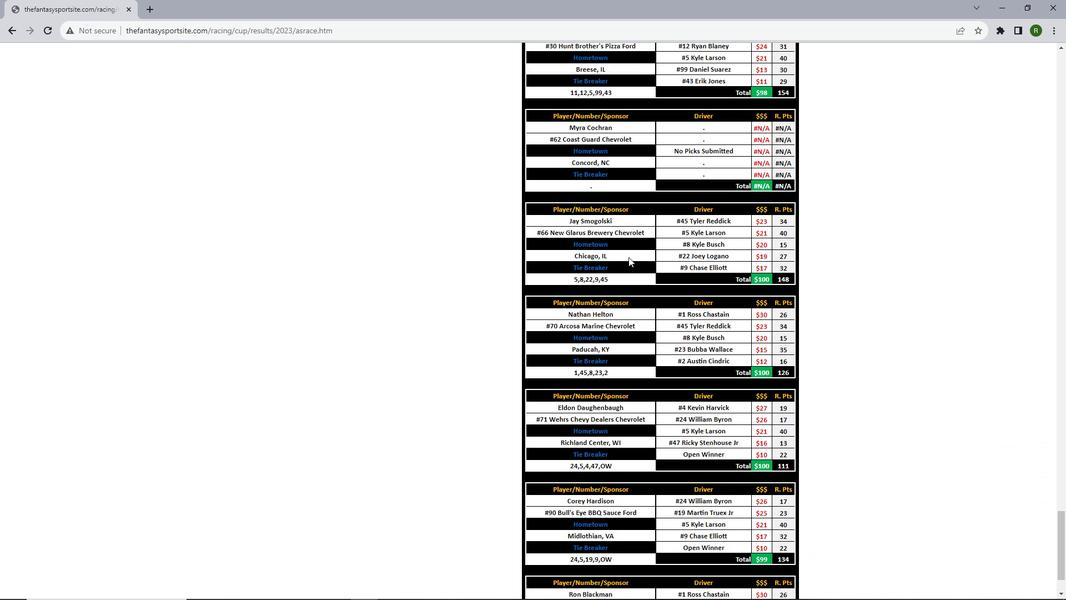 
Action: Mouse scrolled (629, 256) with delta (0, 0)
Screenshot: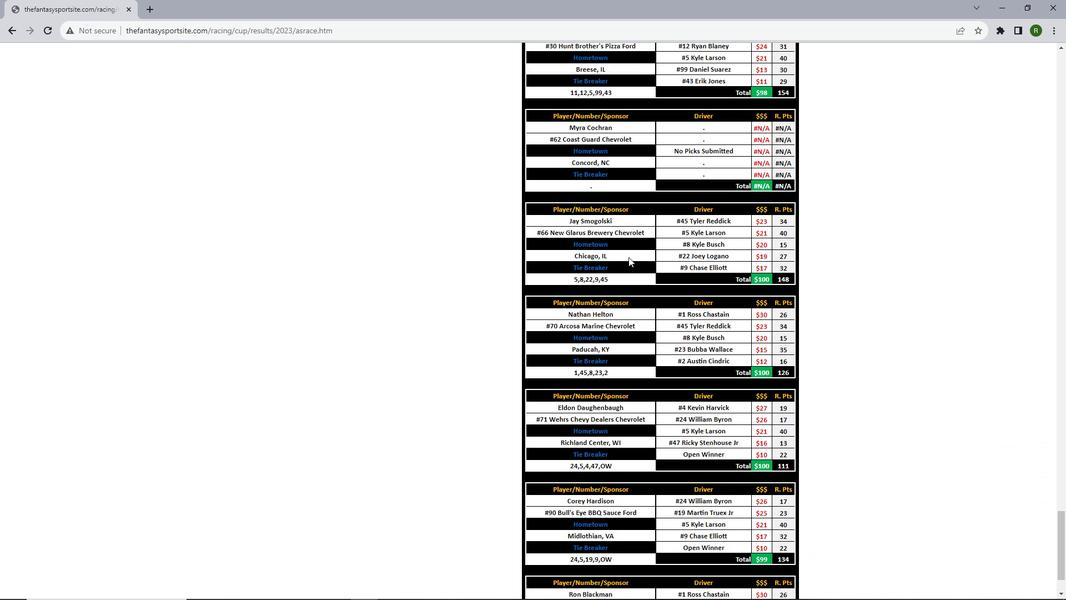 
Action: Mouse scrolled (629, 256) with delta (0, 0)
Screenshot: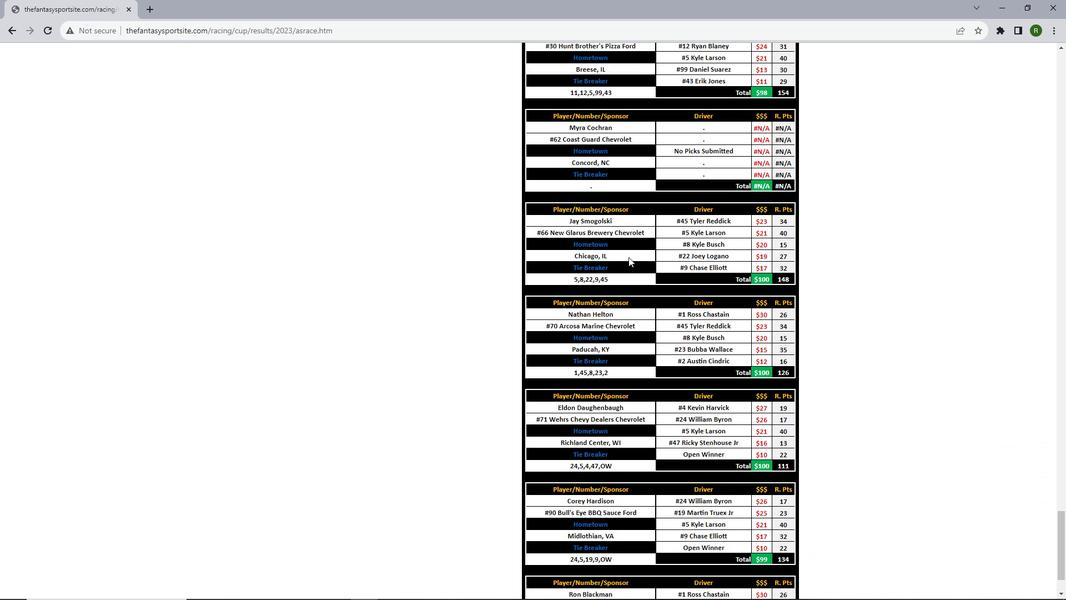 
Action: Mouse scrolled (629, 256) with delta (0, 0)
Screenshot: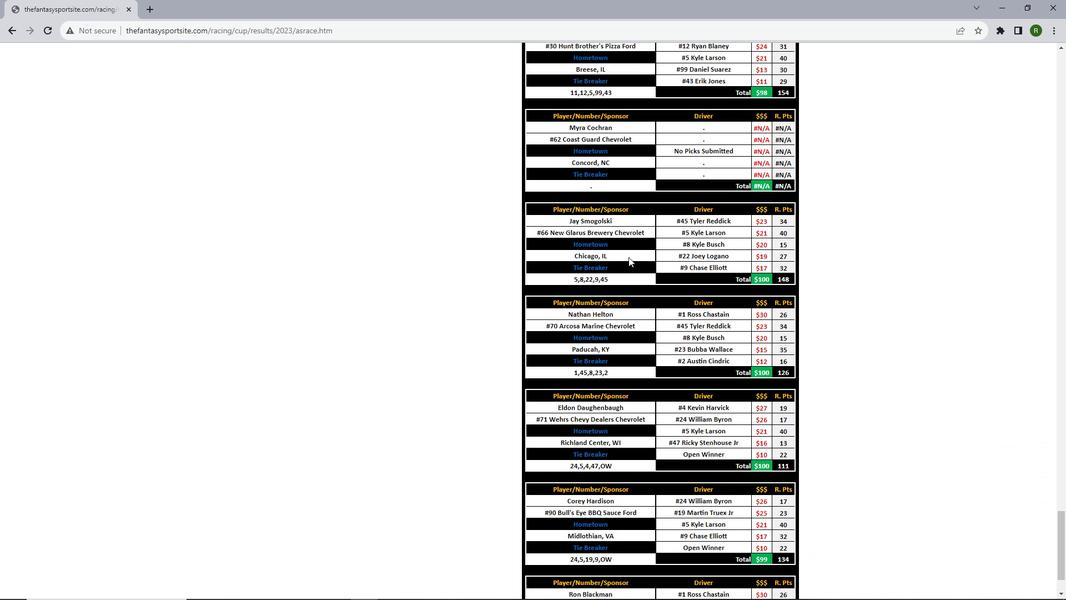 
Action: Mouse scrolled (629, 256) with delta (0, 0)
Screenshot: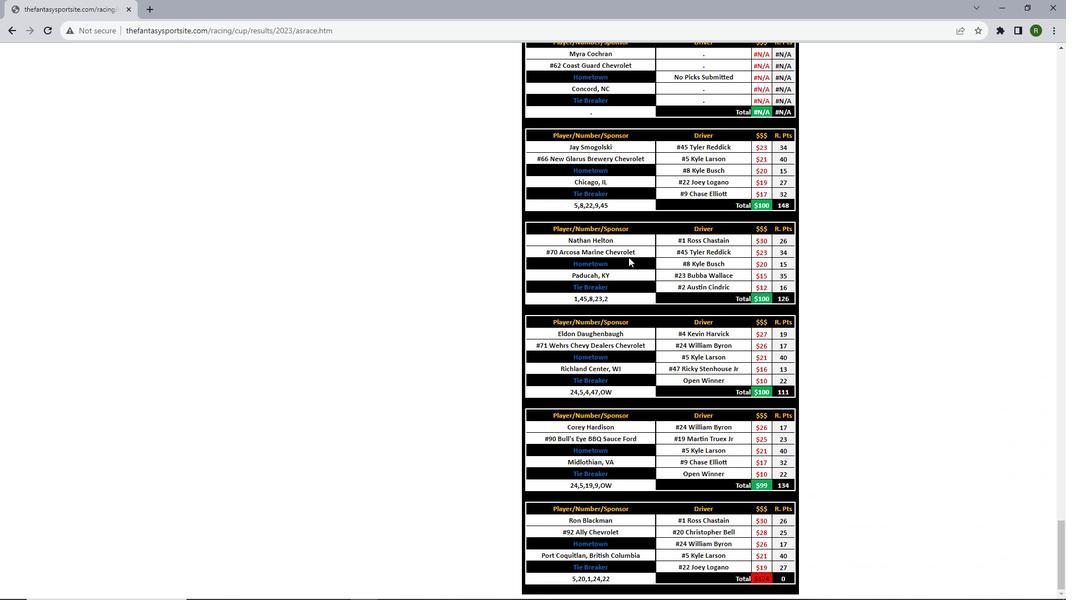 
Action: Mouse scrolled (629, 256) with delta (0, 0)
Screenshot: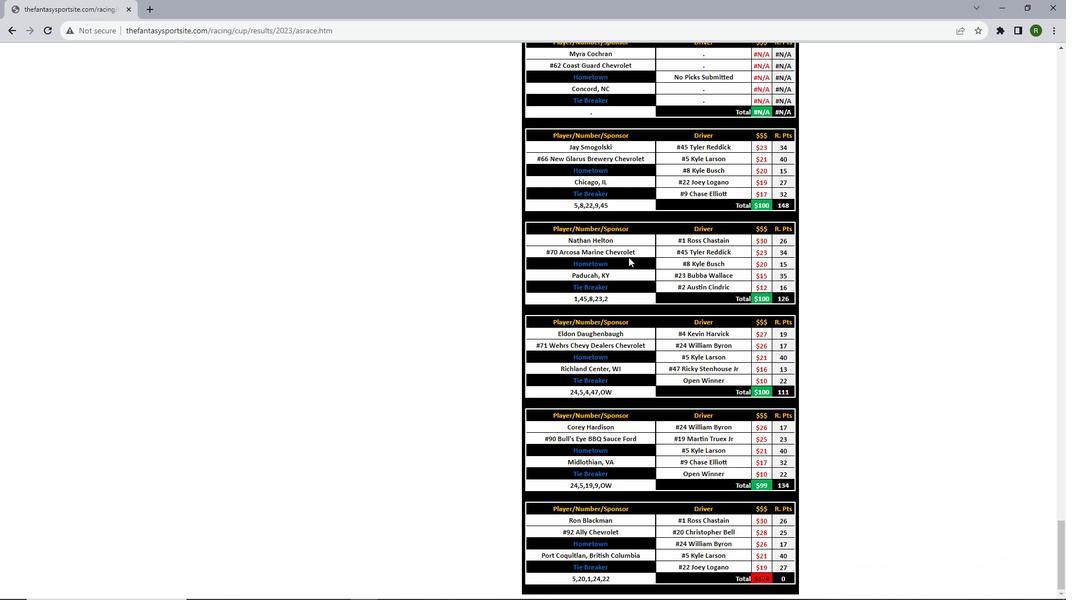 
Action: Mouse scrolled (629, 256) with delta (0, 0)
Screenshot: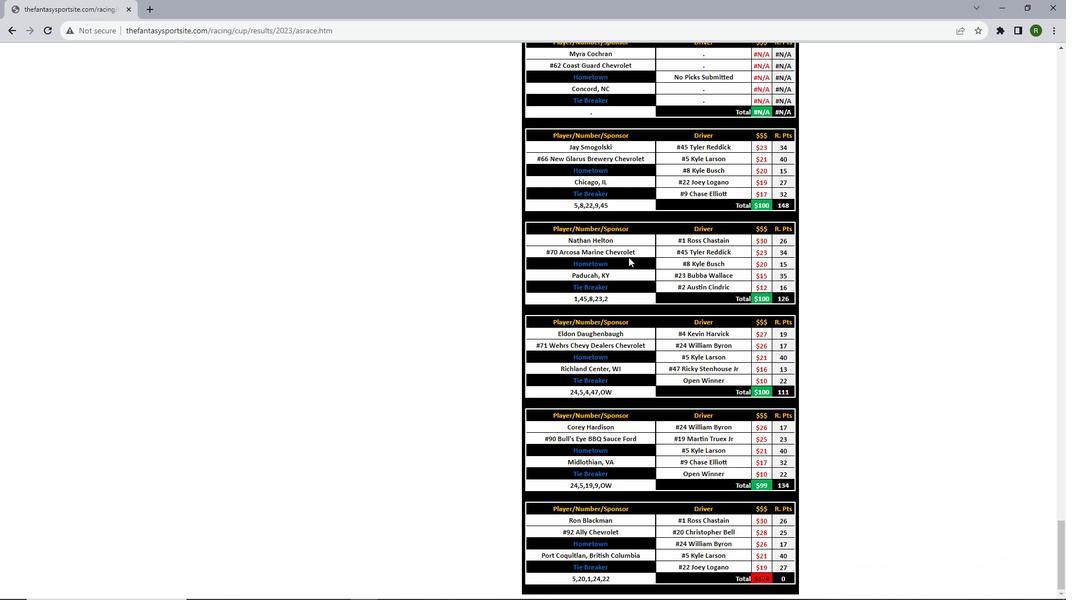 
Action: Mouse scrolled (629, 256) with delta (0, 0)
Screenshot: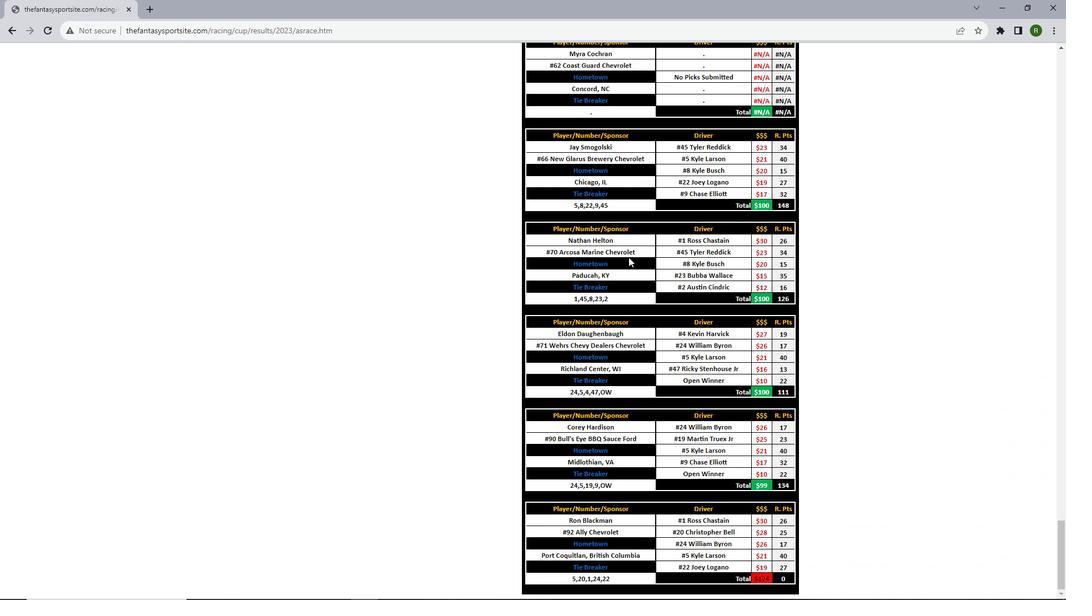 
Action: Mouse scrolled (629, 256) with delta (0, 0)
Screenshot: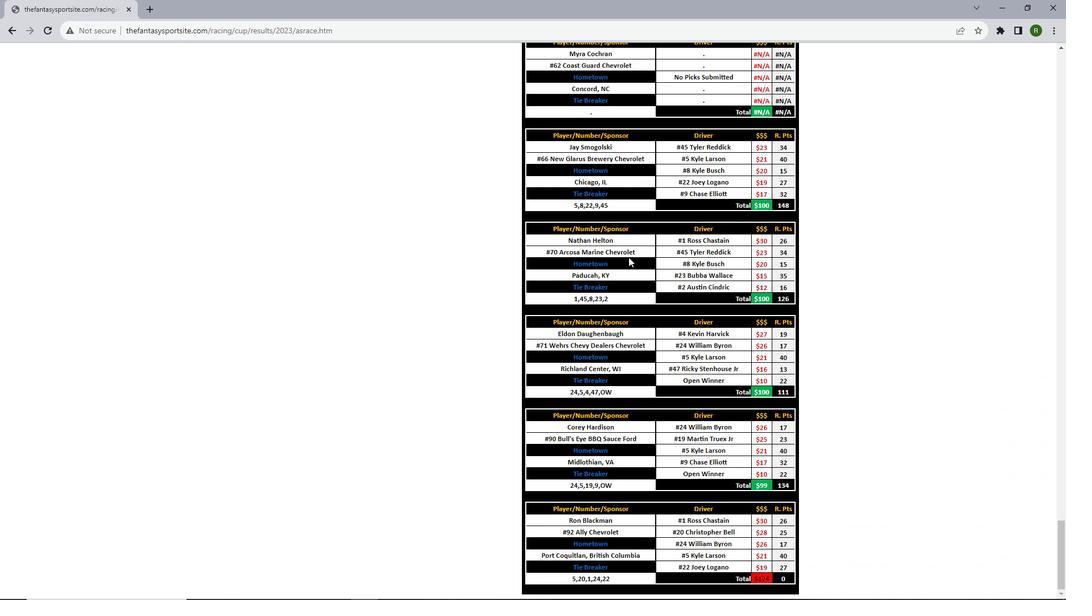 
Action: Mouse scrolled (629, 256) with delta (0, 0)
Screenshot: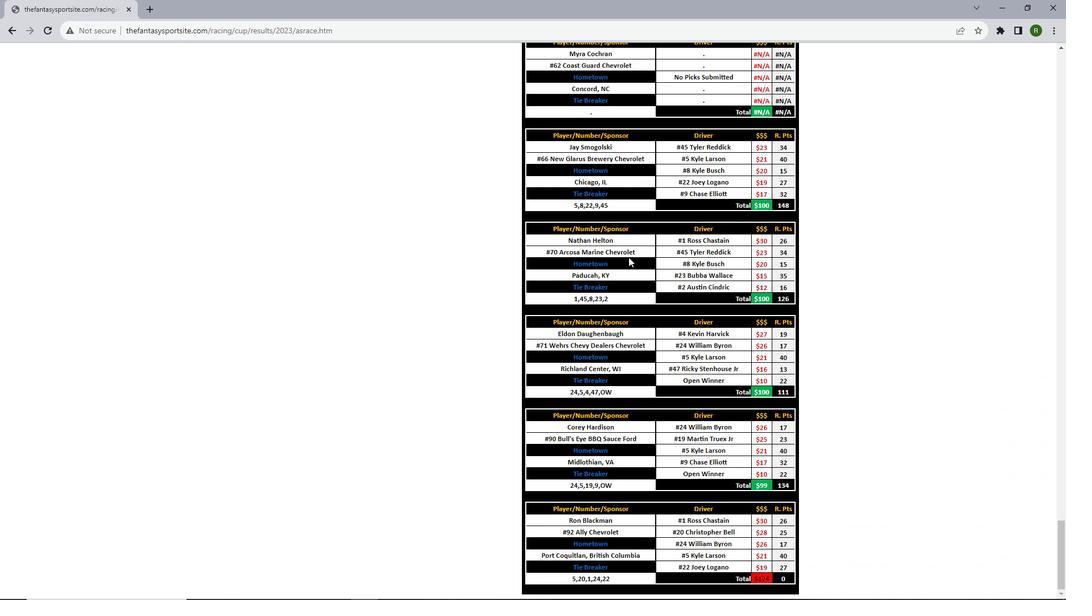 
Action: Mouse scrolled (629, 256) with delta (0, 0)
Screenshot: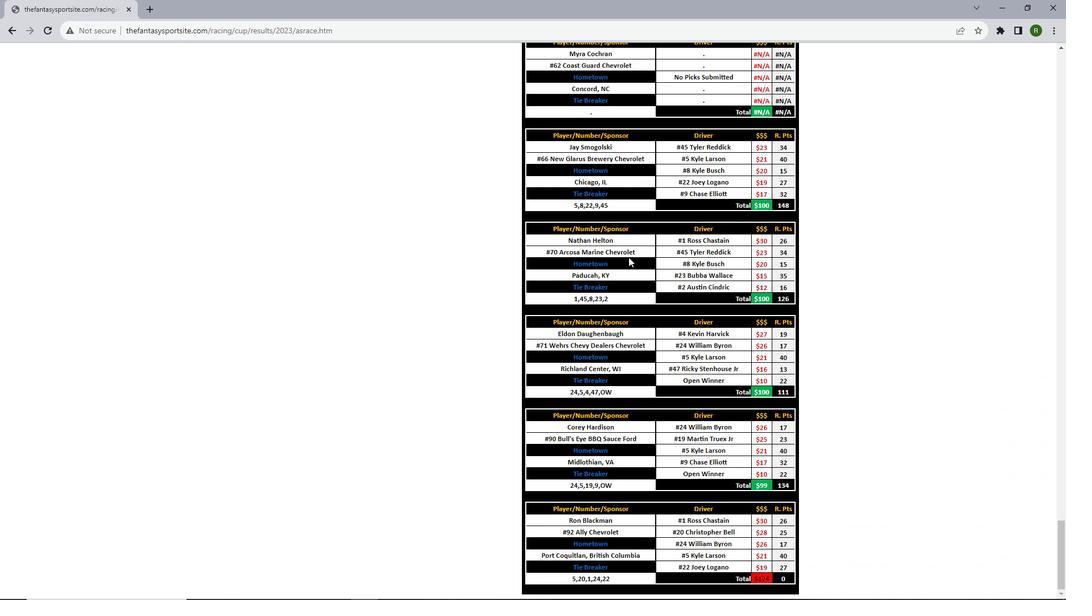 
Action: Mouse scrolled (629, 256) with delta (0, 0)
Screenshot: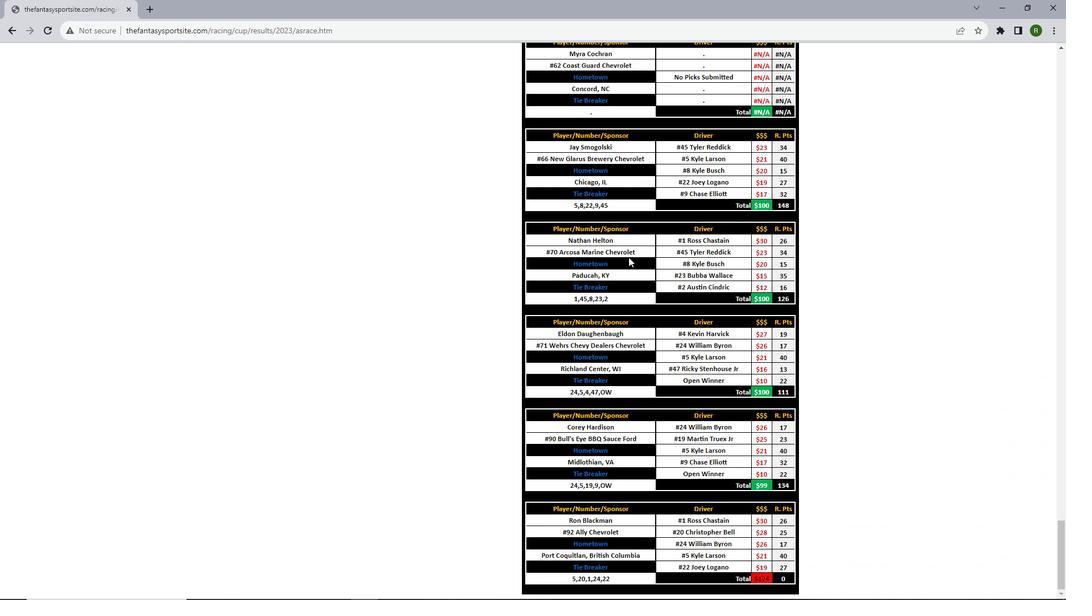 
Action: Mouse scrolled (629, 256) with delta (0, 0)
Screenshot: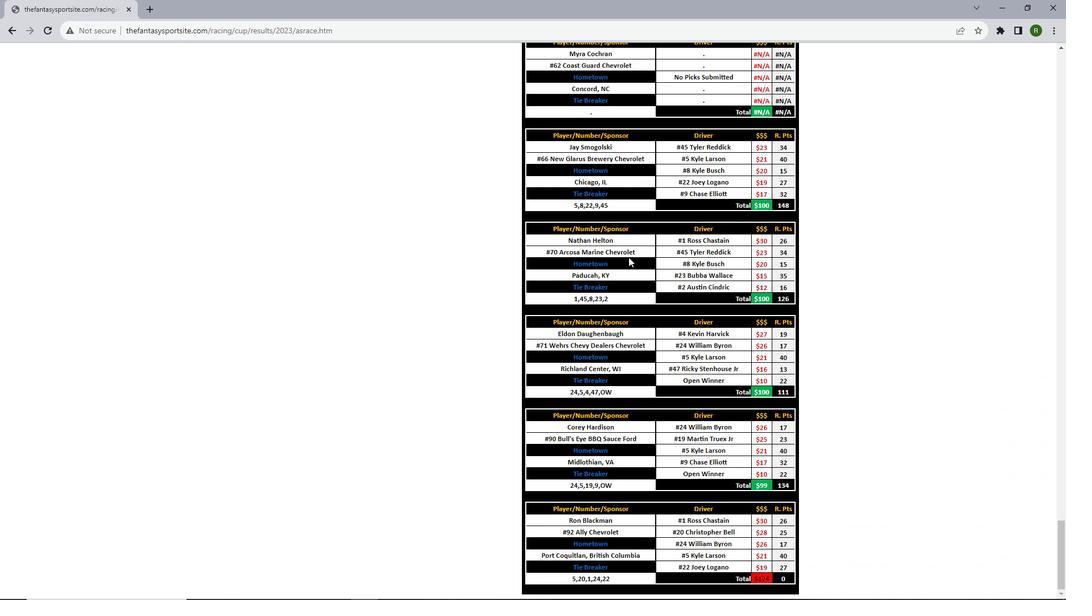 
